 Task: Create new invoice with Date Opened :15-Apr-23, Select Customer: Cristina's Fine Mexican Restaurant, Terms: Payment Term 1. Make invoice entry for item-1 with Date: 15-Apr-23, Description: Canteloupe, Honeydew, Pineapple & Grapes Fruit Bowl (12 oz)_x000D_
, Action: Material, Income Account: Income:Sales, Quantity: 1, Unit Price: 10.6, Discount $: 1.2. Make entry for item-2 with Date: 15-Apr-23, Description: Toilet Paper (Brand and Size May Vary), Action: Material, Income Account: Income:Sales, Quantity: 1, Unit Price: 10.6, Discount $: 2.2. Make entry for item-3 with Date: 15-Apr-23, Description: Ben & Jerry's Cookie Dough Chunks Vegan Chocolate Chip (8 oz)_x000D_
, Action: Material, Income Account: Income:Sales, Quantity: 1, Unit Price: 11.6, Discount $: 2.7. Write Notes: 'Looking forward to serving you again.'. Post Invoice with Post Date: 15-Apr-23, Post to Accounts: Assets:Accounts Receivable. Pay / Process Payment with Transaction Date: 15-May-23, Amount: 26.7, Transfer Account: Checking Account. Print Invoice, display notes by going to Option, then go to Display Tab and check 'Invoice Notes'.
Action: Mouse moved to (171, 21)
Screenshot: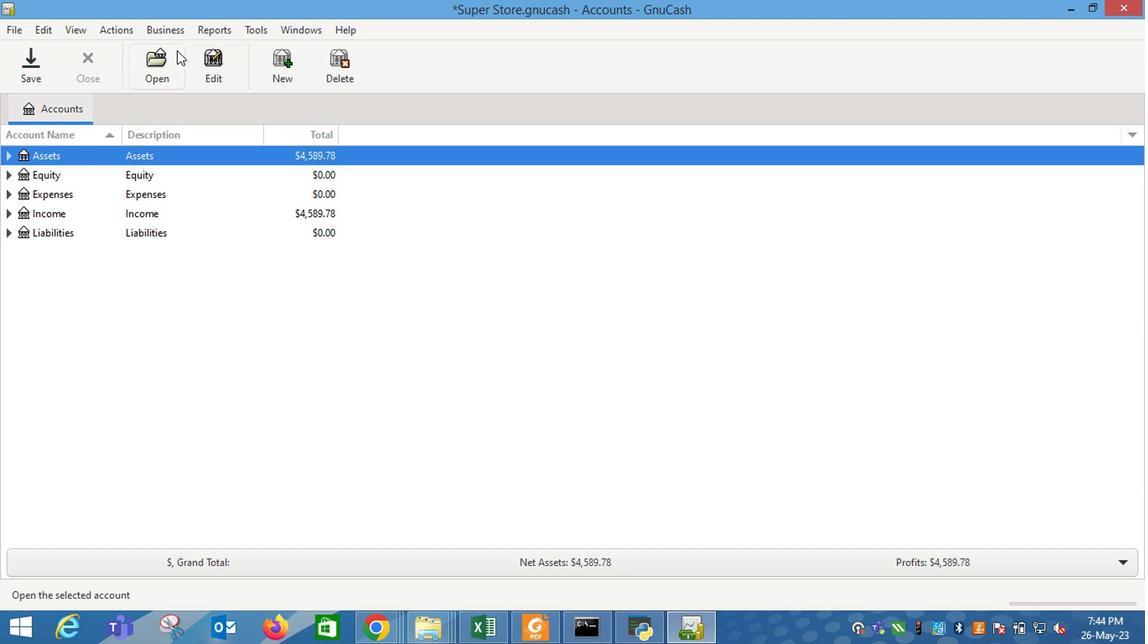 
Action: Mouse pressed left at (171, 21)
Screenshot: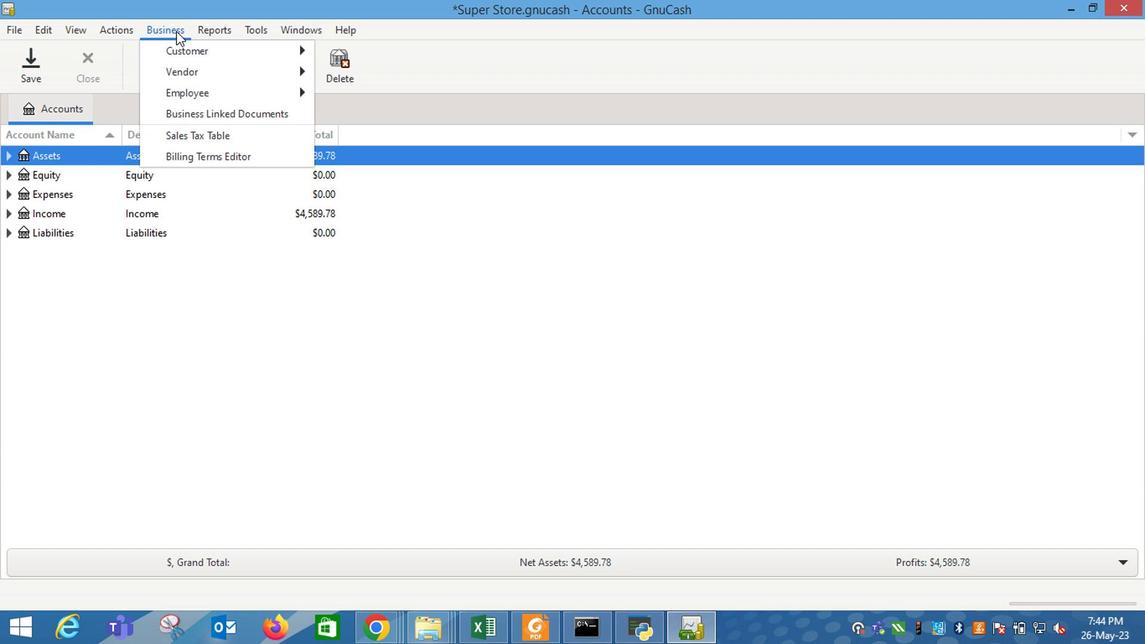 
Action: Mouse moved to (285, 310)
Screenshot: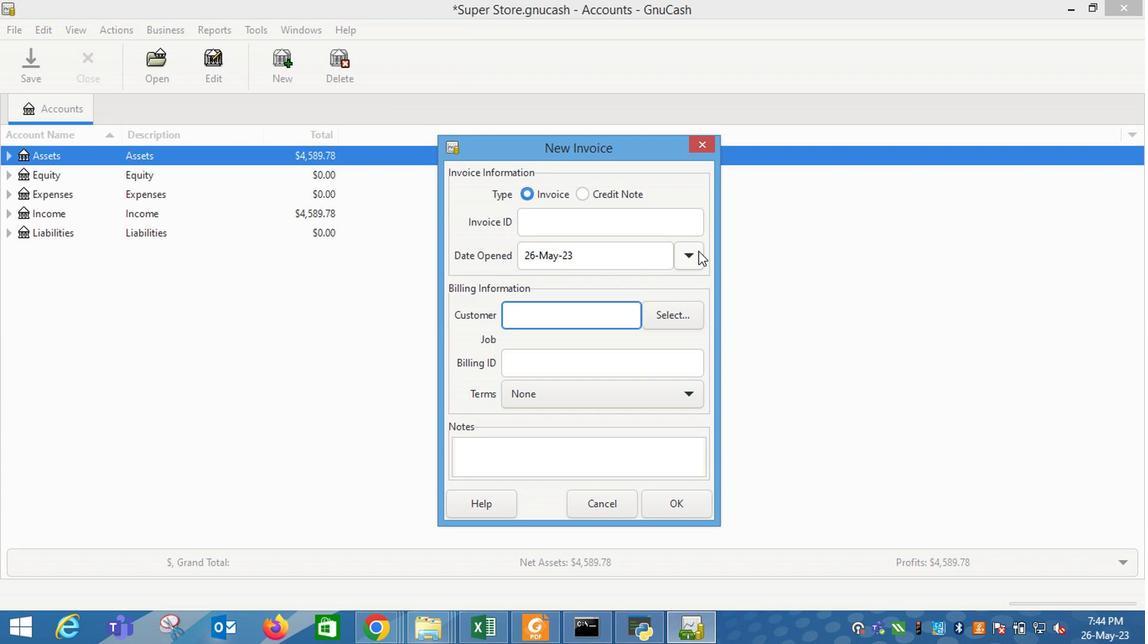 
Action: Key pressed <Key.esc>
Screenshot: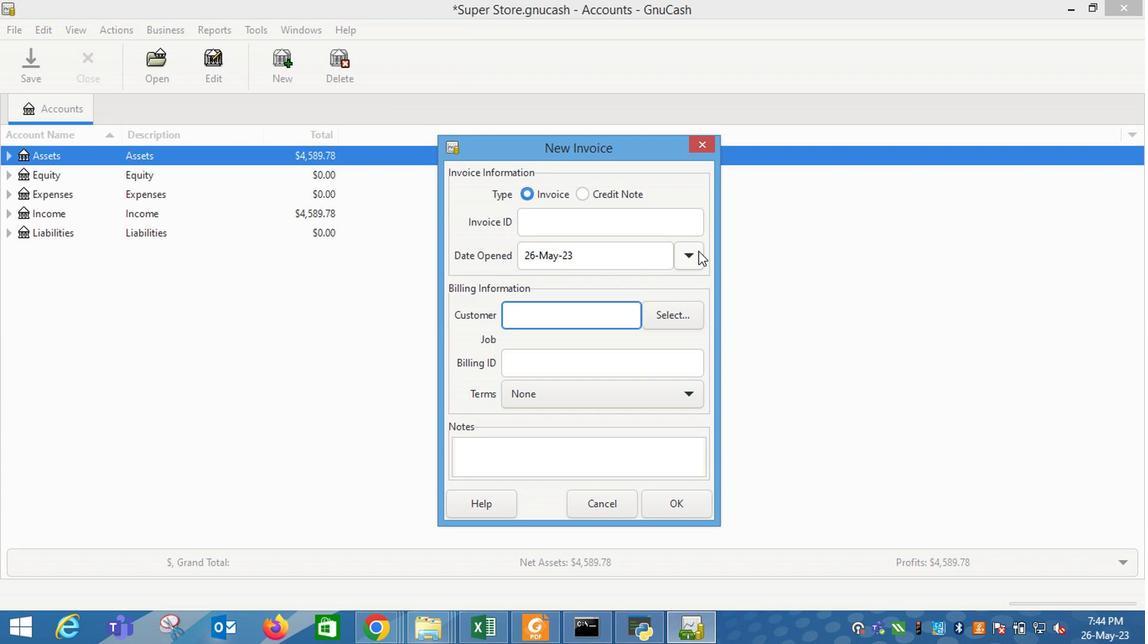 
Action: Mouse moved to (179, 25)
Screenshot: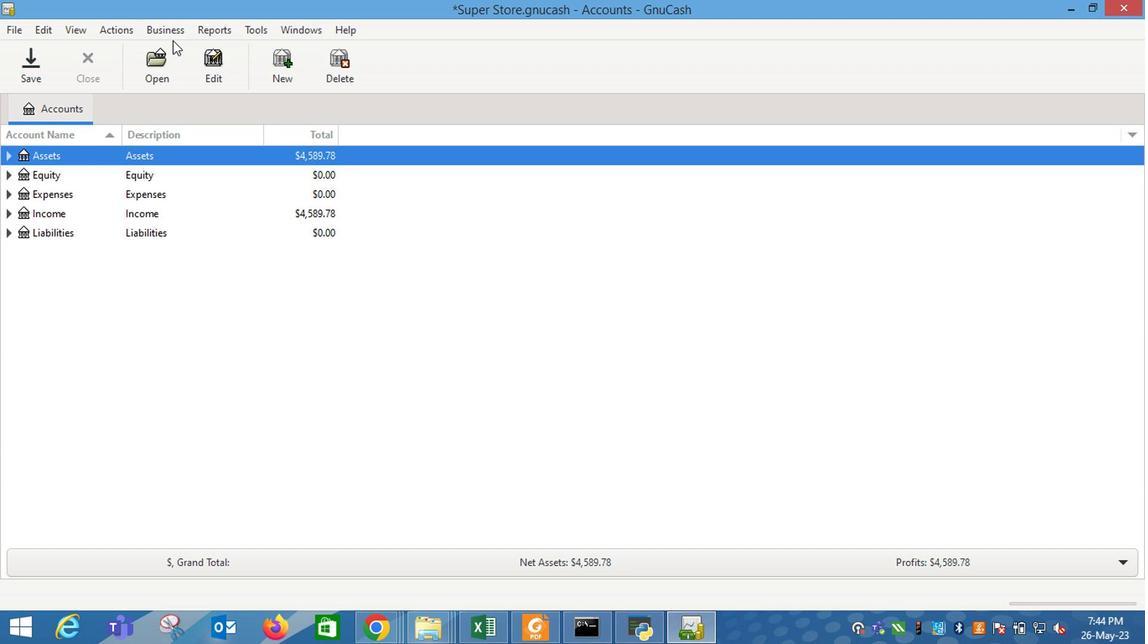 
Action: Mouse pressed left at (179, 25)
Screenshot: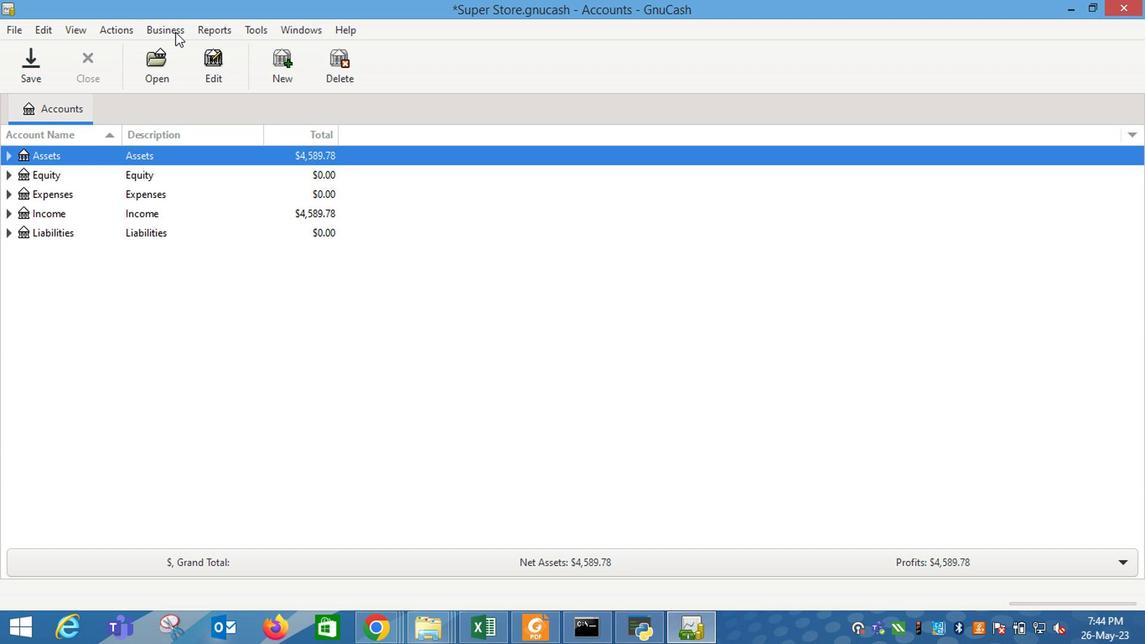 
Action: Mouse moved to (378, 106)
Screenshot: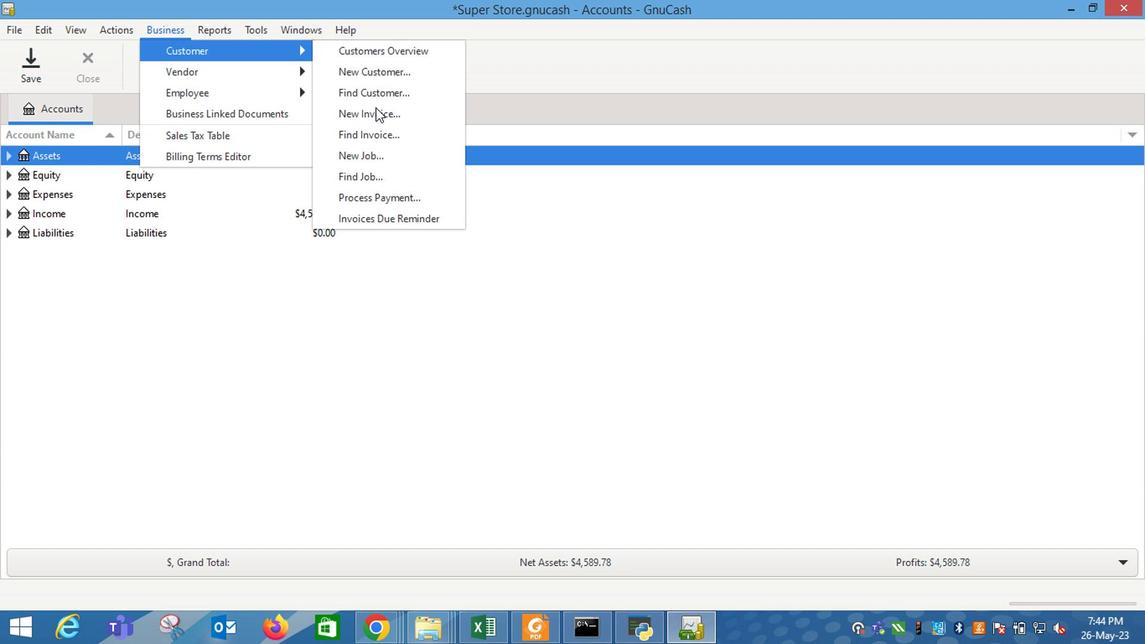 
Action: Mouse pressed left at (378, 106)
Screenshot: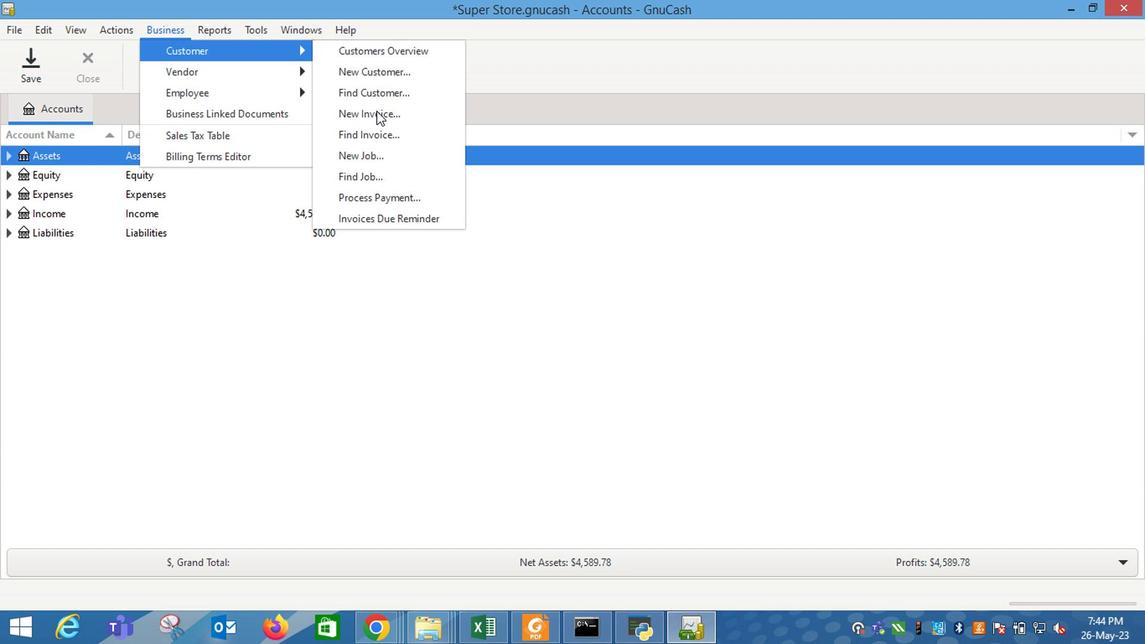 
Action: Mouse moved to (697, 249)
Screenshot: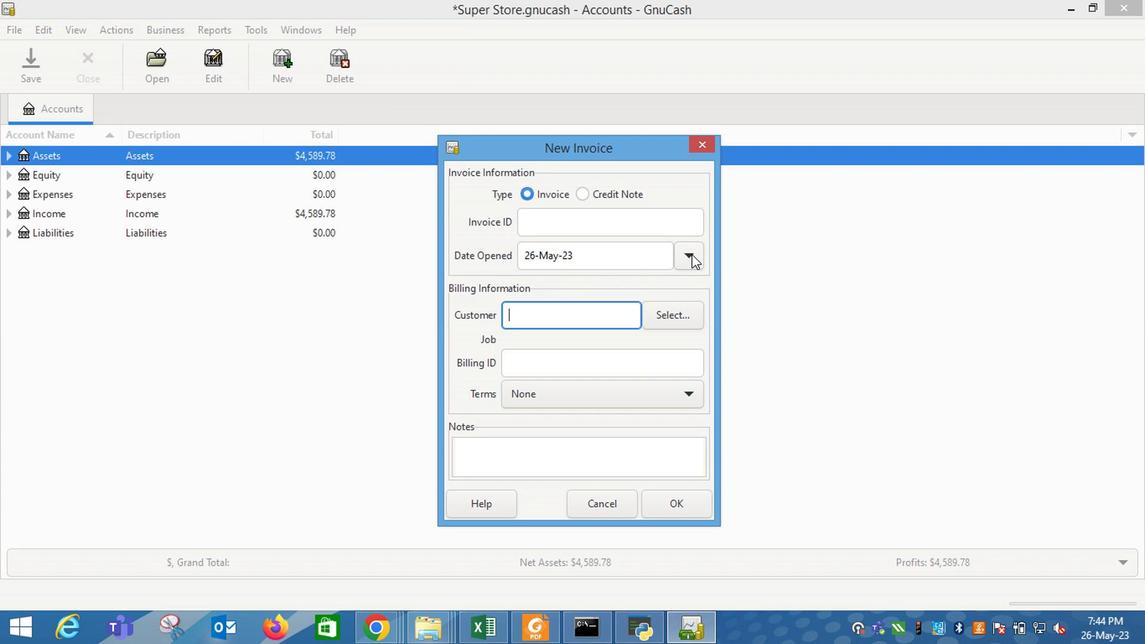 
Action: Mouse pressed left at (697, 249)
Screenshot: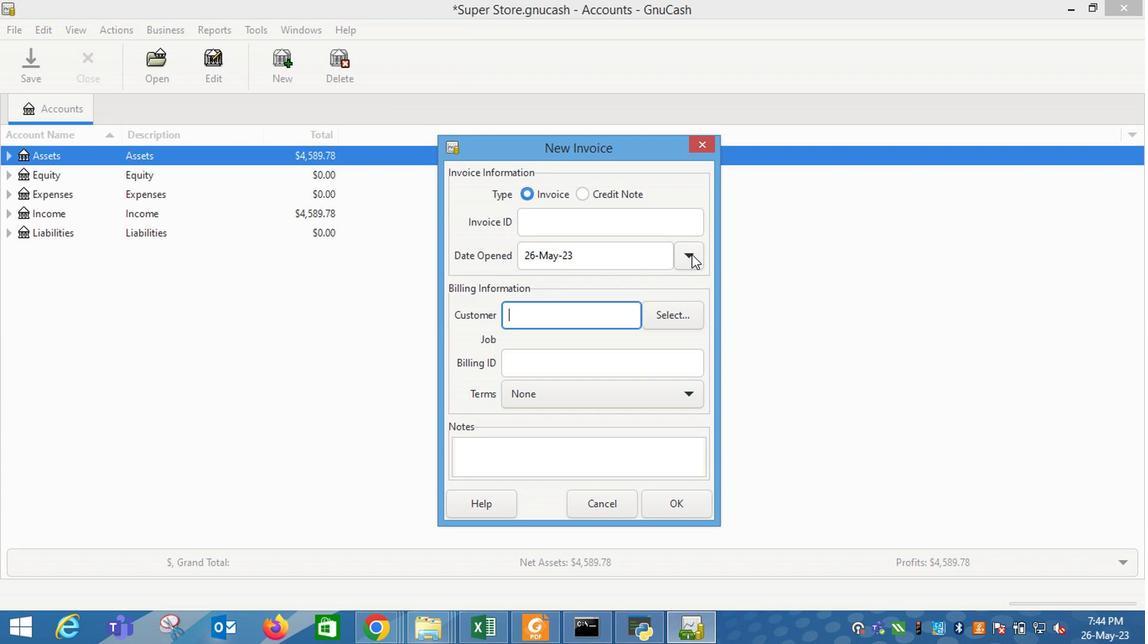
Action: Mouse moved to (557, 279)
Screenshot: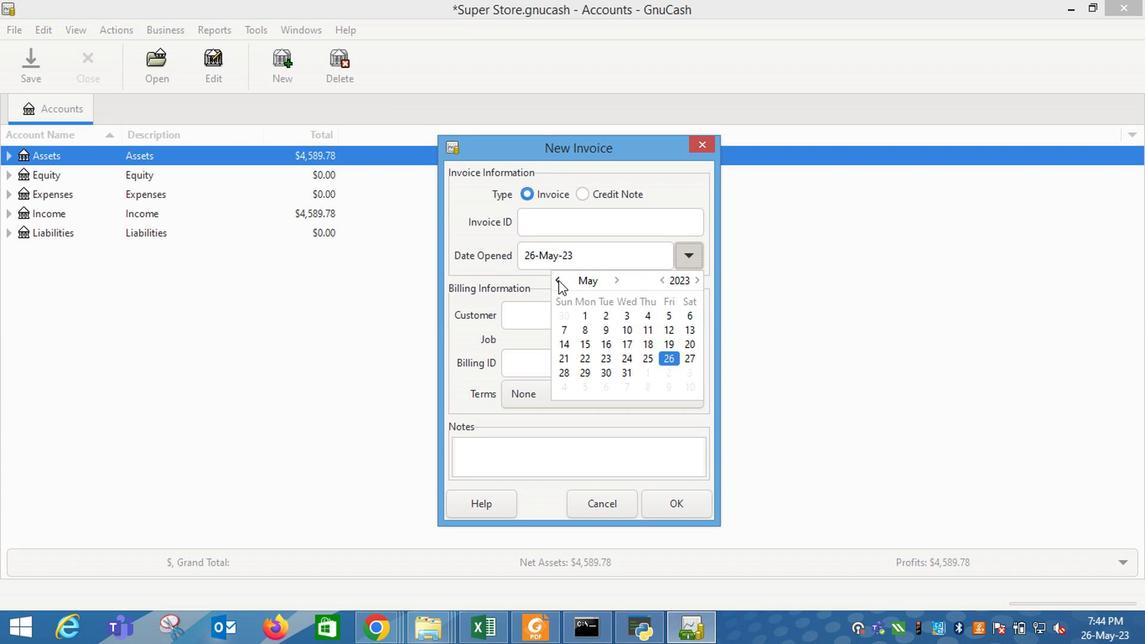 
Action: Mouse pressed left at (557, 279)
Screenshot: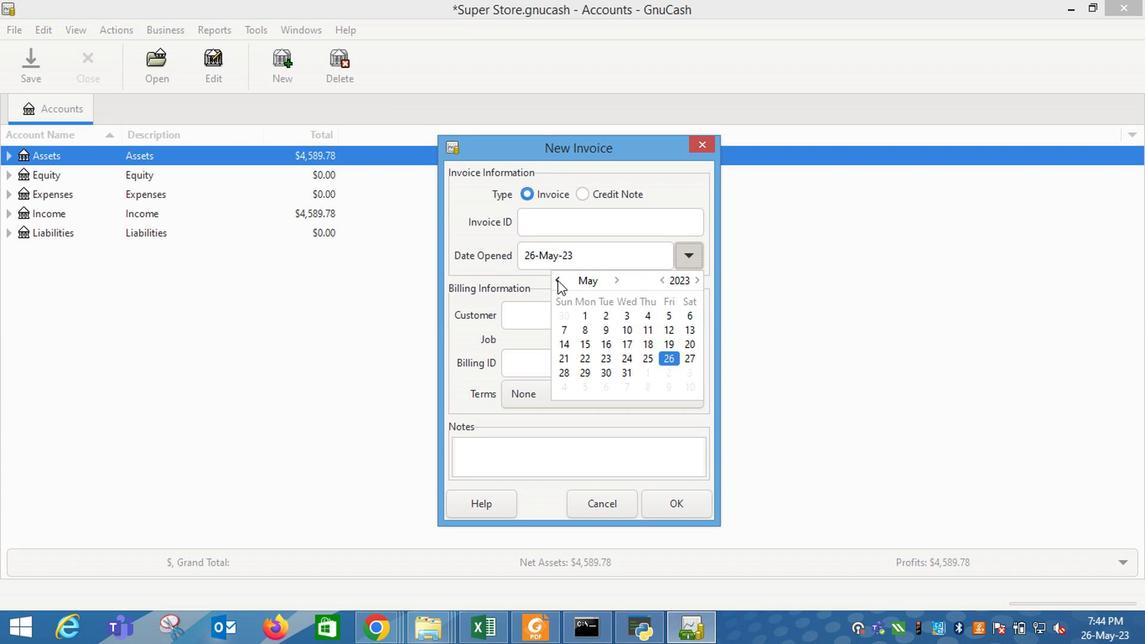 
Action: Mouse moved to (681, 344)
Screenshot: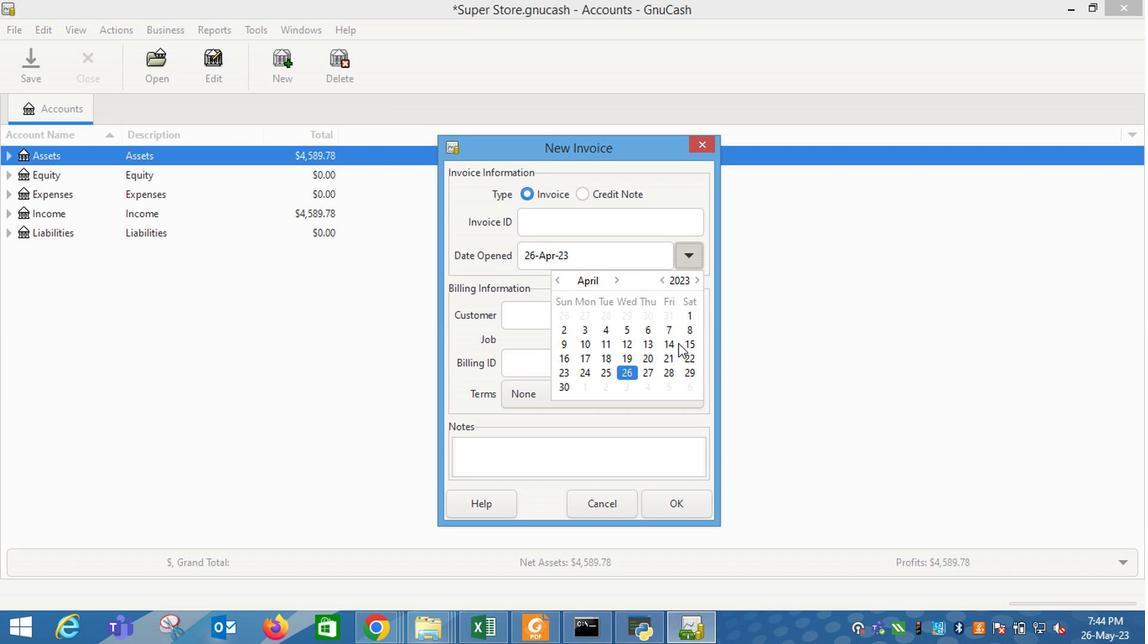 
Action: Mouse pressed left at (681, 344)
Screenshot: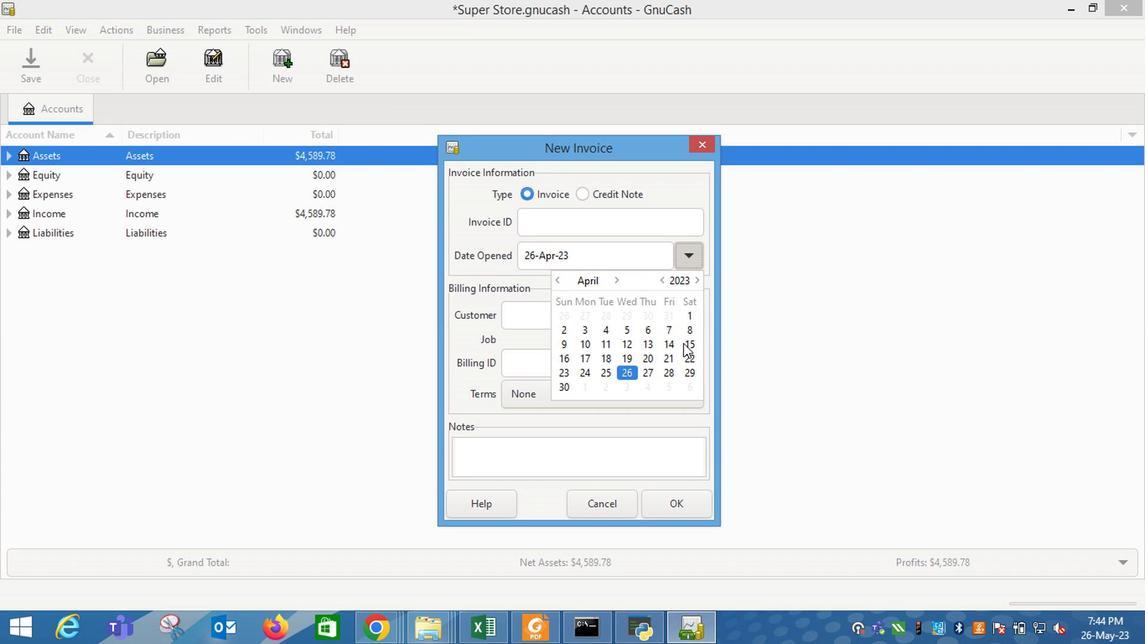 
Action: Mouse moved to (525, 346)
Screenshot: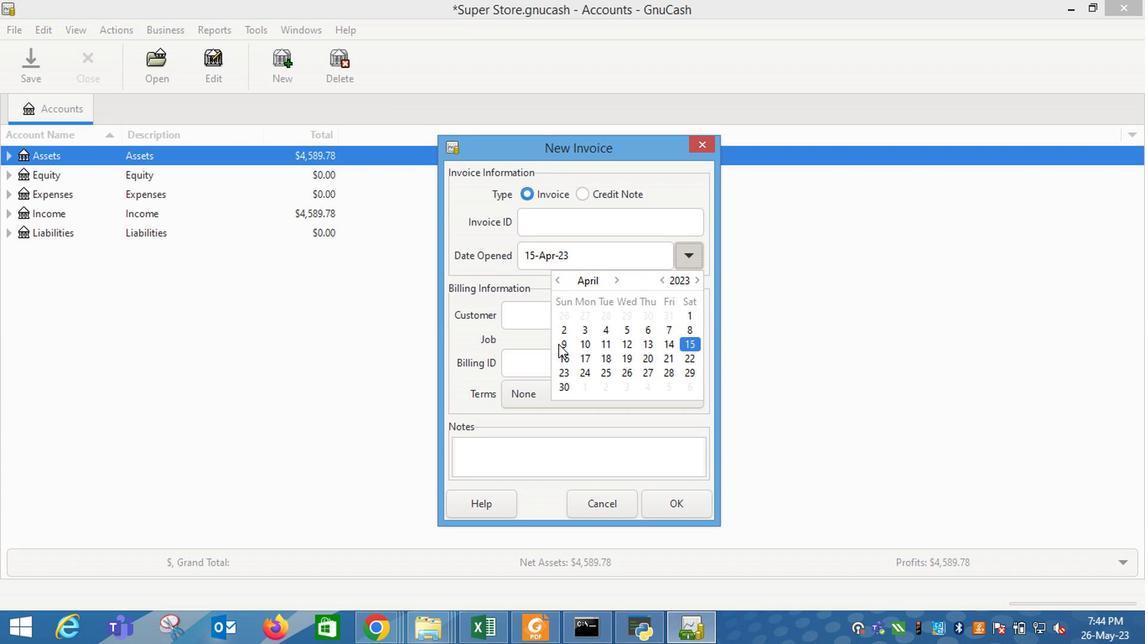 
Action: Mouse pressed left at (525, 346)
Screenshot: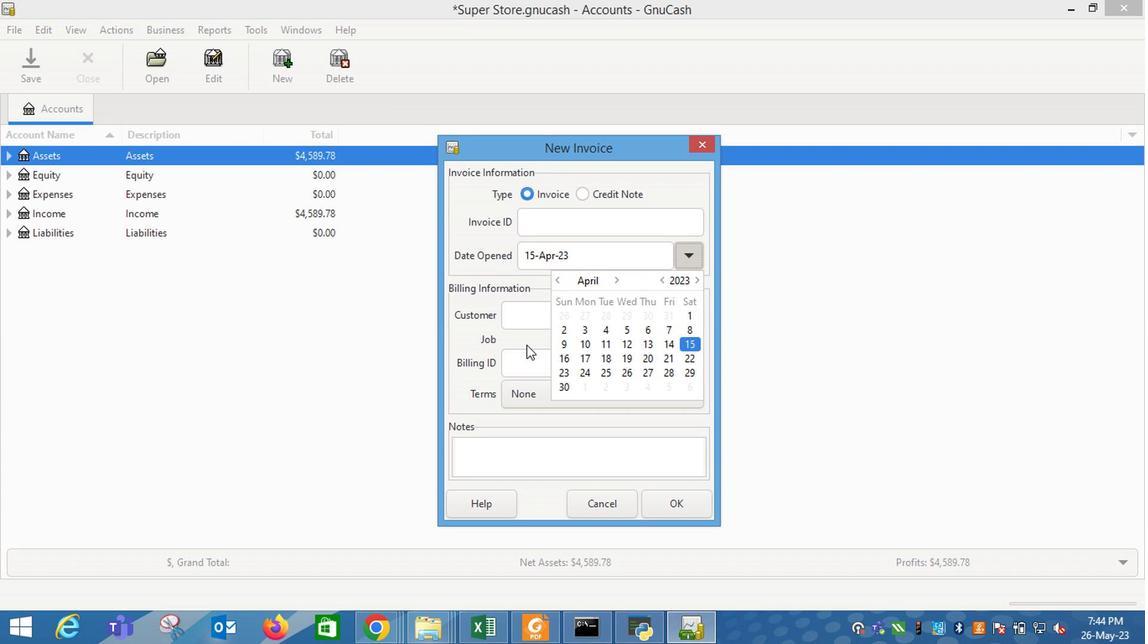 
Action: Mouse moved to (529, 320)
Screenshot: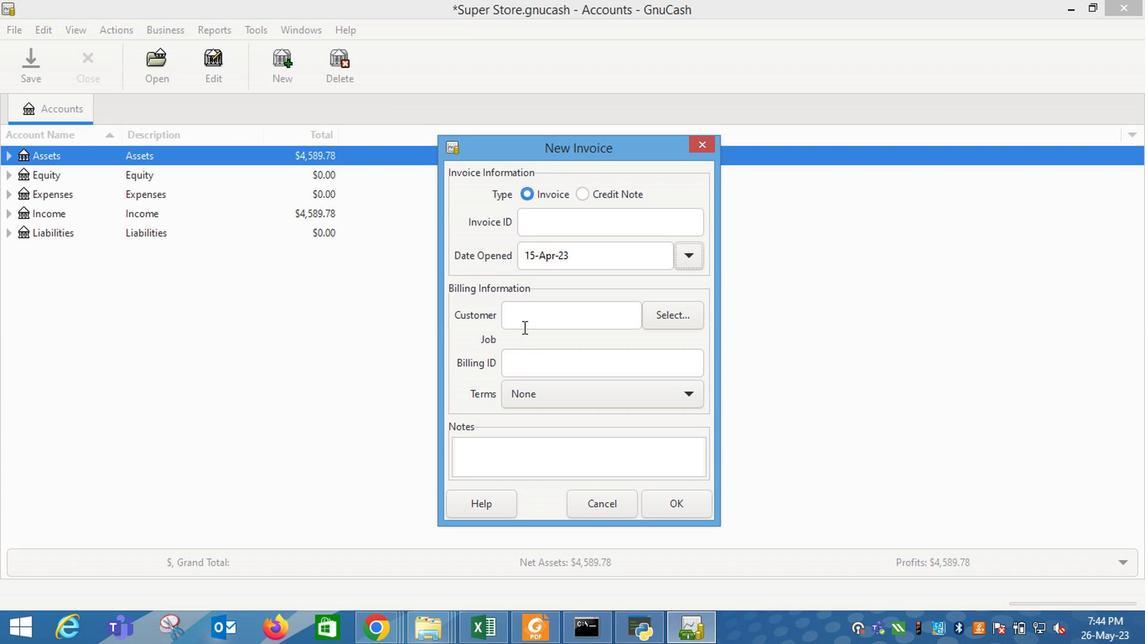 
Action: Mouse pressed left at (529, 320)
Screenshot: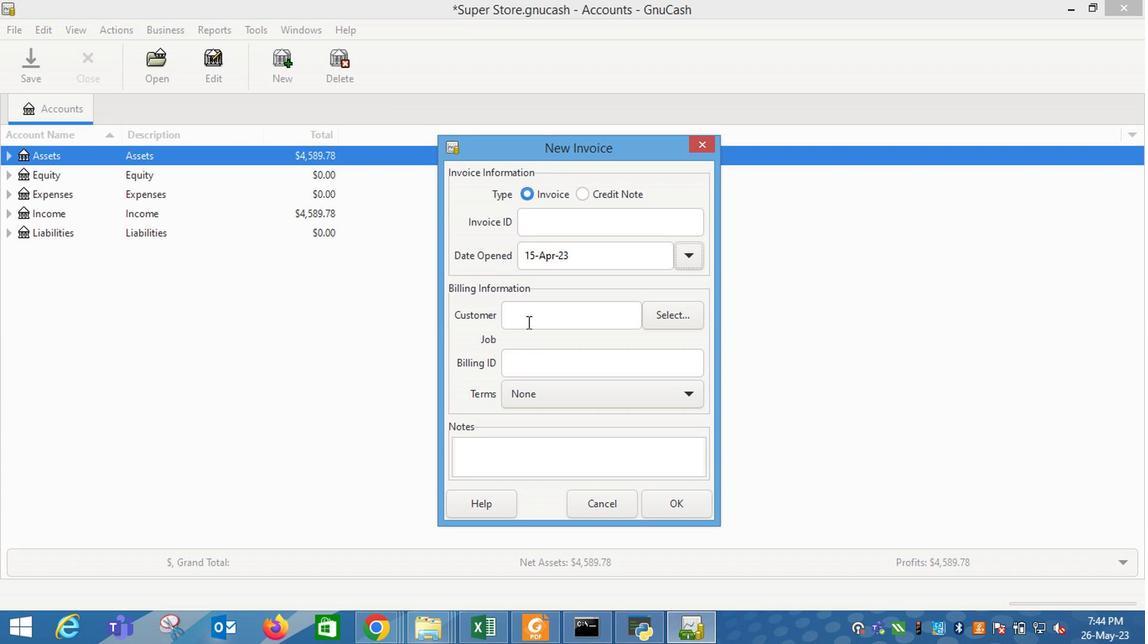 
Action: Mouse moved to (529, 319)
Screenshot: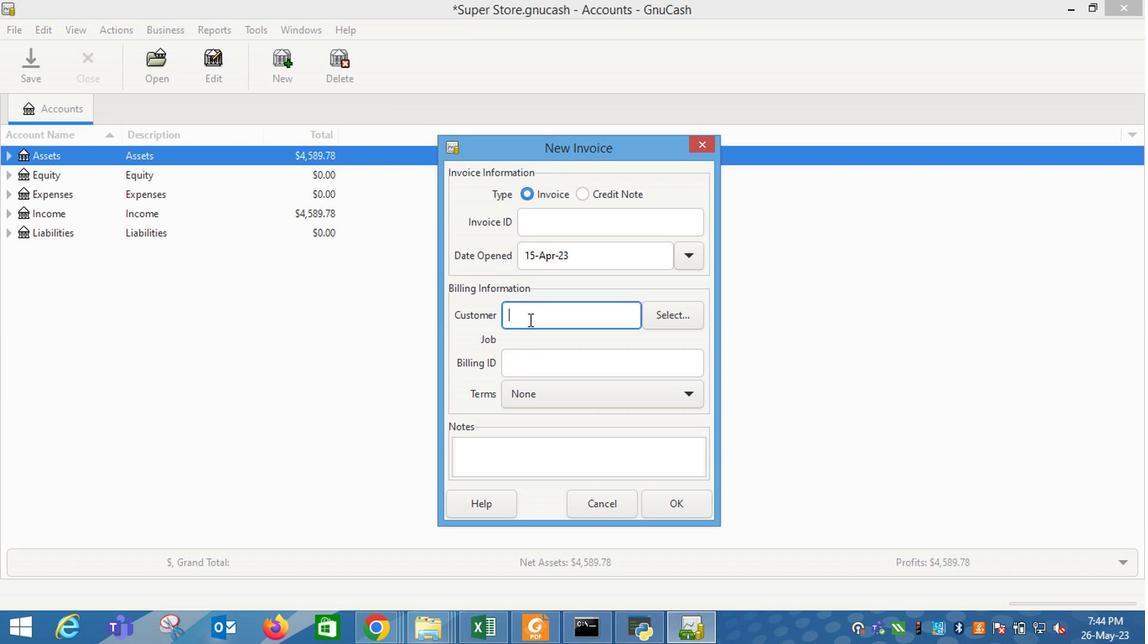 
Action: Key pressed <Key.shift_r>Cri
Screenshot: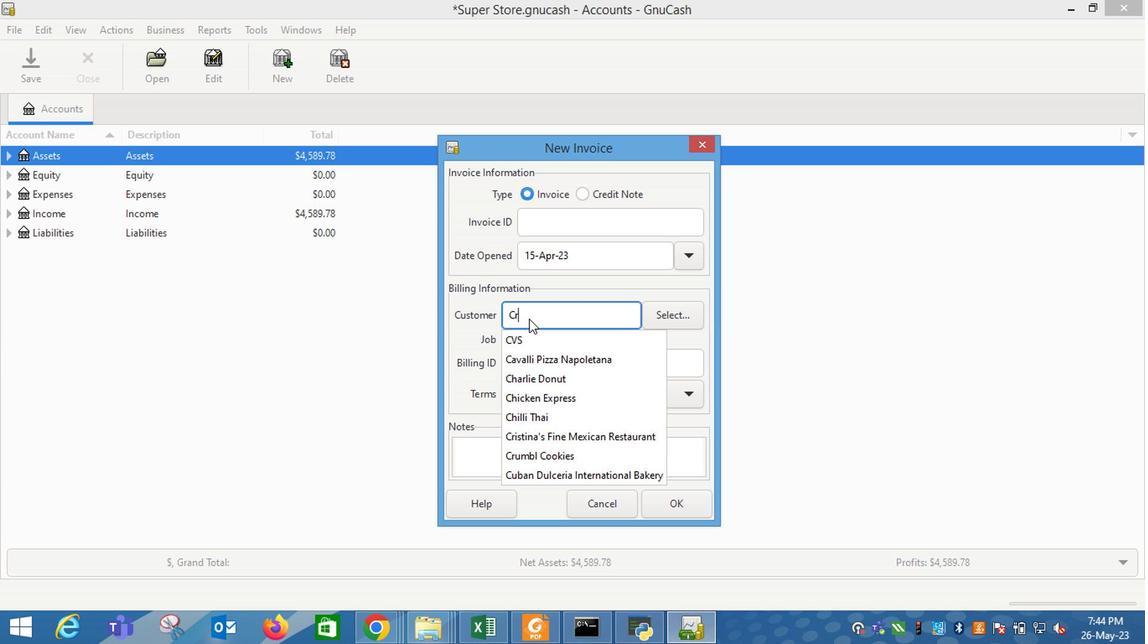 
Action: Mouse moved to (538, 342)
Screenshot: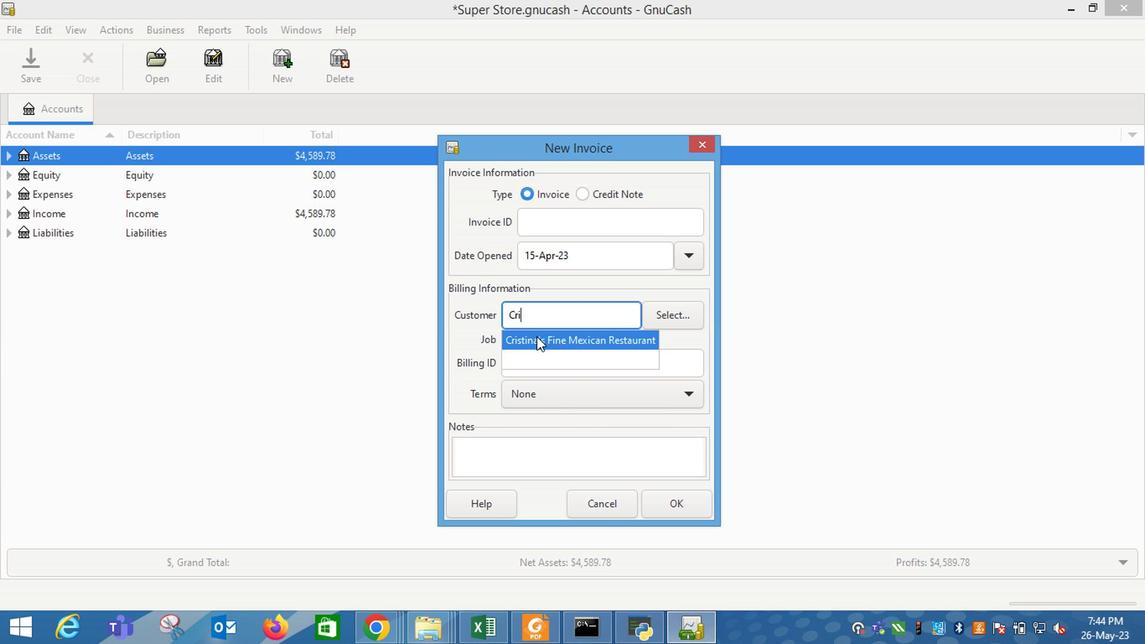 
Action: Mouse pressed left at (538, 342)
Screenshot: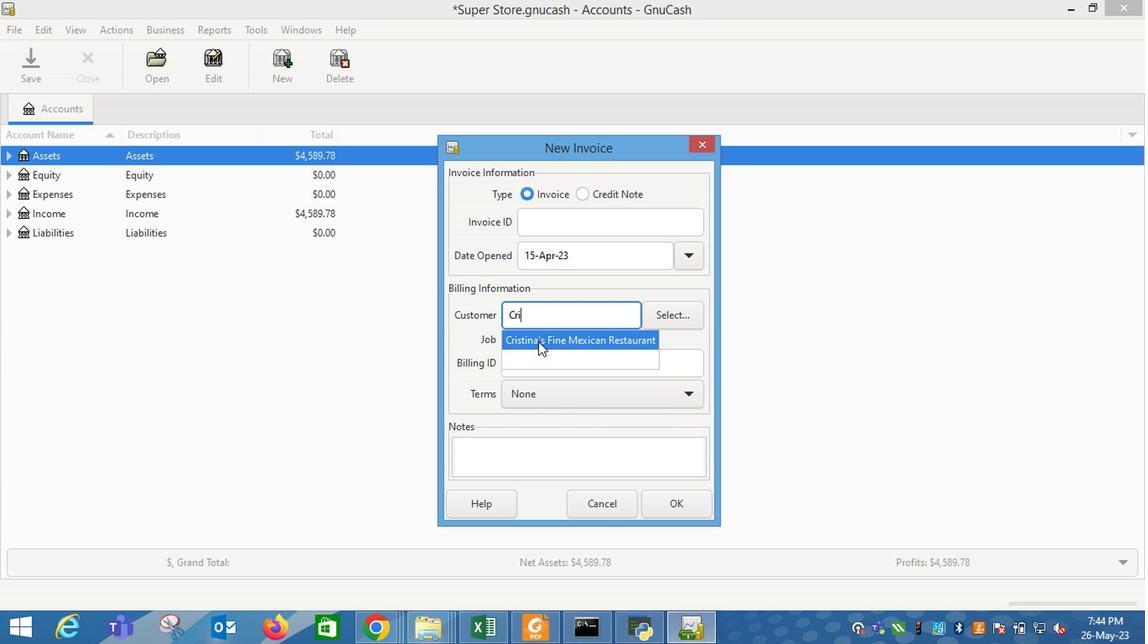 
Action: Mouse moved to (536, 416)
Screenshot: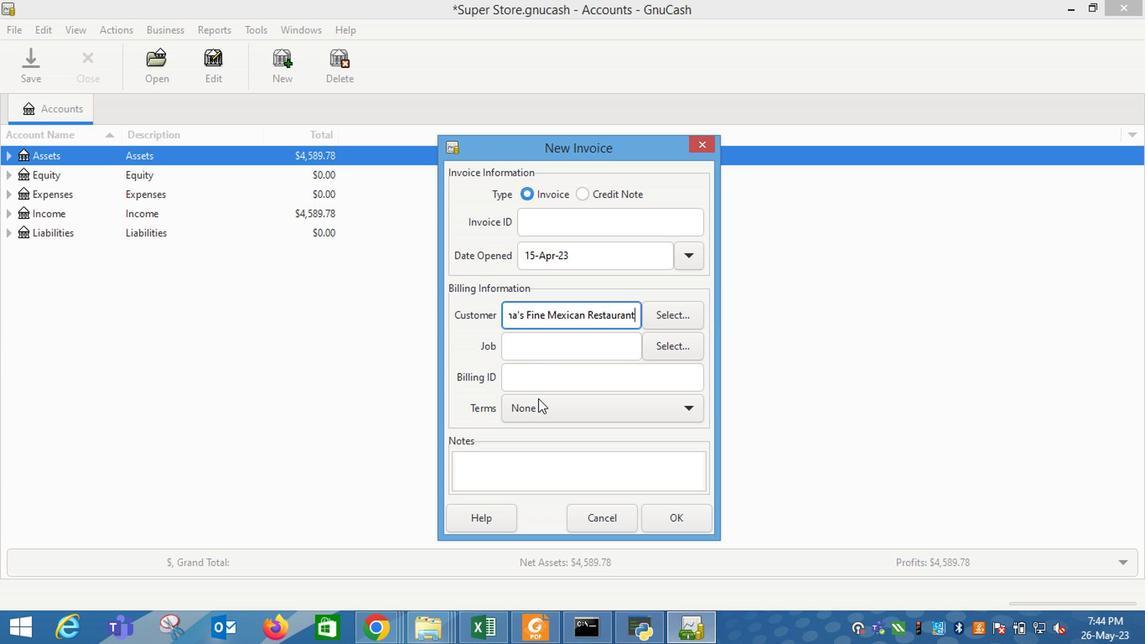 
Action: Mouse pressed left at (536, 416)
Screenshot: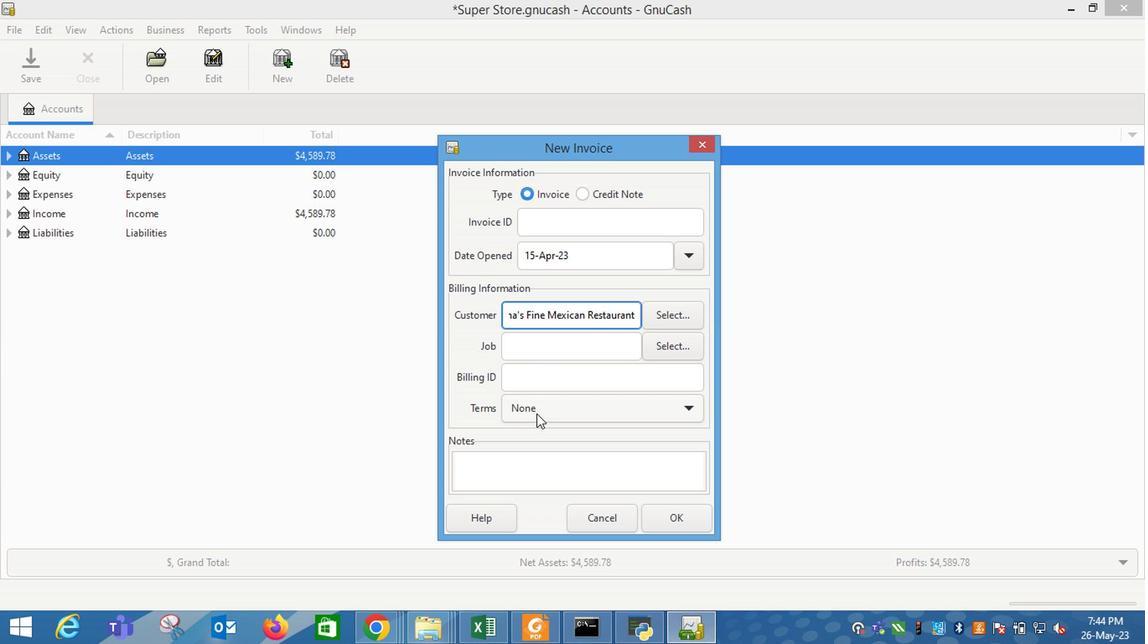 
Action: Mouse moved to (542, 439)
Screenshot: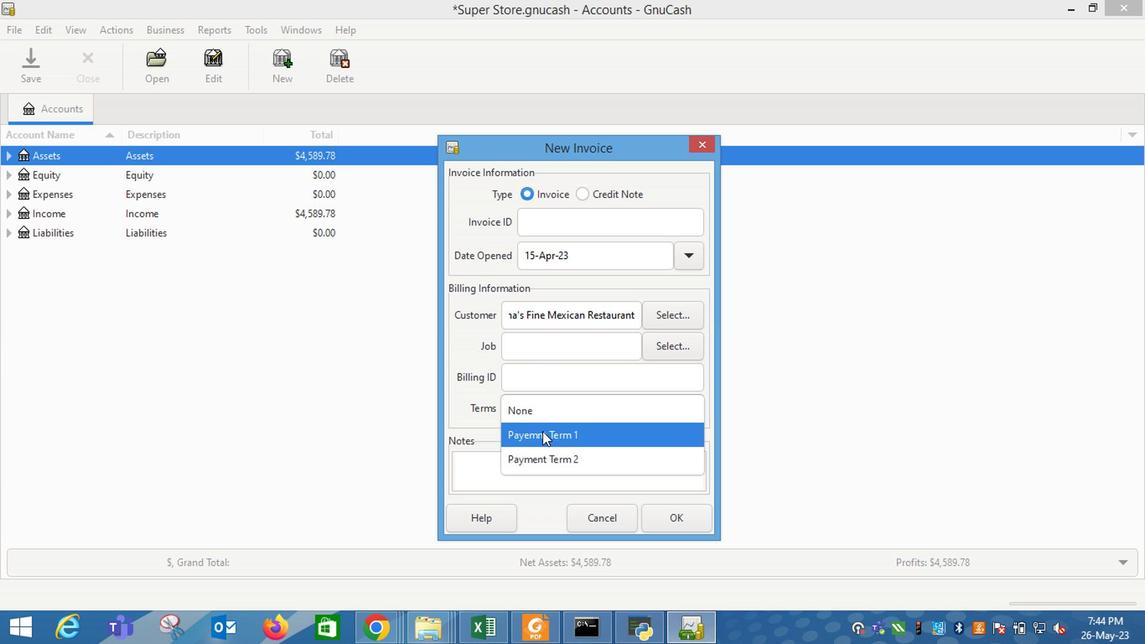 
Action: Mouse pressed left at (542, 439)
Screenshot: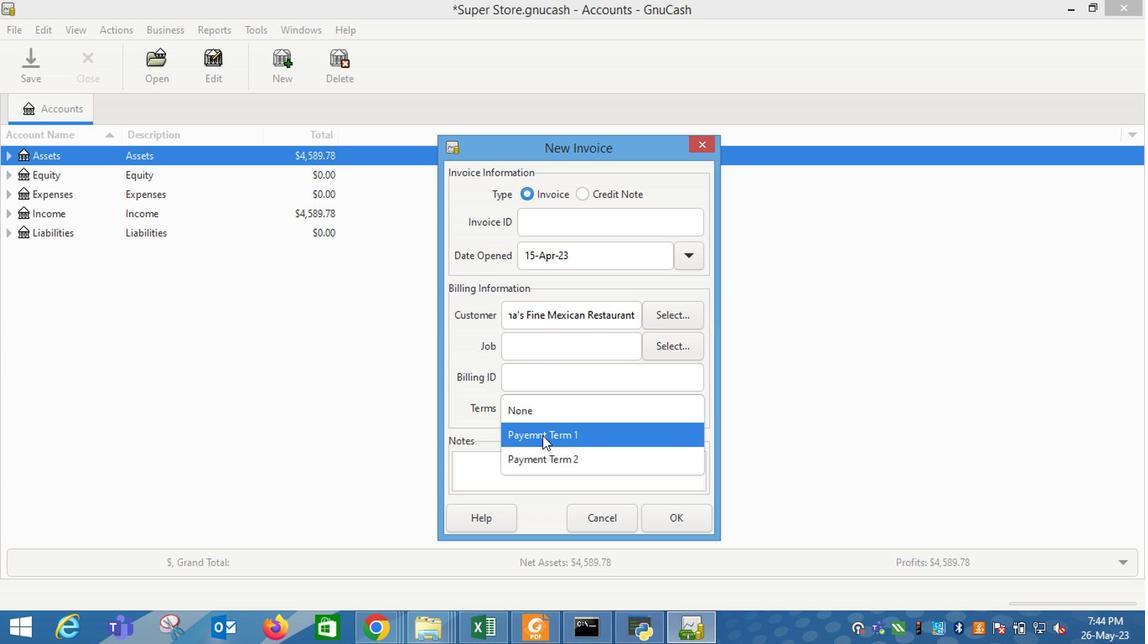 
Action: Mouse moved to (655, 521)
Screenshot: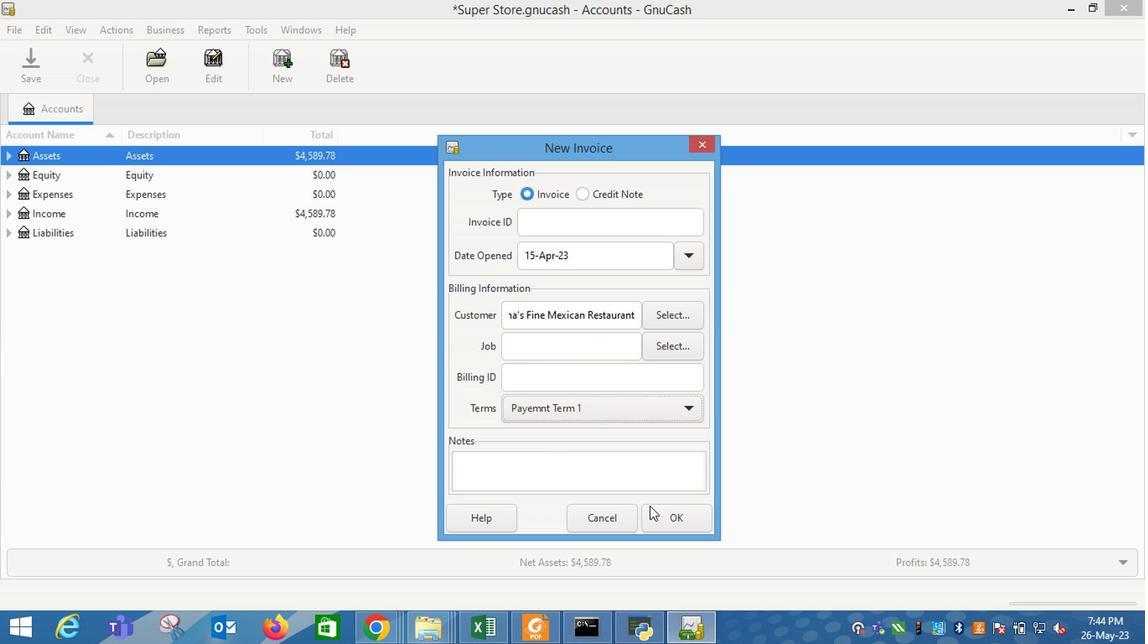 
Action: Mouse pressed left at (655, 521)
Screenshot: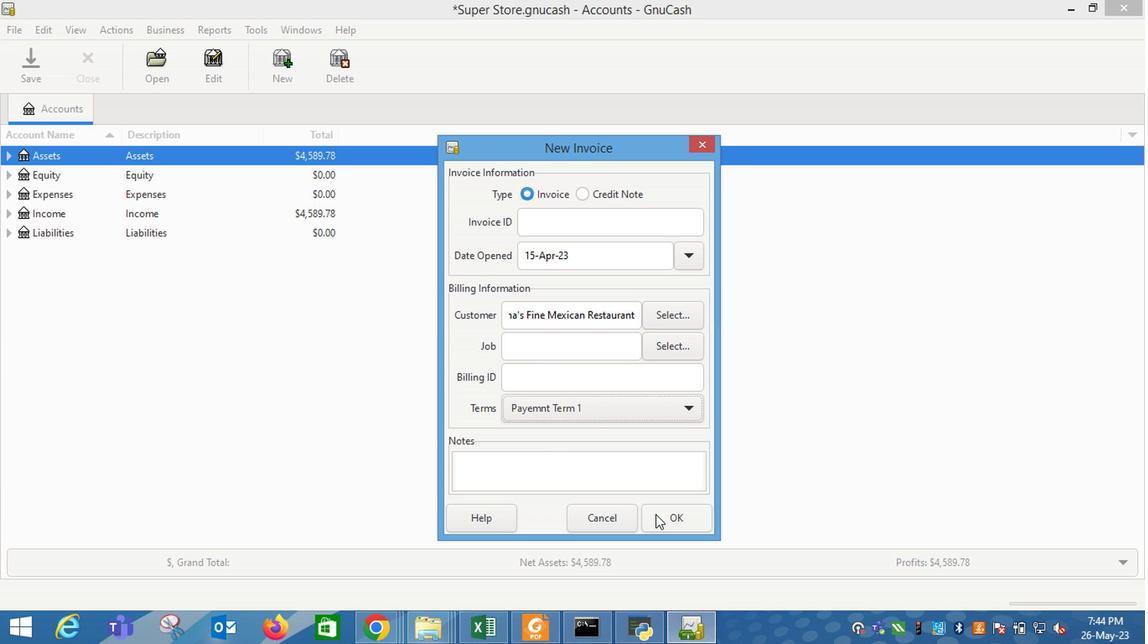 
Action: Mouse moved to (80, 328)
Screenshot: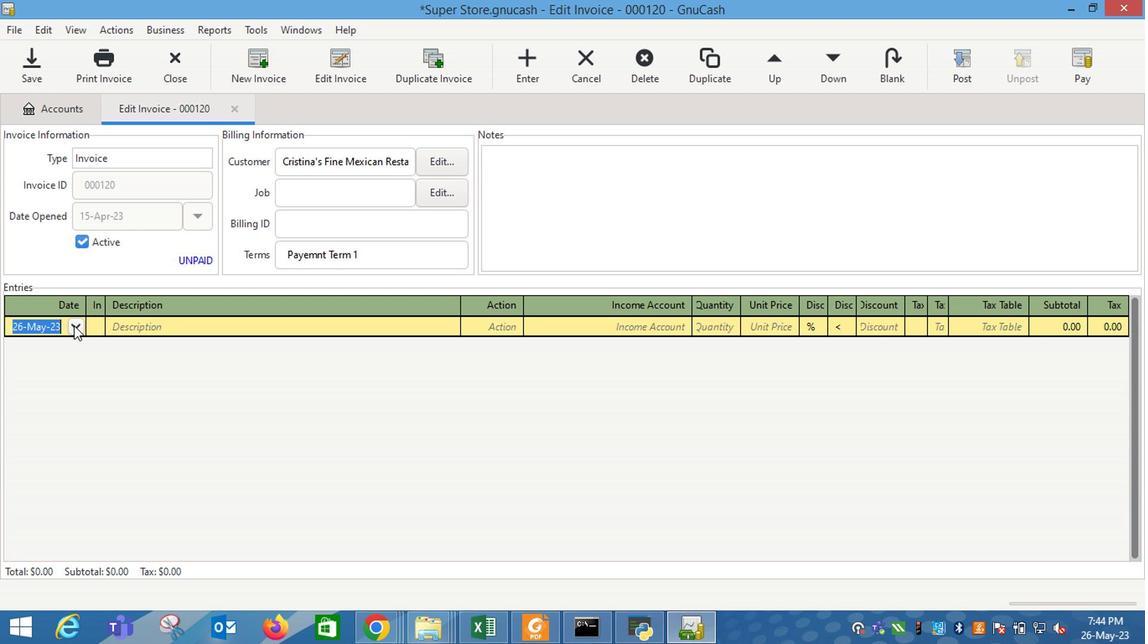
Action: Mouse pressed left at (80, 328)
Screenshot: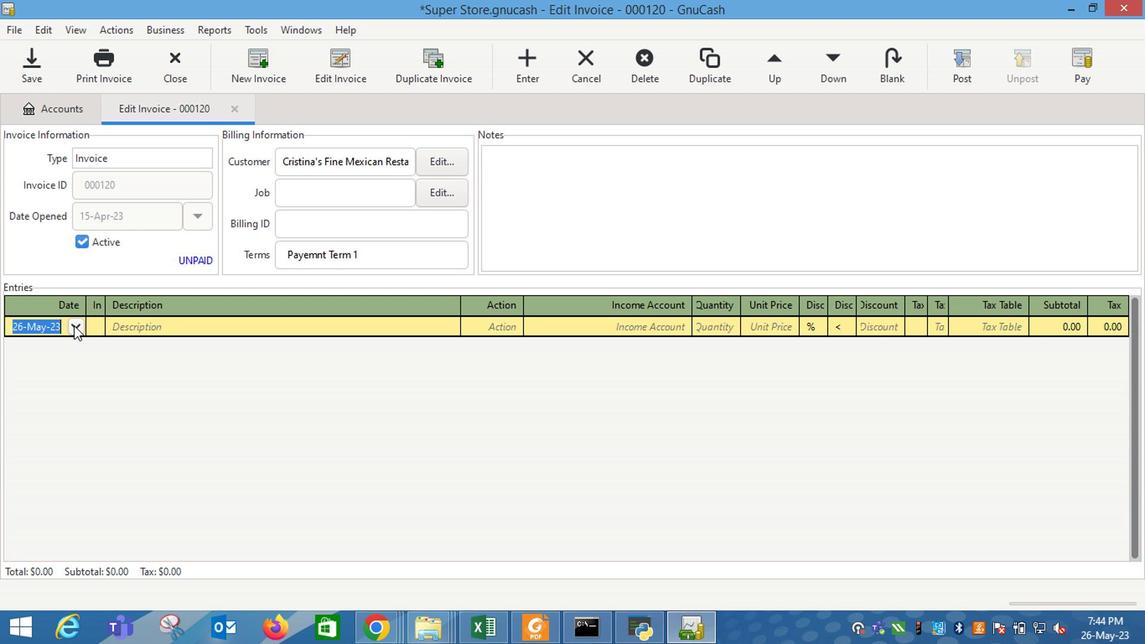 
Action: Mouse moved to (15, 347)
Screenshot: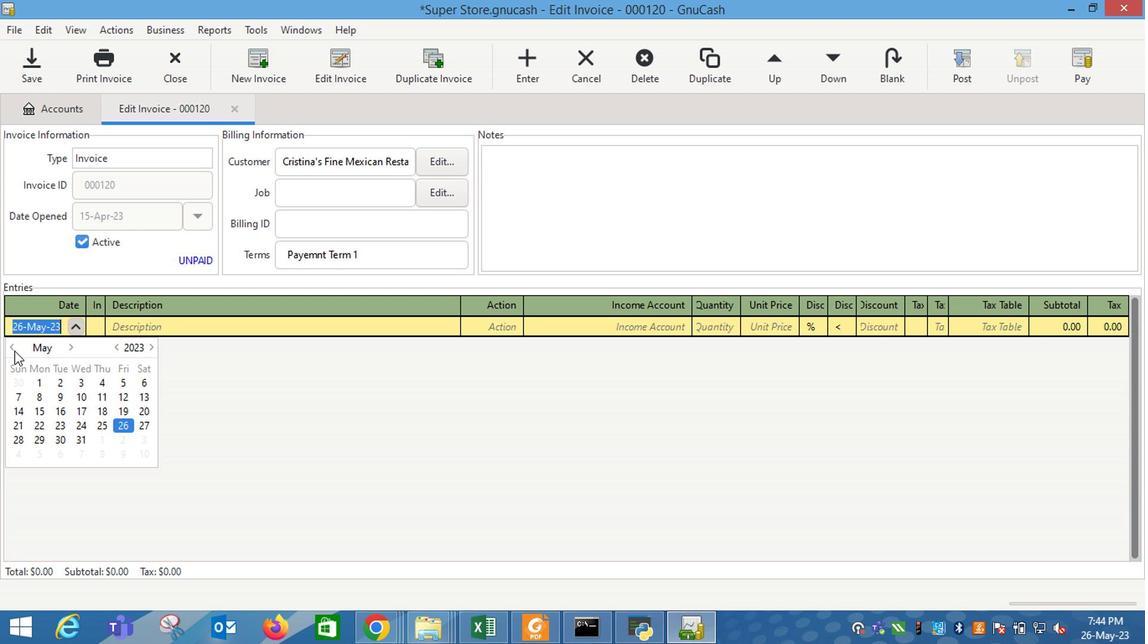 
Action: Mouse pressed left at (15, 347)
Screenshot: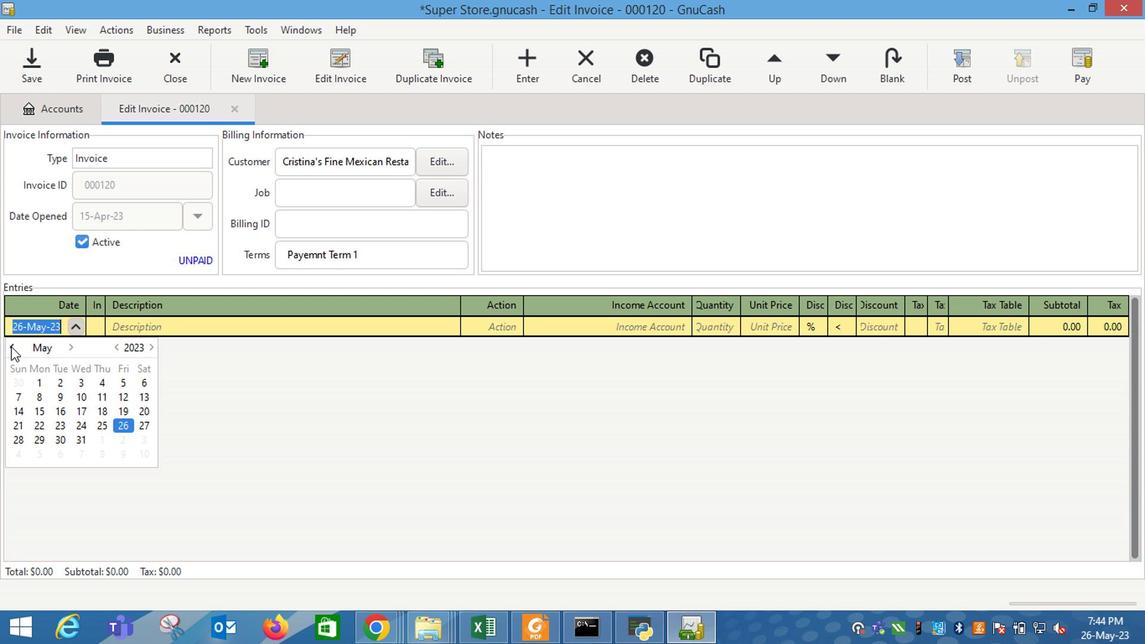 
Action: Mouse moved to (148, 414)
Screenshot: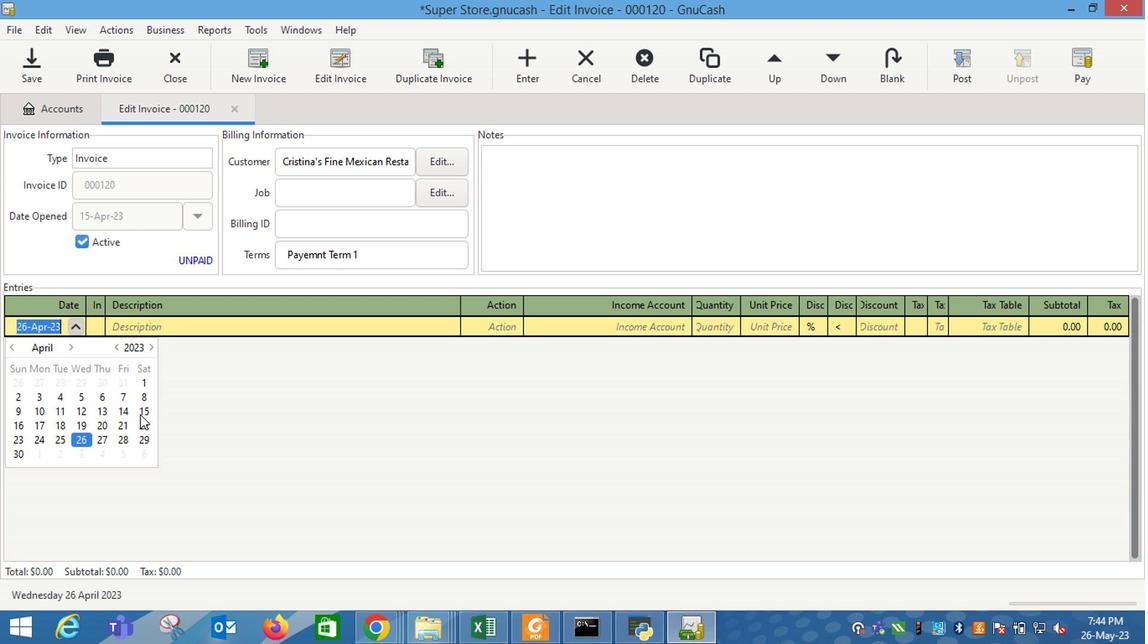 
Action: Mouse pressed left at (148, 414)
Screenshot: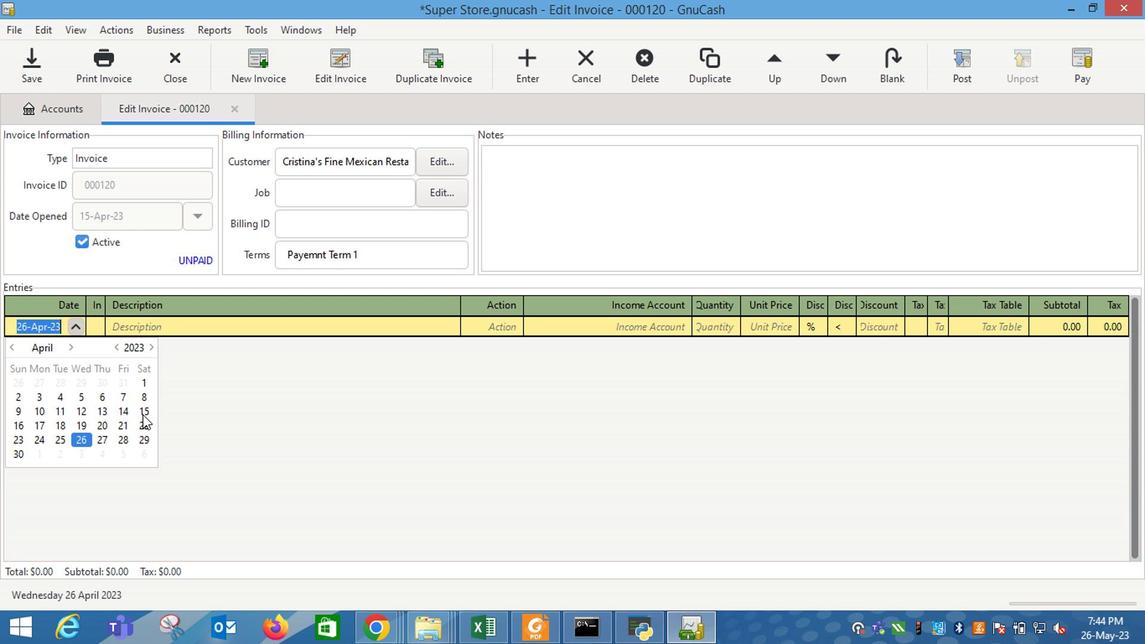 
Action: Key pressed <Key.tab><Key.shift_r>Canteloupe<Key.space><Key.shift_r>Honeydew,<Key.space><Key.shift_r><Key.shift_r><Key.shift_r><Key.shift_r><Key.shift_r><Key.shift_r><Key.shift_r><Key.shift_r><Key.shift_r><Key.shift_r><Key.shift_r>Pineapple<Key.space><Key.shift_r>&<Key.space><Key.shift_r>Grapes<Key.space><Key.shift_r>Fruit<Key.space><Key.shift_r>Bowl<Key.space><Key.shift_r>(12<Key.space>oz<Key.shift_r>)<Key.tab>
Screenshot: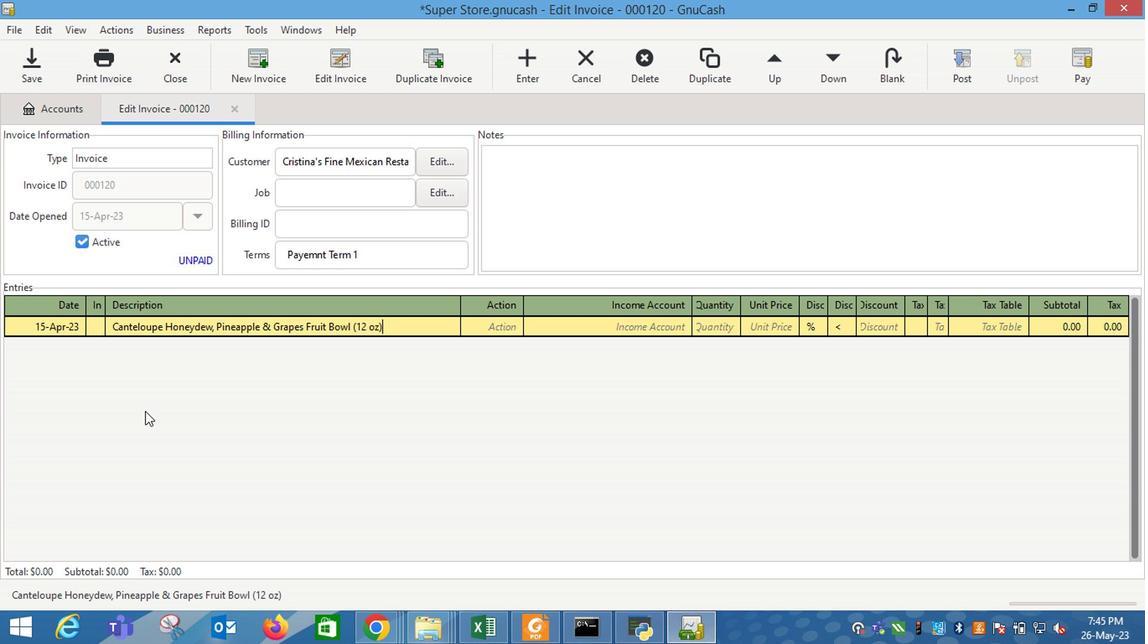 
Action: Mouse moved to (487, 399)
Screenshot: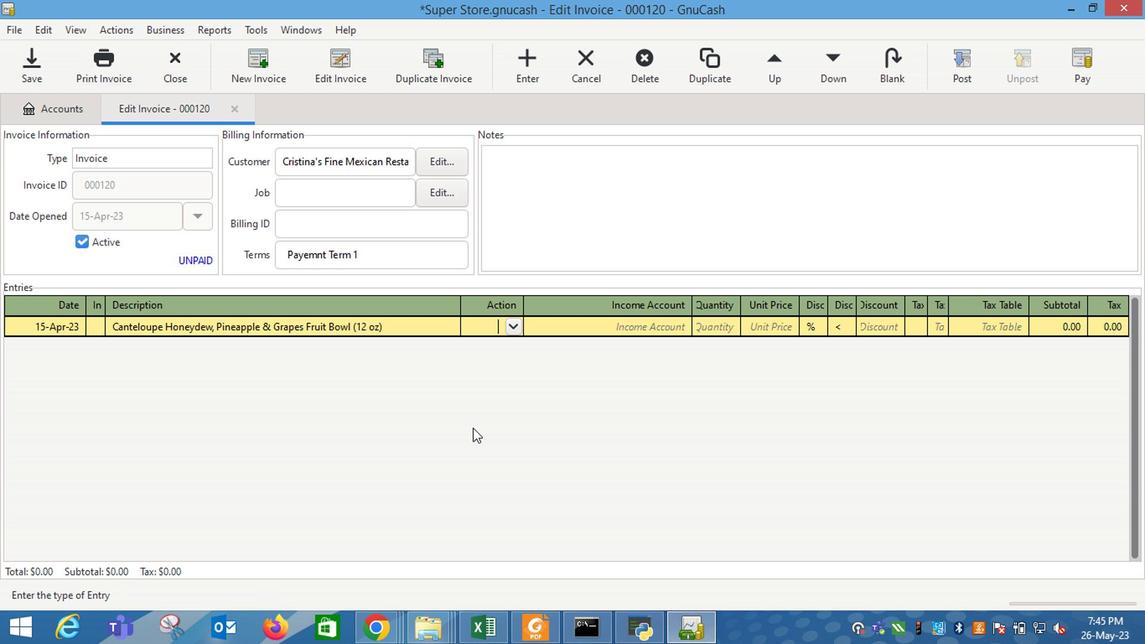
Action: Key pressed m<Key.tab>i<Key.down><Key.down><Key.down><Key.tab>1<Key.tab>10.6
Screenshot: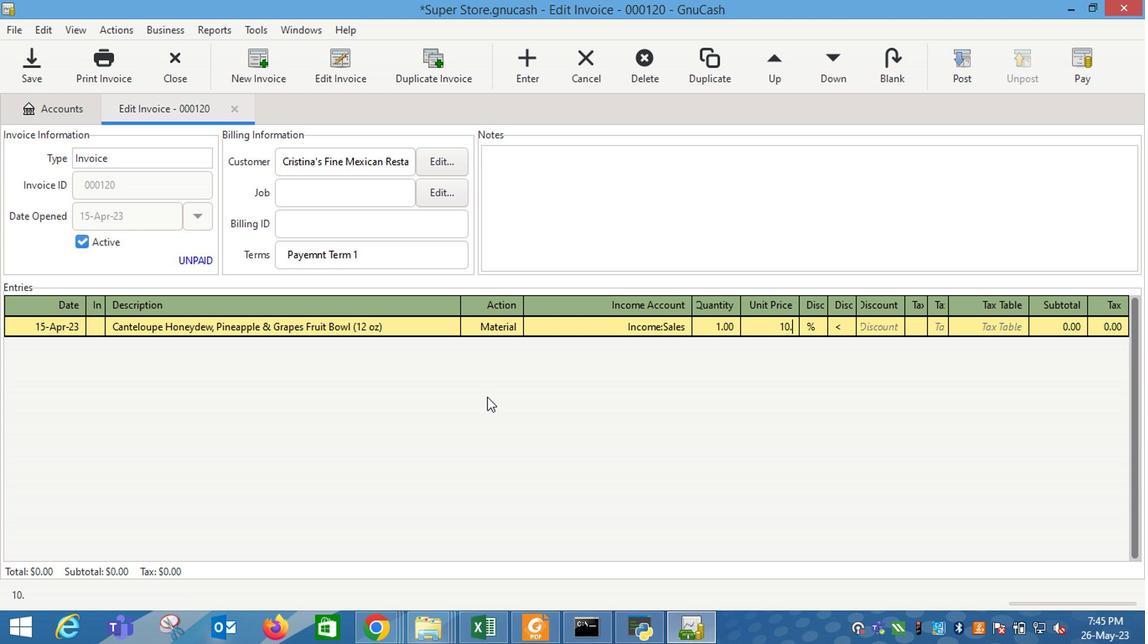 
Action: Mouse moved to (835, 327)
Screenshot: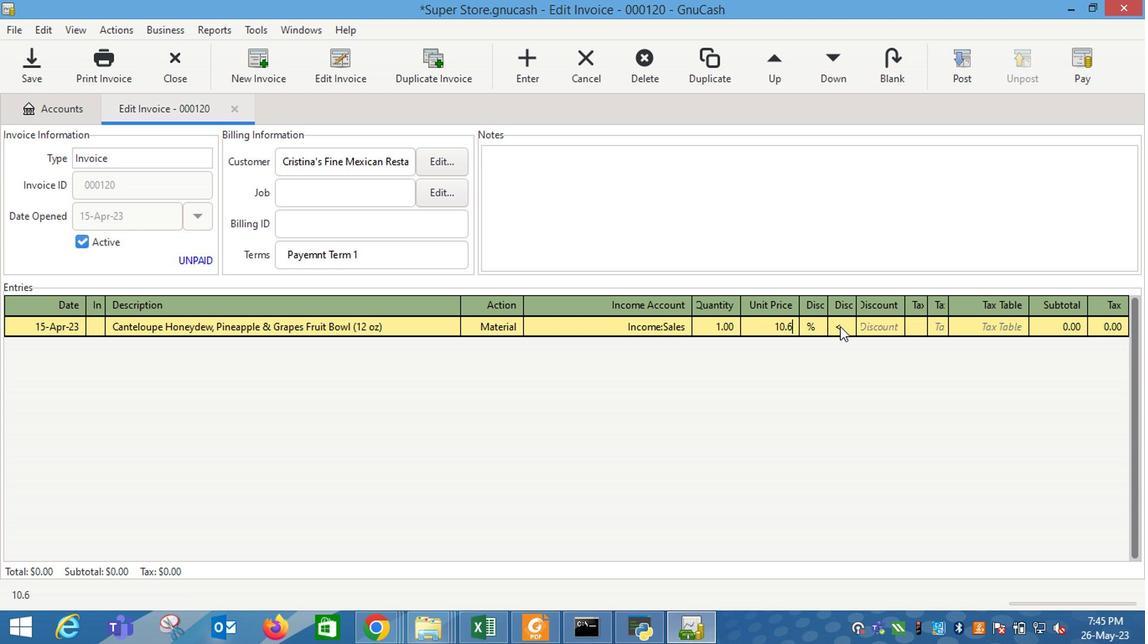 
Action: Mouse pressed left at (835, 327)
Screenshot: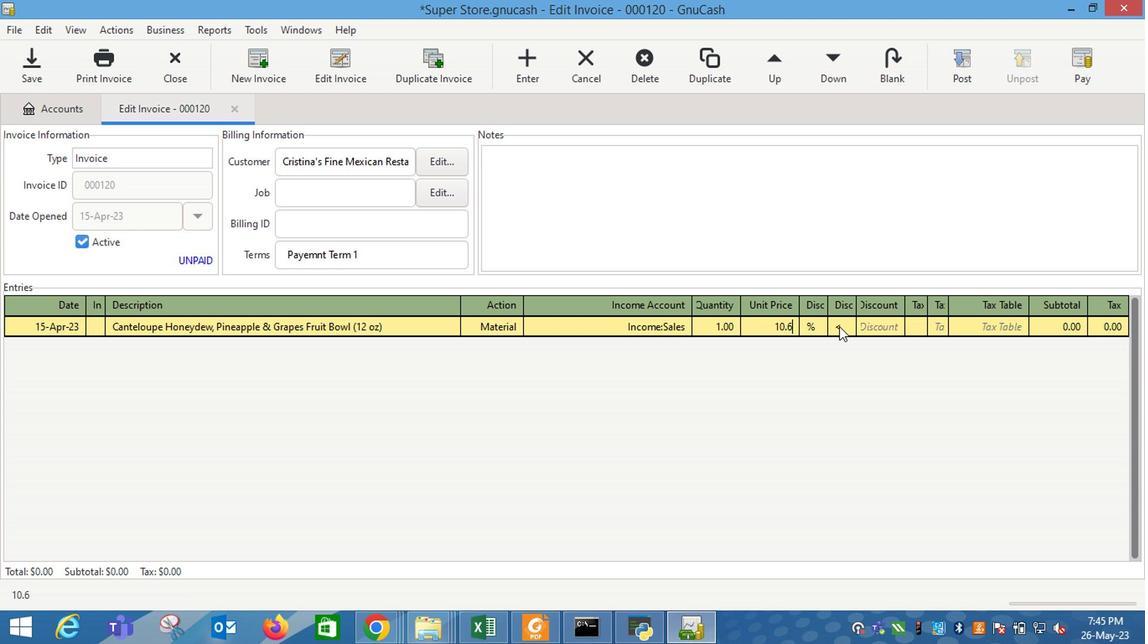 
Action: Mouse moved to (867, 328)
Screenshot: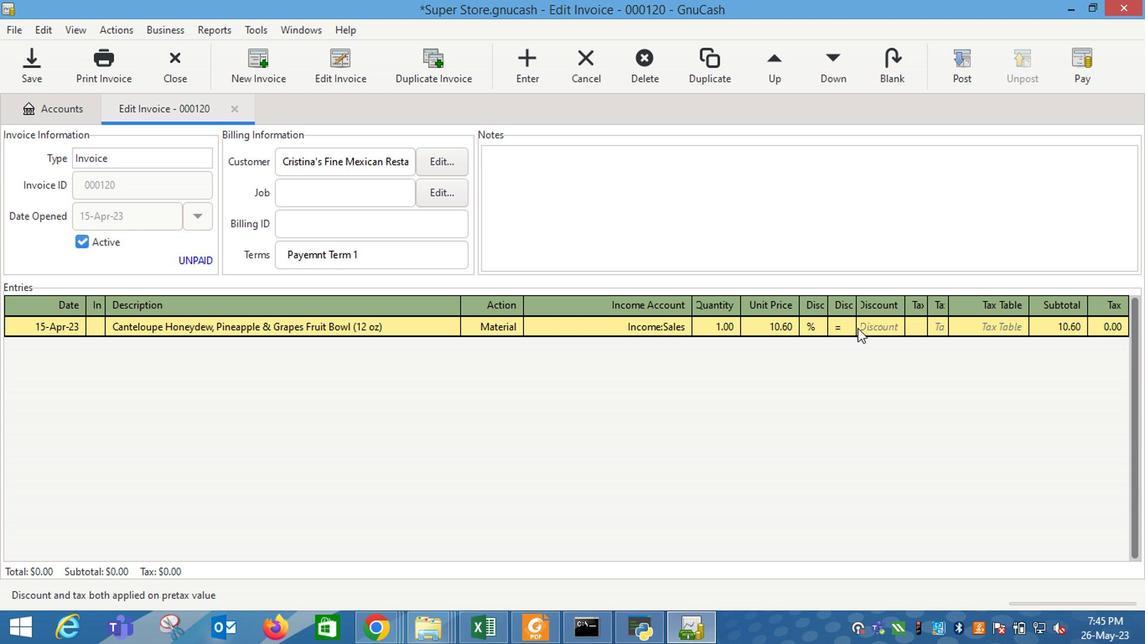 
Action: Mouse pressed left at (867, 328)
Screenshot: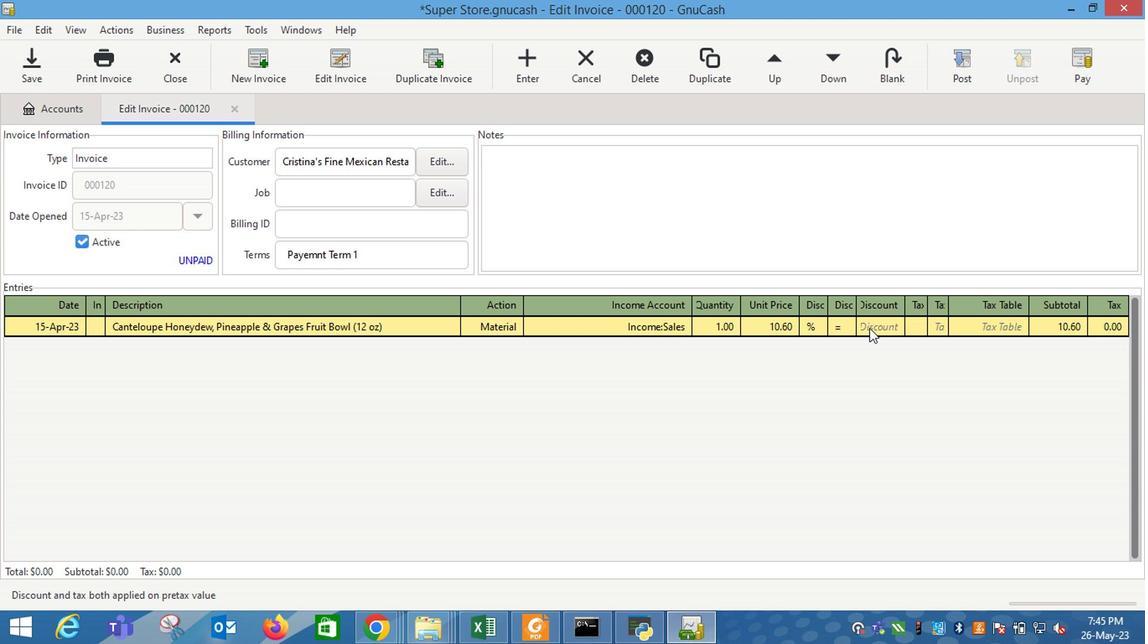 
Action: Key pressed 1.2<Key.enter><Key.tab><Key.shift_r>Toilet<Key.space><Key.shift_r>Paper<Key.space><Key.shift_r>(Brand<Key.space>and<Key.space><Key.shift_r>Size<Key.space><Key.shift_r>May<Key.space><Key.shift_r>Vary<Key.shift_r>)<Key.tab>m<Key.tab>i<Key.down><Key.down><Key.down><Key.tab>1<Key.tab>10.6
Screenshot: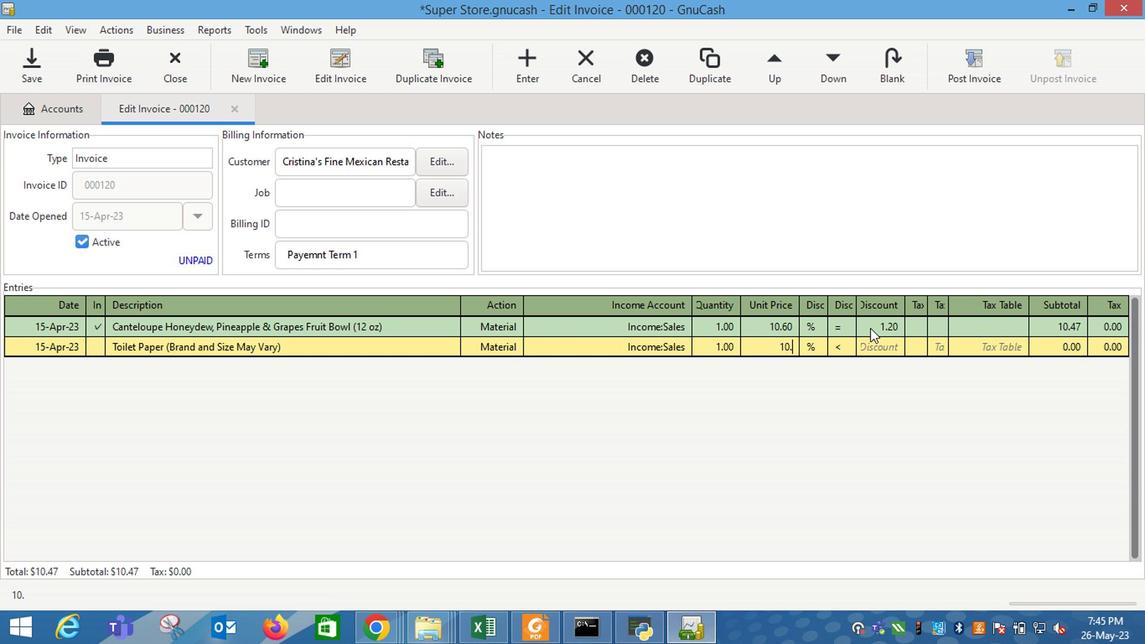 
Action: Mouse moved to (838, 347)
Screenshot: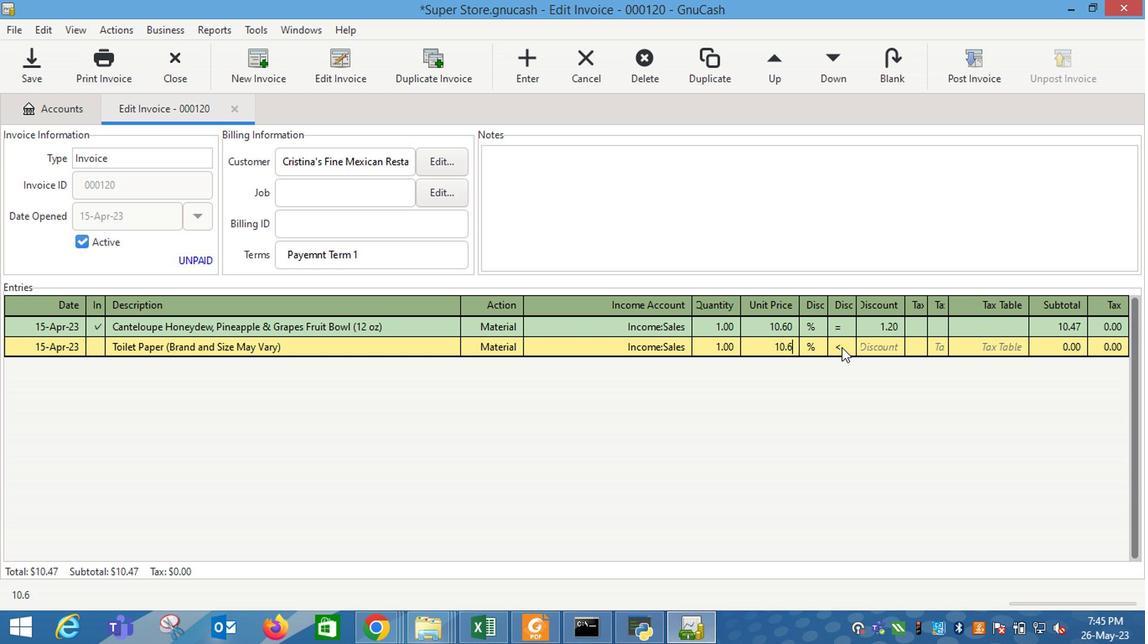
Action: Mouse pressed left at (838, 347)
Screenshot: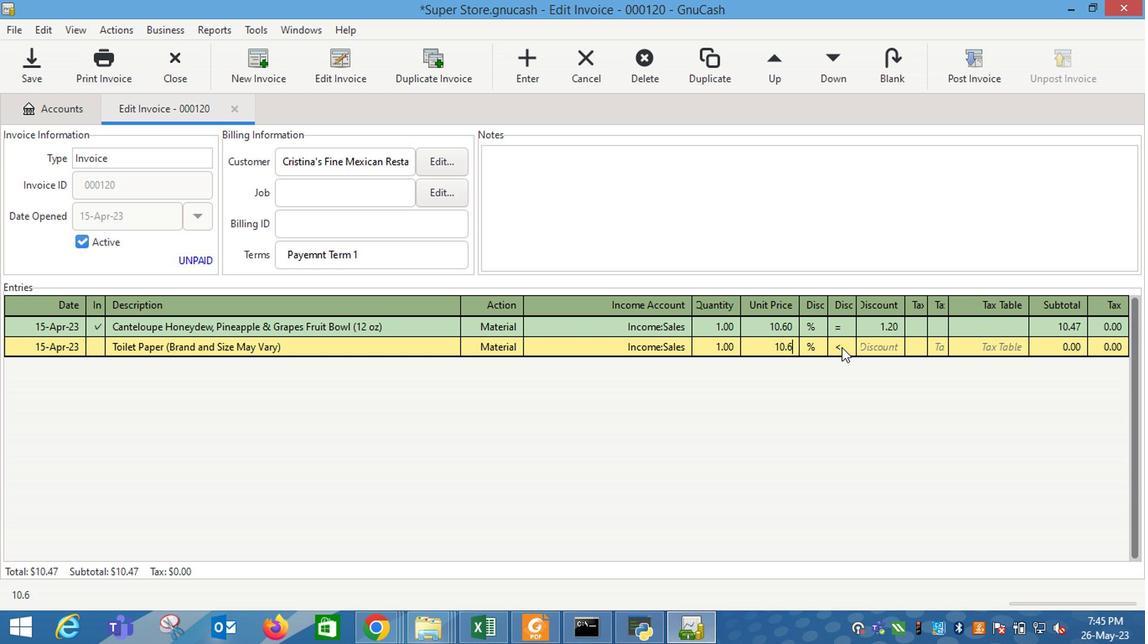 
Action: Mouse moved to (862, 346)
Screenshot: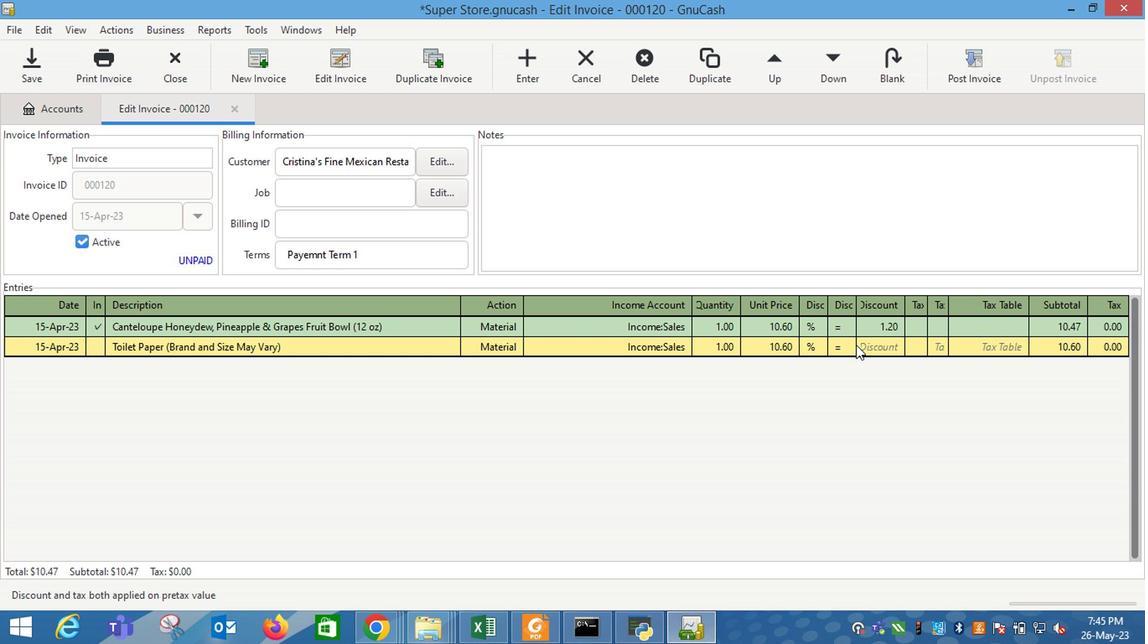 
Action: Mouse pressed left at (862, 346)
Screenshot: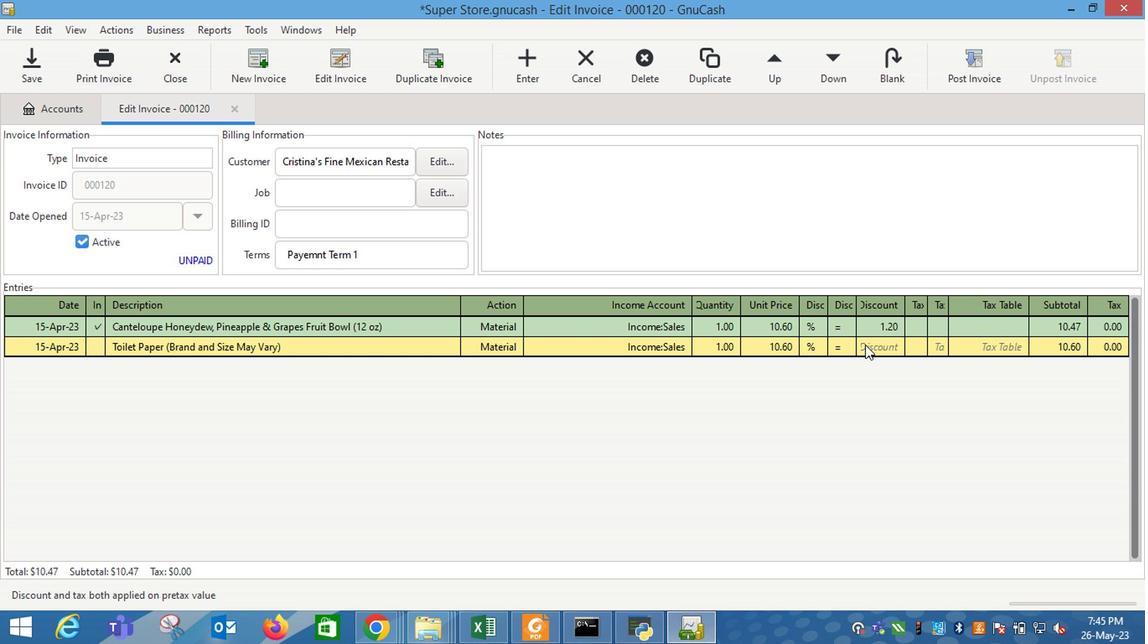 
Action: Mouse moved to (863, 347)
Screenshot: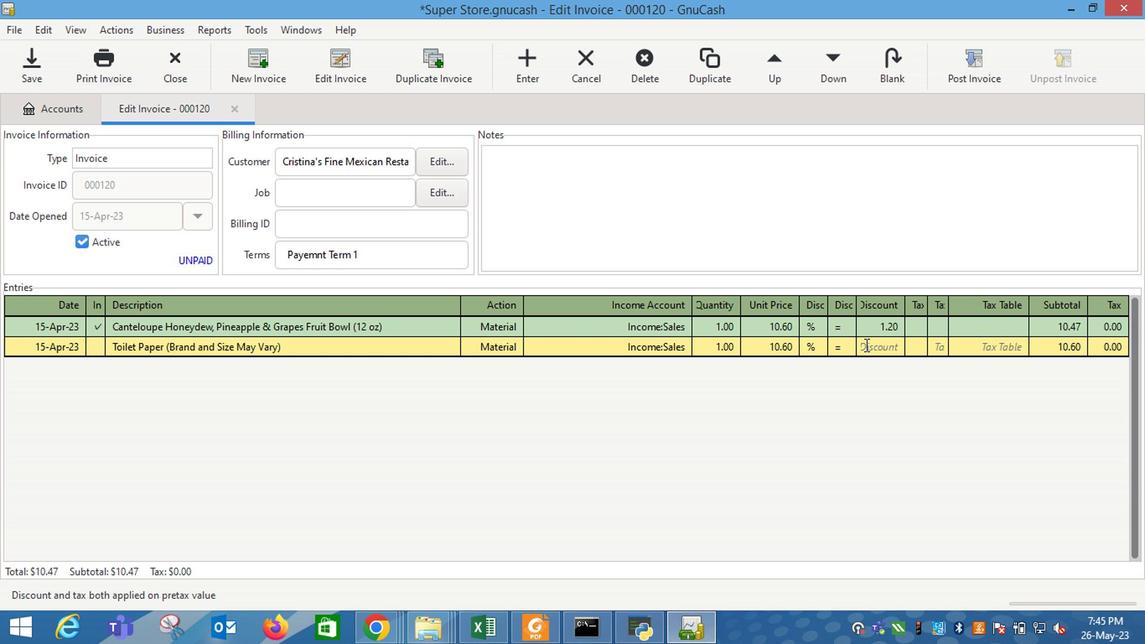 
Action: Key pressed 2.2<Key.enter><Key.tab><Key.shift_r>Ben<Key.space><Key.shift_r>&<Key.space><Key.shift_r>Jerry's<Key.space><Key.shift_r>Cookie<Key.space><Key.shift_r>Dough<Key.space><Key.shift_r>Chunks<Key.space><Key.shift_r>Vegan<Key.space><Key.shift_r>Chocolate<Key.space><Key.shift_r>Chip<Key.space><Key.shift_r>(8<Key.space>oz<Key.shift_r>)<Key.tab>m<Key.tab>i<Key.down><Key.down><Key.down><Key.tab>1<Key.tab>11.6
Screenshot: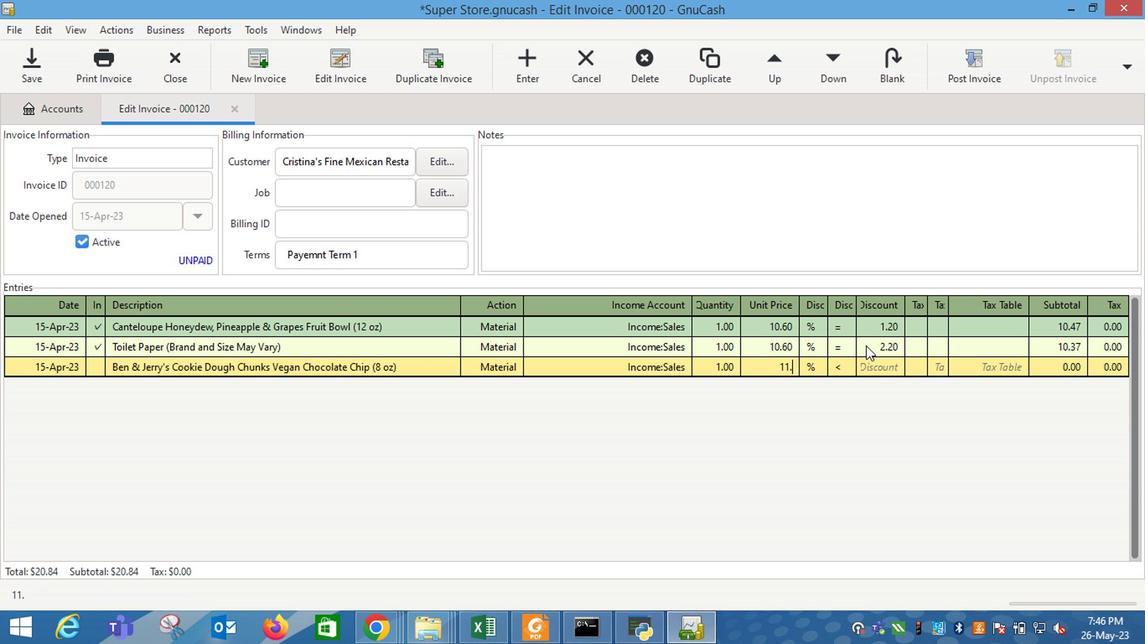 
Action: Mouse moved to (866, 354)
Screenshot: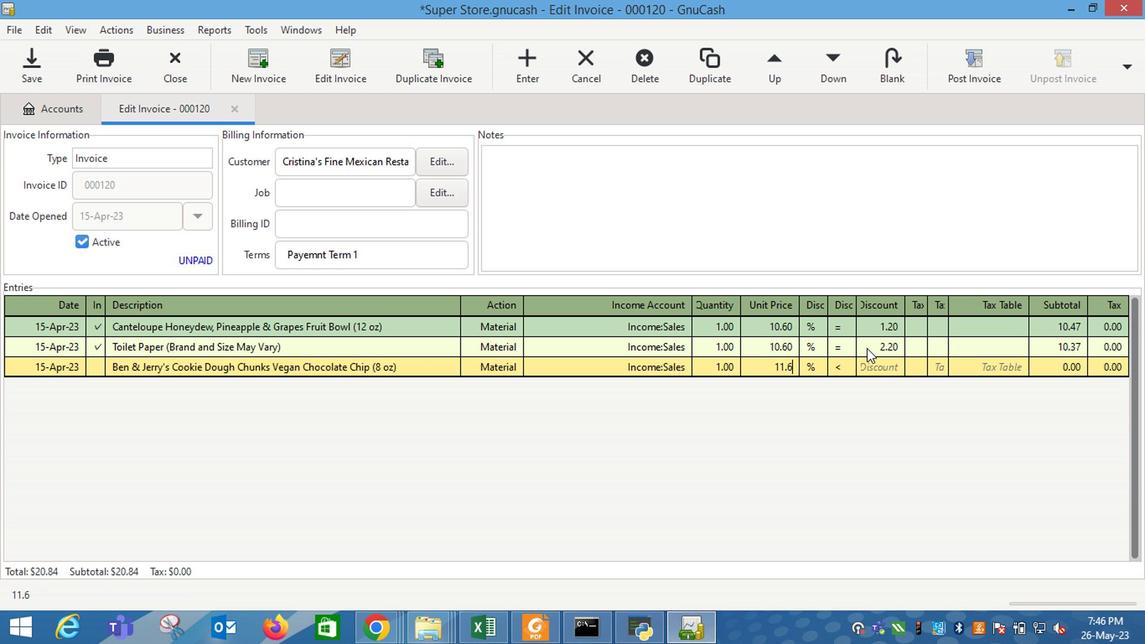 
Action: Key pressed <Key.tab>
Screenshot: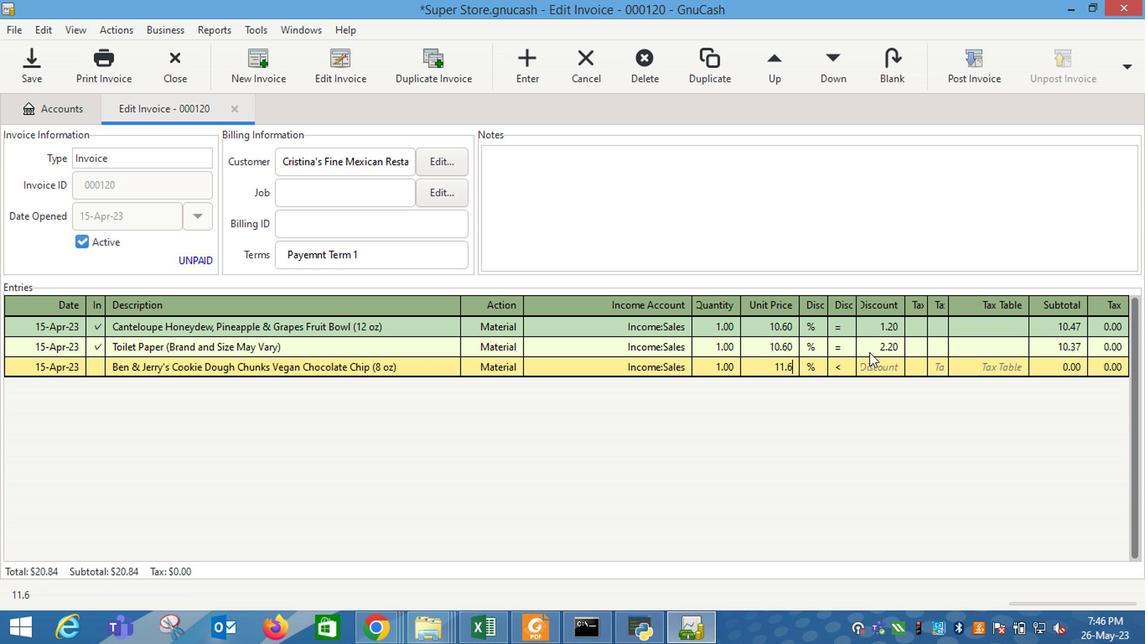 
Action: Mouse moved to (835, 322)
Screenshot: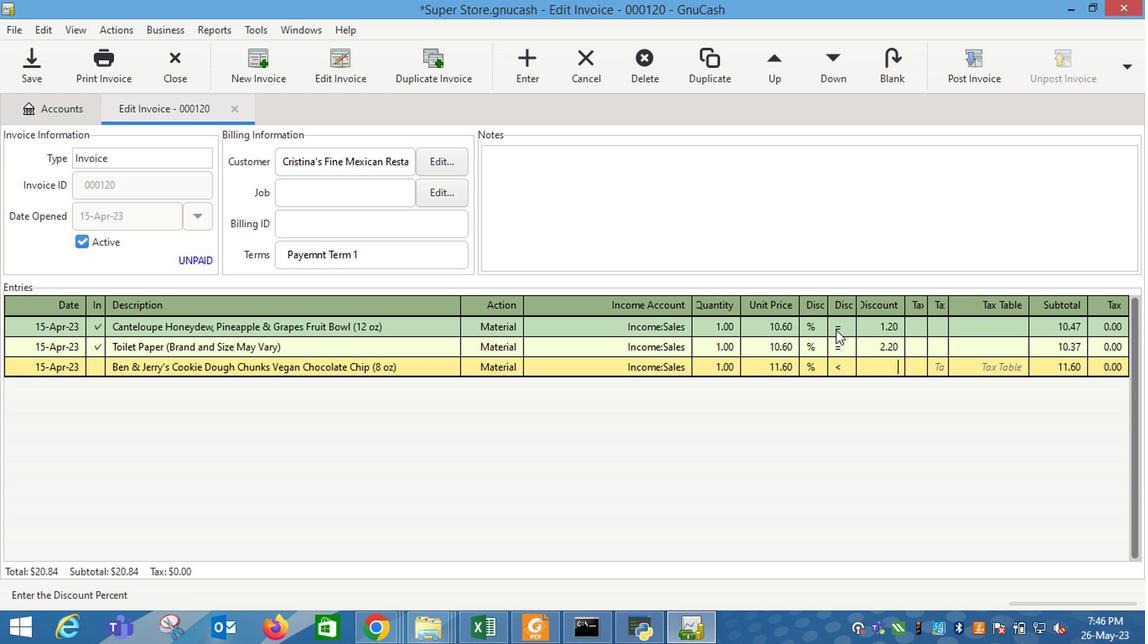 
Action: Mouse pressed left at (835, 322)
Screenshot: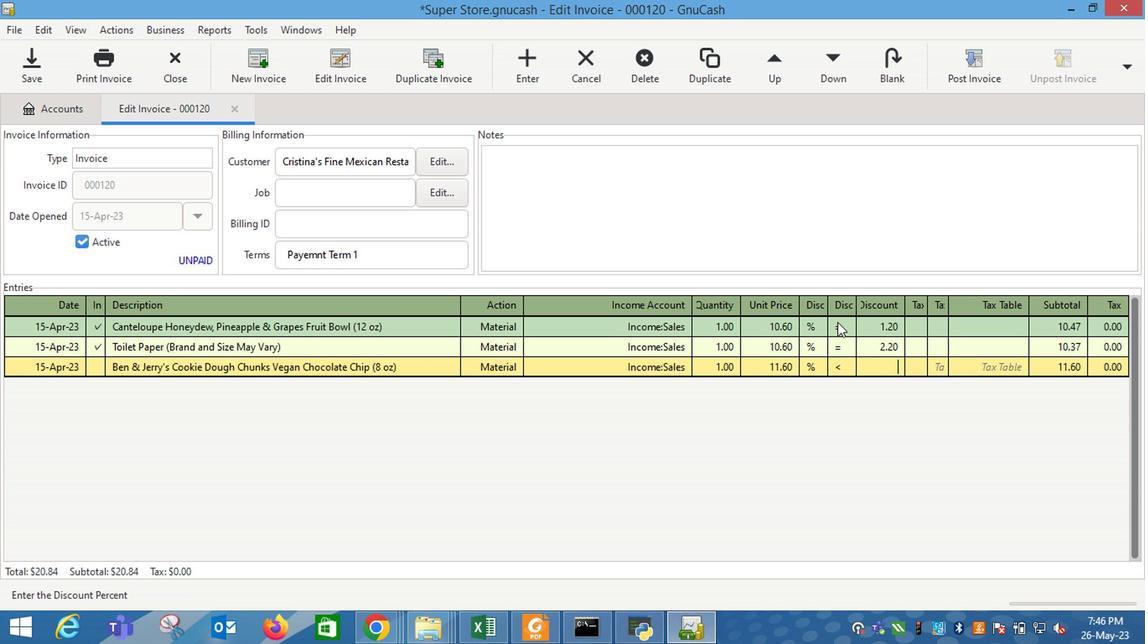 
Action: Mouse moved to (834, 329)
Screenshot: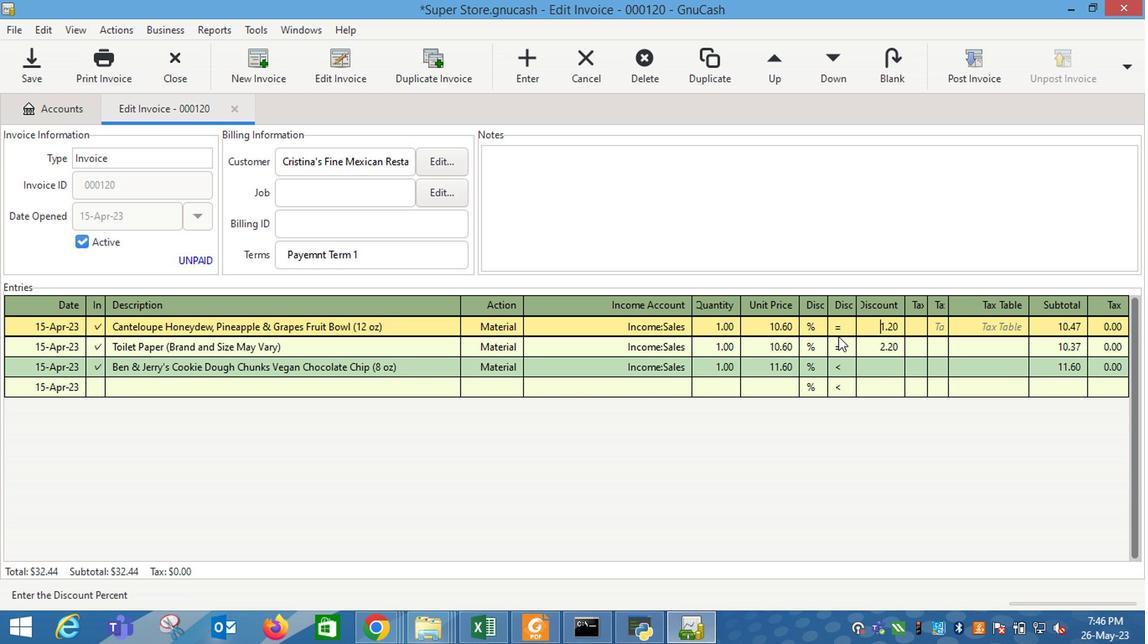 
Action: Mouse pressed left at (834, 329)
Screenshot: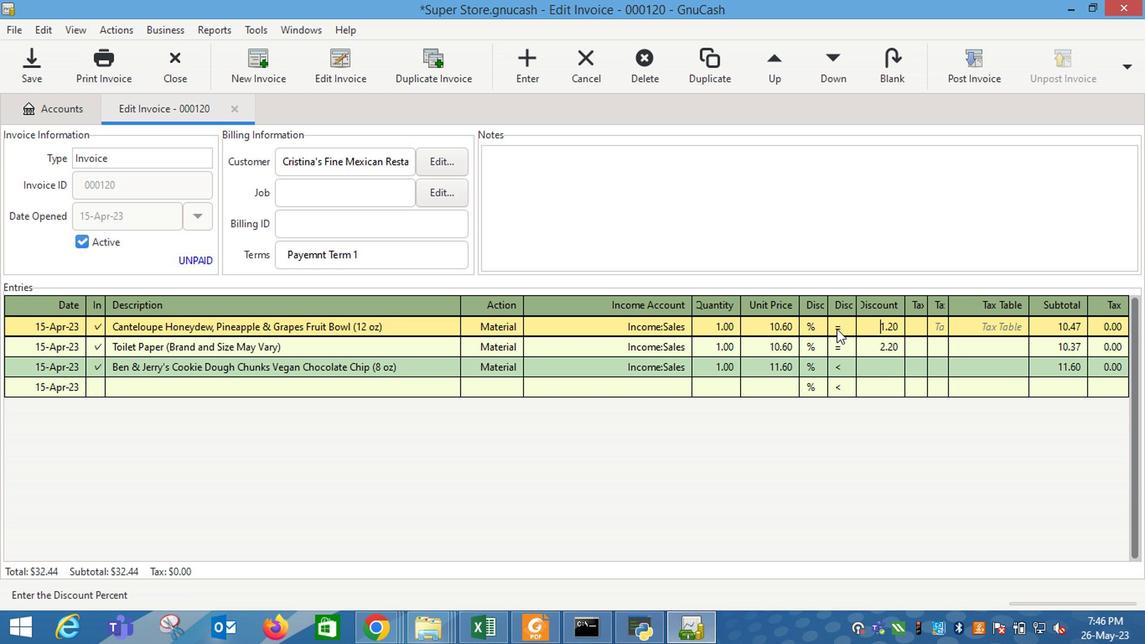 
Action: Mouse moved to (834, 327)
Screenshot: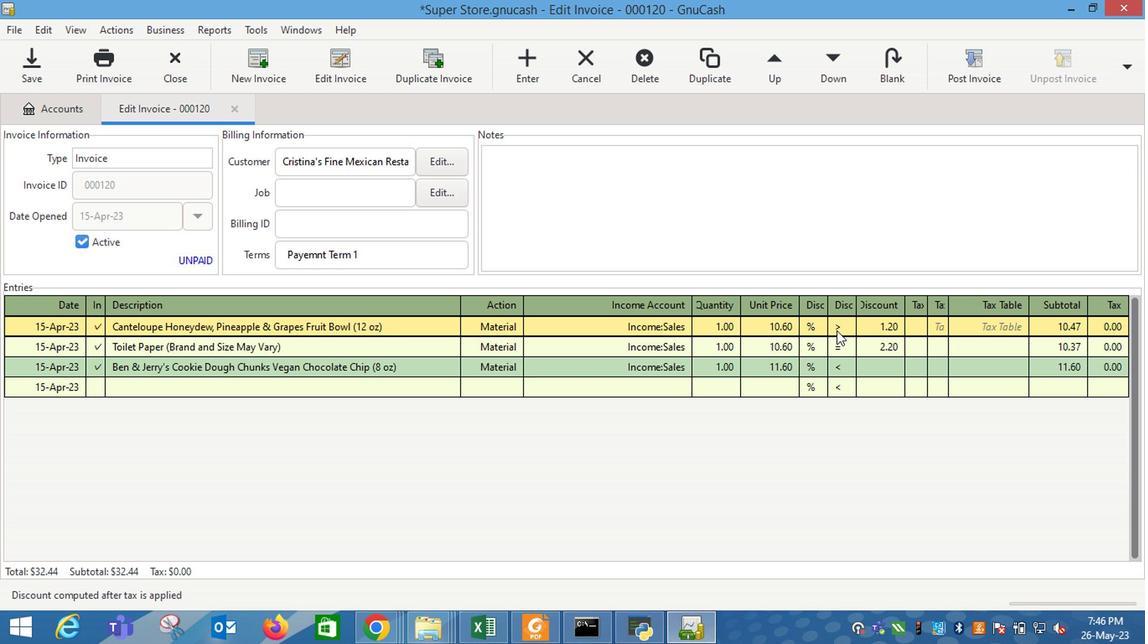
Action: Mouse pressed left at (834, 327)
Screenshot: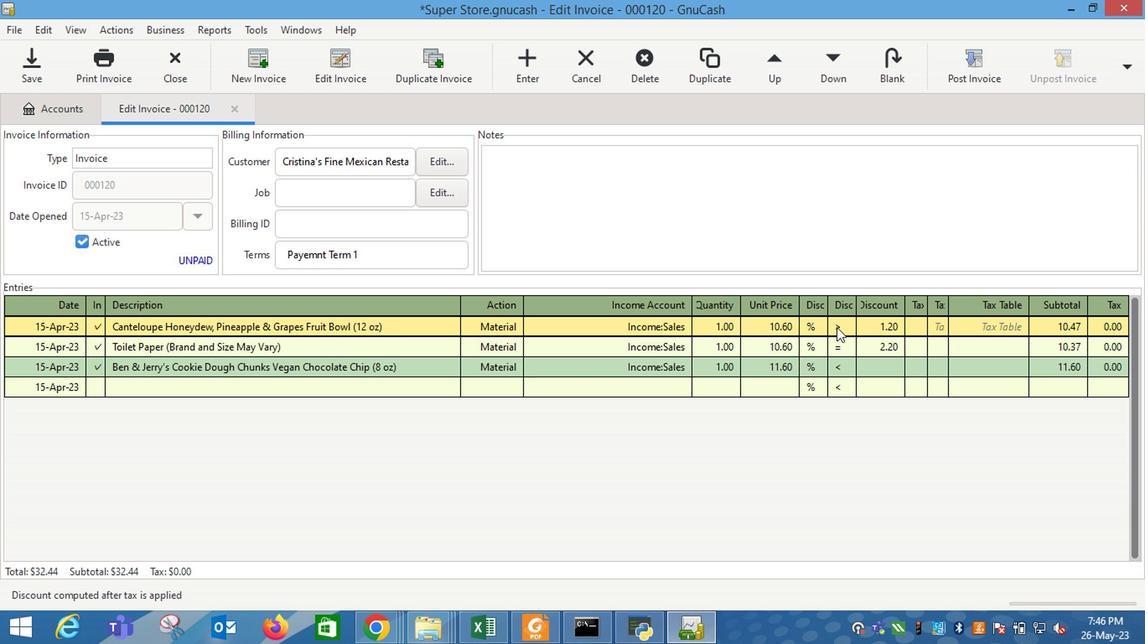 
Action: Mouse moved to (837, 328)
Screenshot: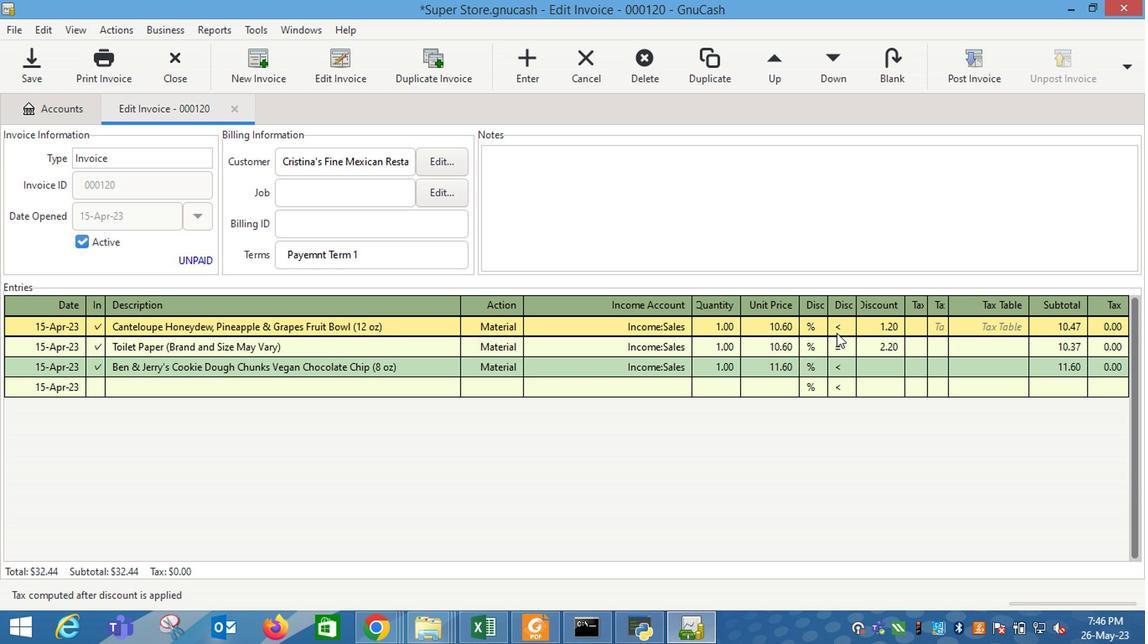 
Action: Mouse pressed left at (837, 328)
Screenshot: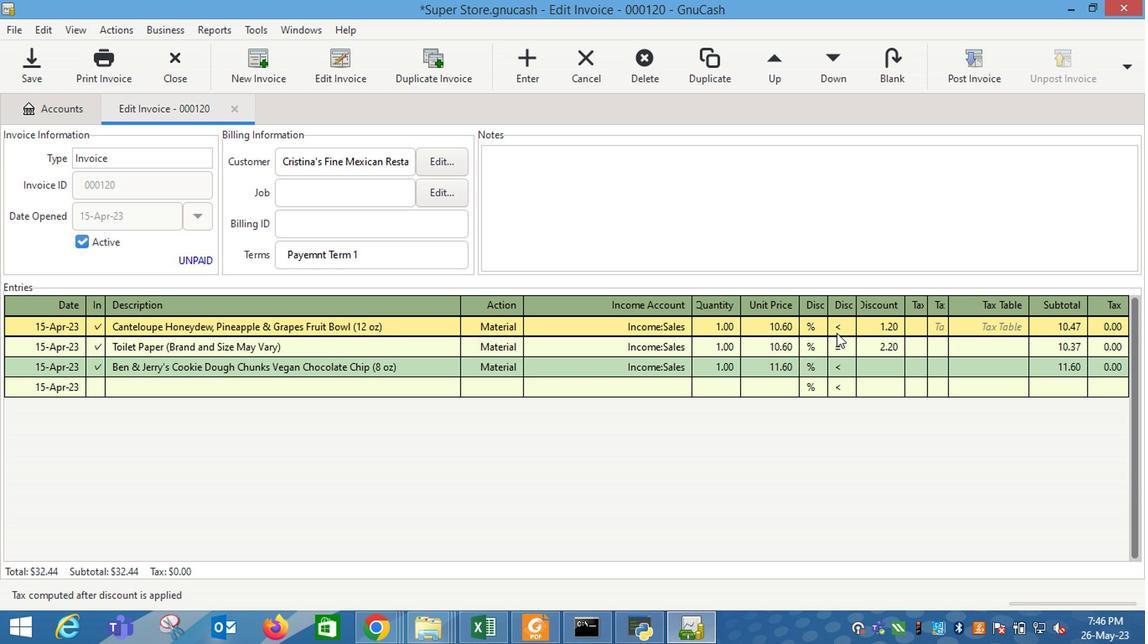 
Action: Mouse moved to (813, 327)
Screenshot: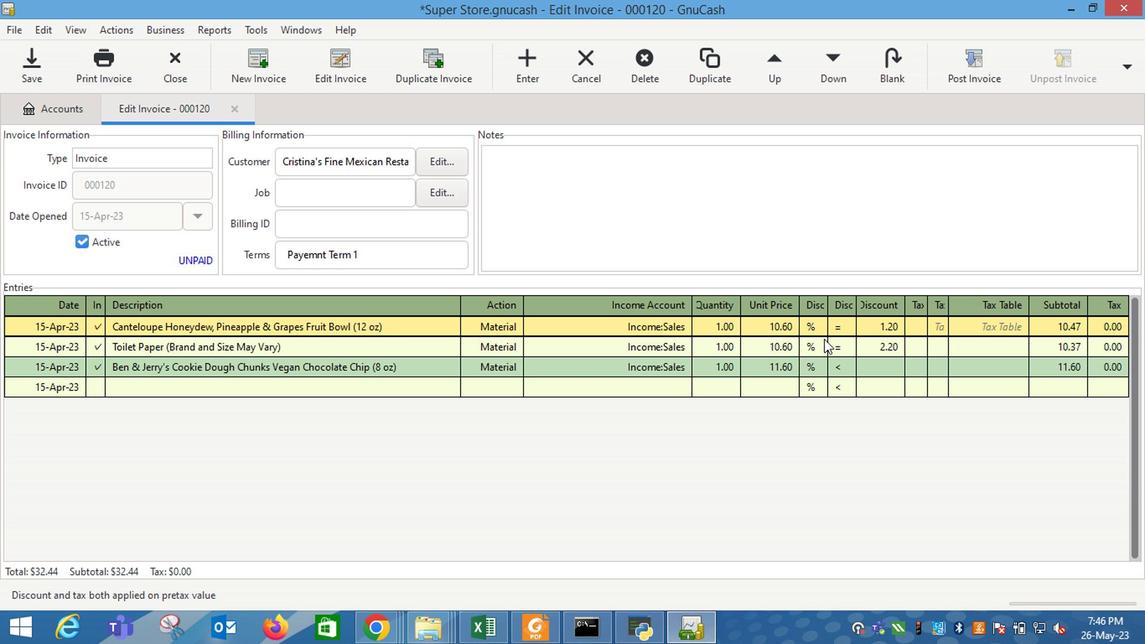 
Action: Mouse pressed left at (813, 327)
Screenshot: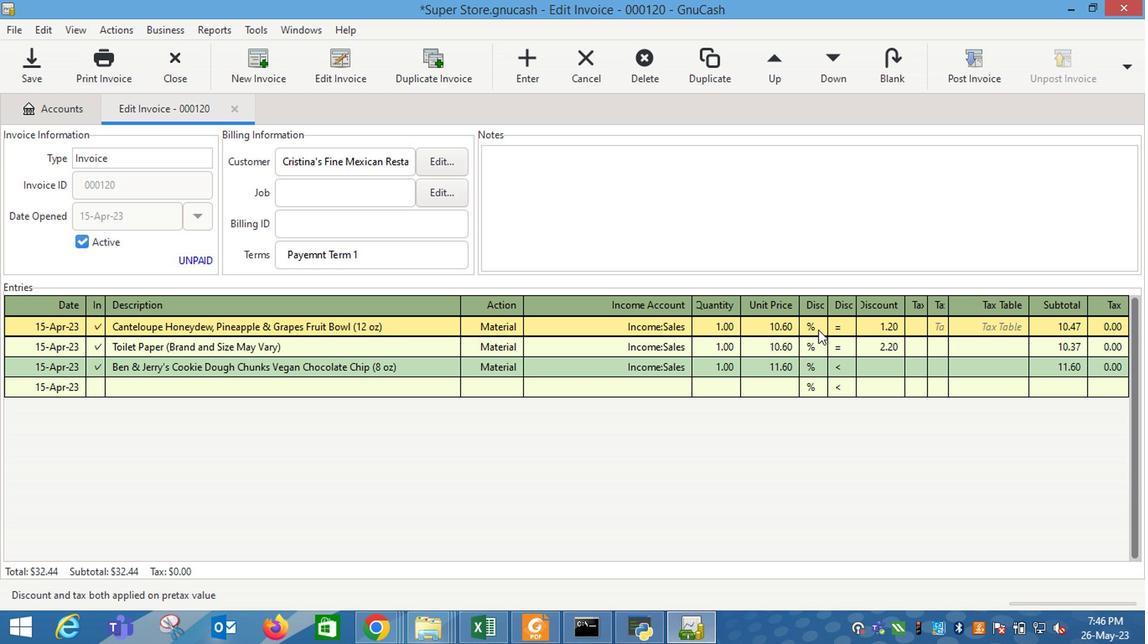
Action: Mouse moved to (807, 343)
Screenshot: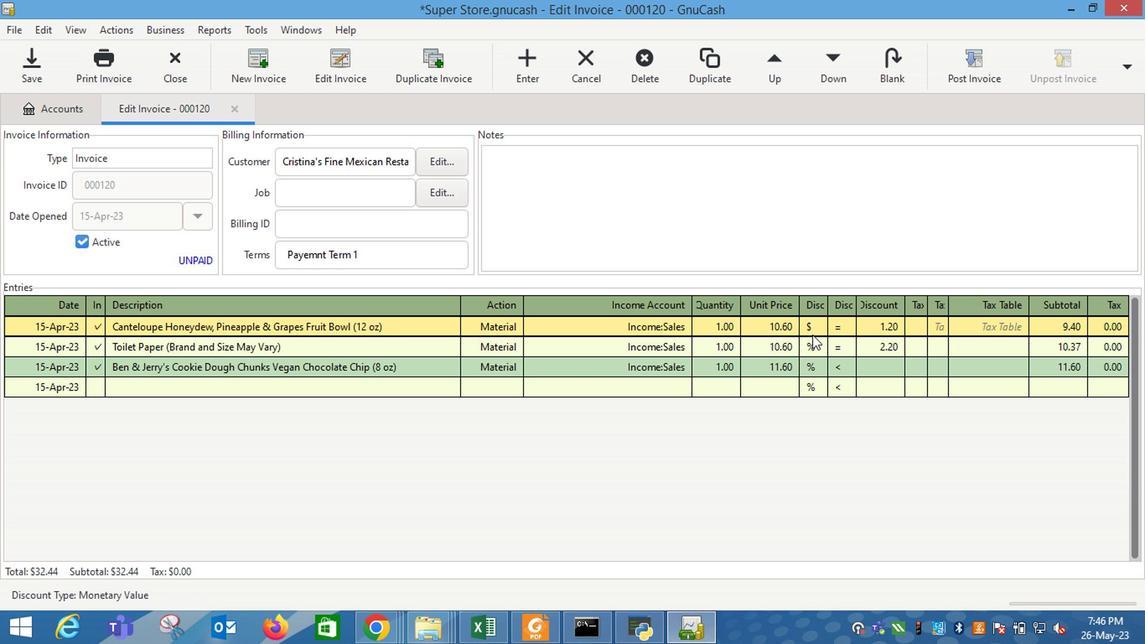 
Action: Mouse pressed left at (807, 343)
Screenshot: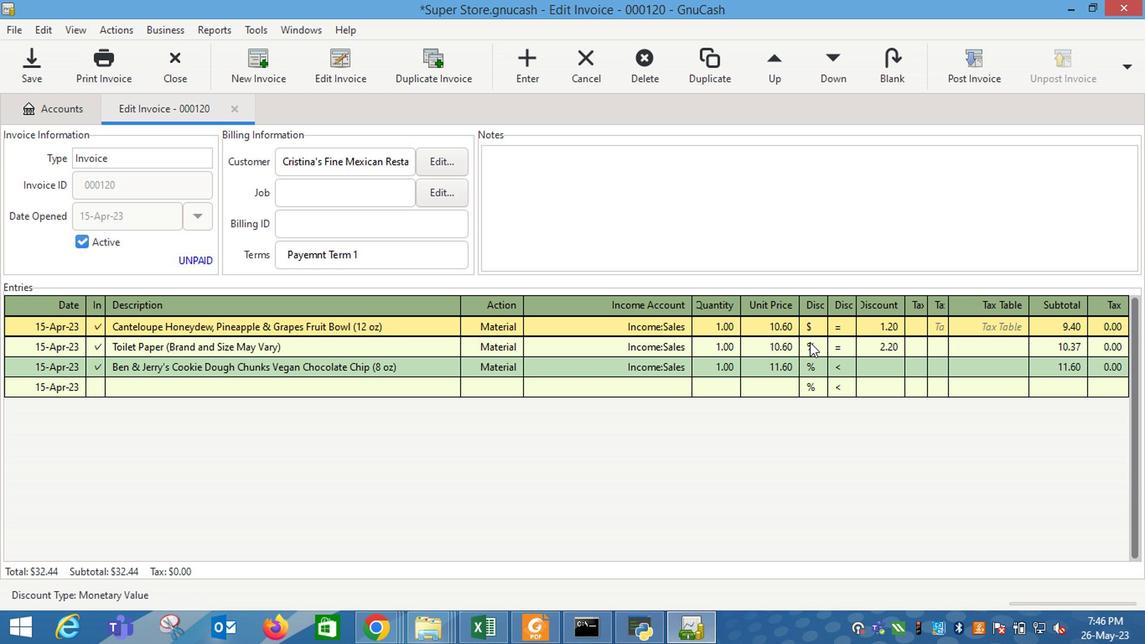 
Action: Mouse moved to (810, 350)
Screenshot: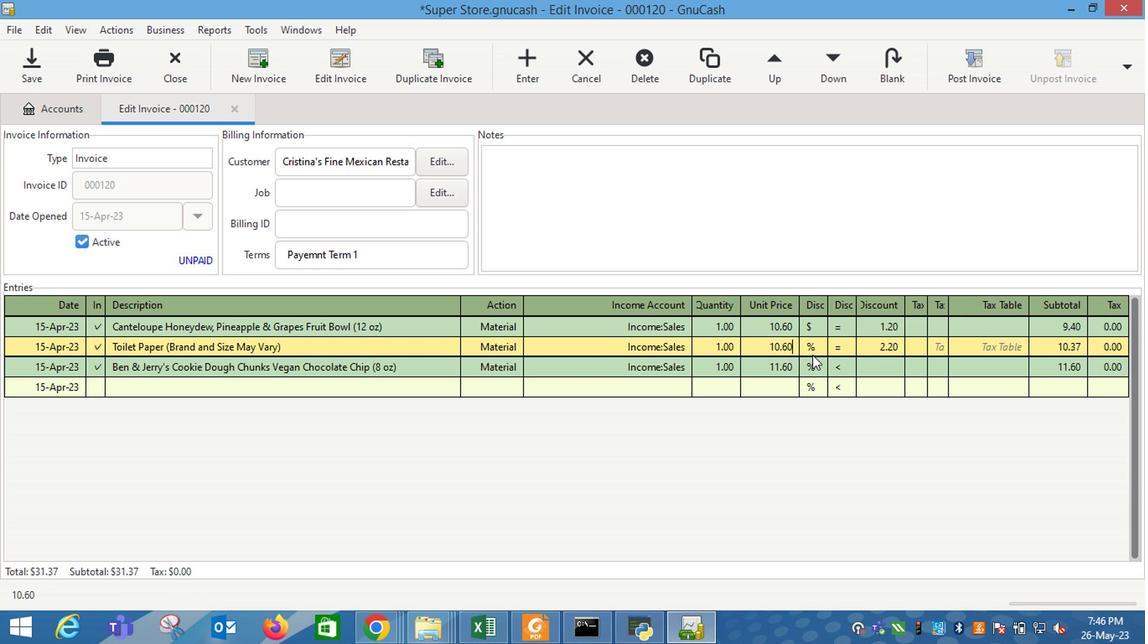 
Action: Mouse pressed left at (810, 350)
Screenshot: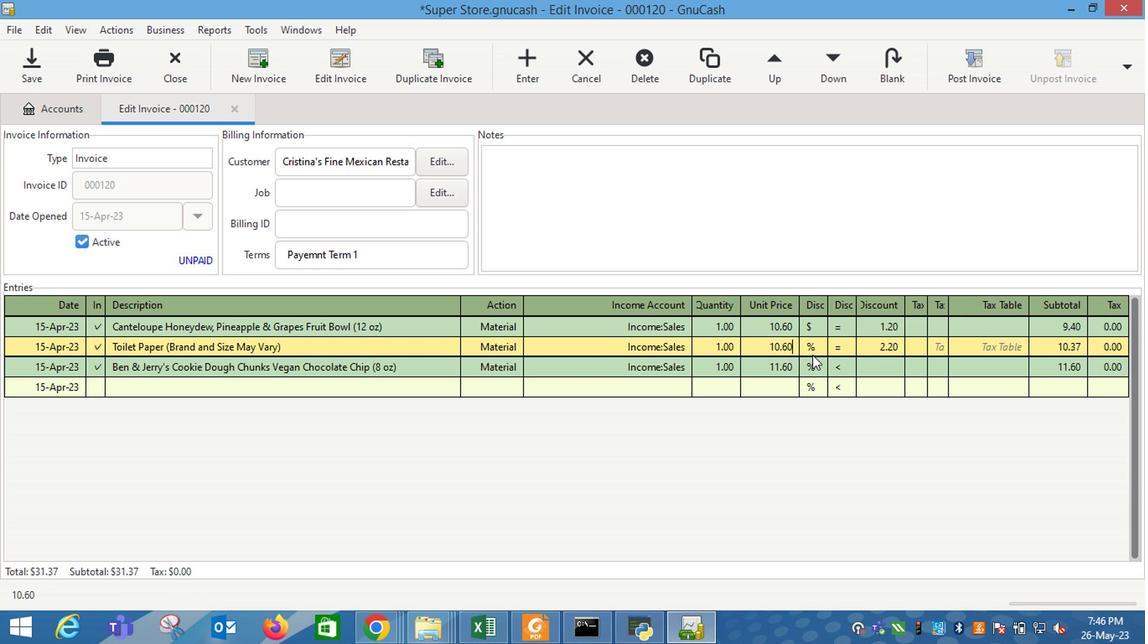 
Action: Mouse moved to (807, 365)
Screenshot: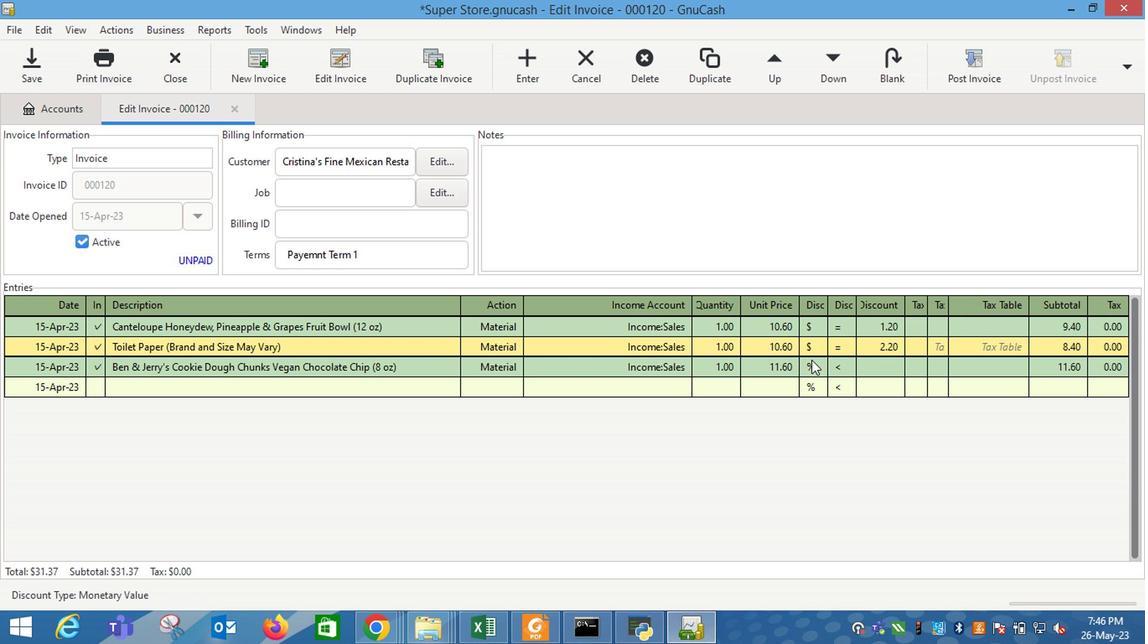 
Action: Mouse pressed left at (807, 365)
Screenshot: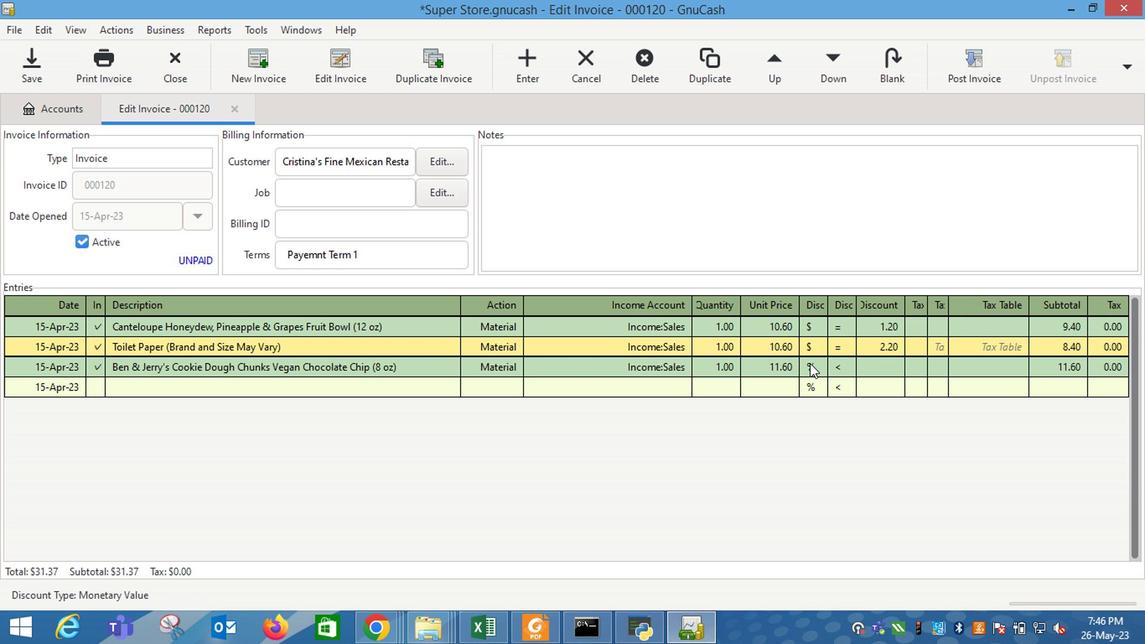 
Action: Mouse moved to (809, 370)
Screenshot: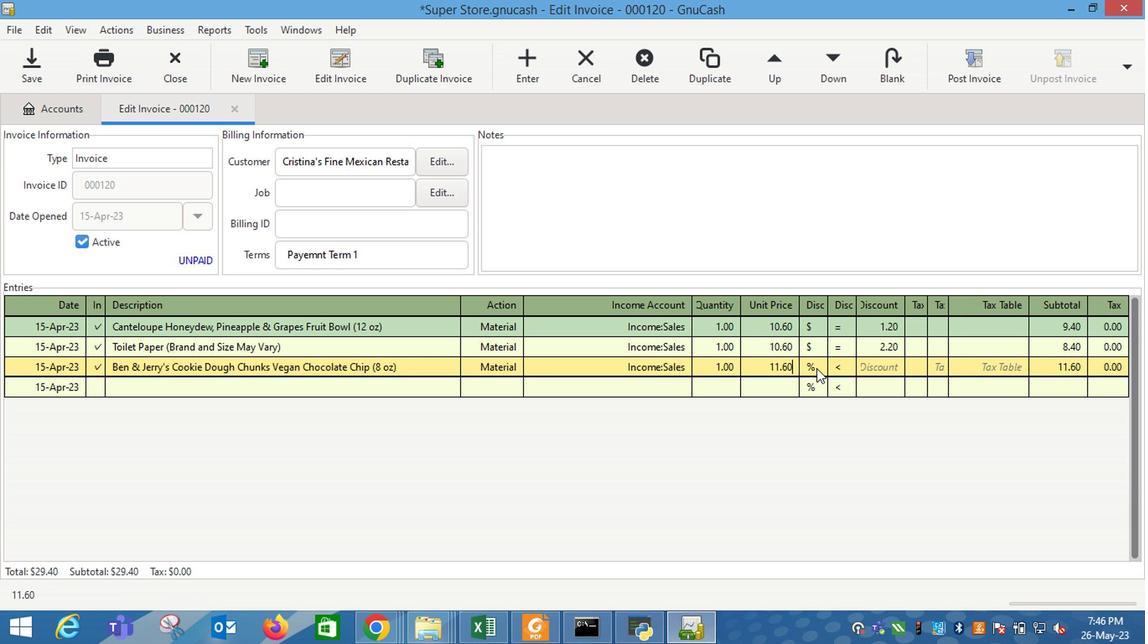 
Action: Mouse pressed left at (809, 370)
Screenshot: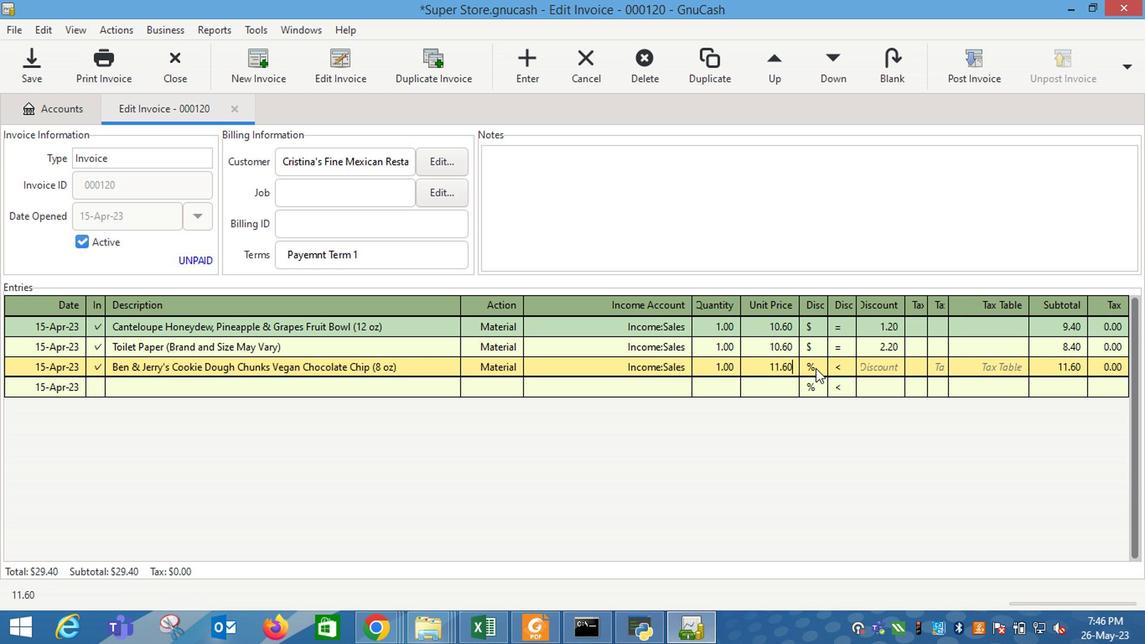 
Action: Mouse moved to (832, 371)
Screenshot: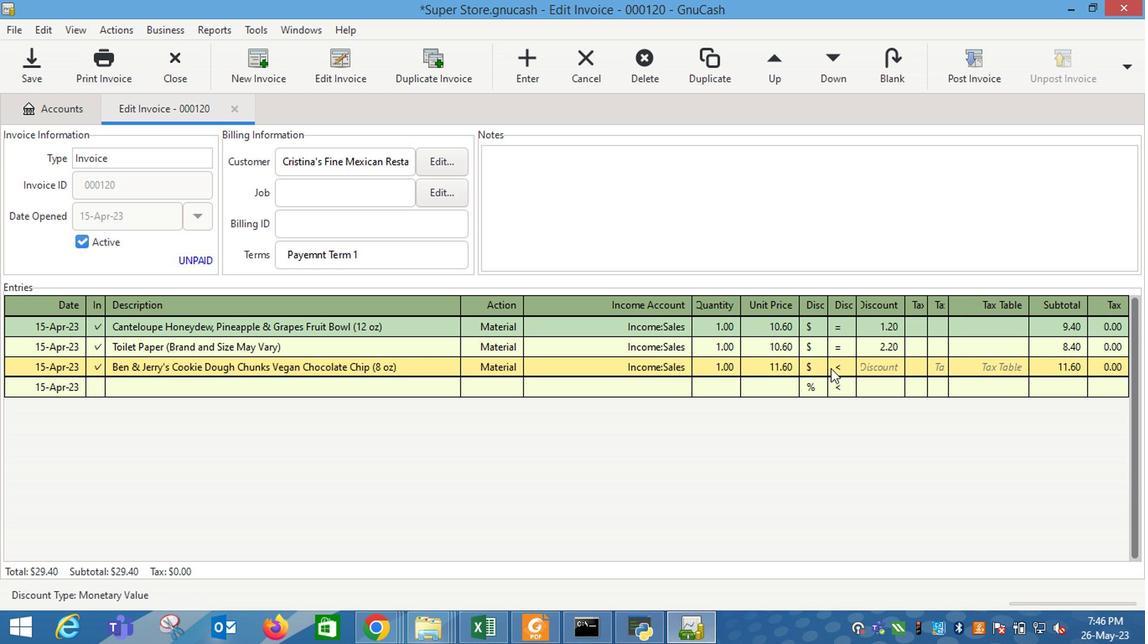 
Action: Mouse pressed left at (832, 371)
Screenshot: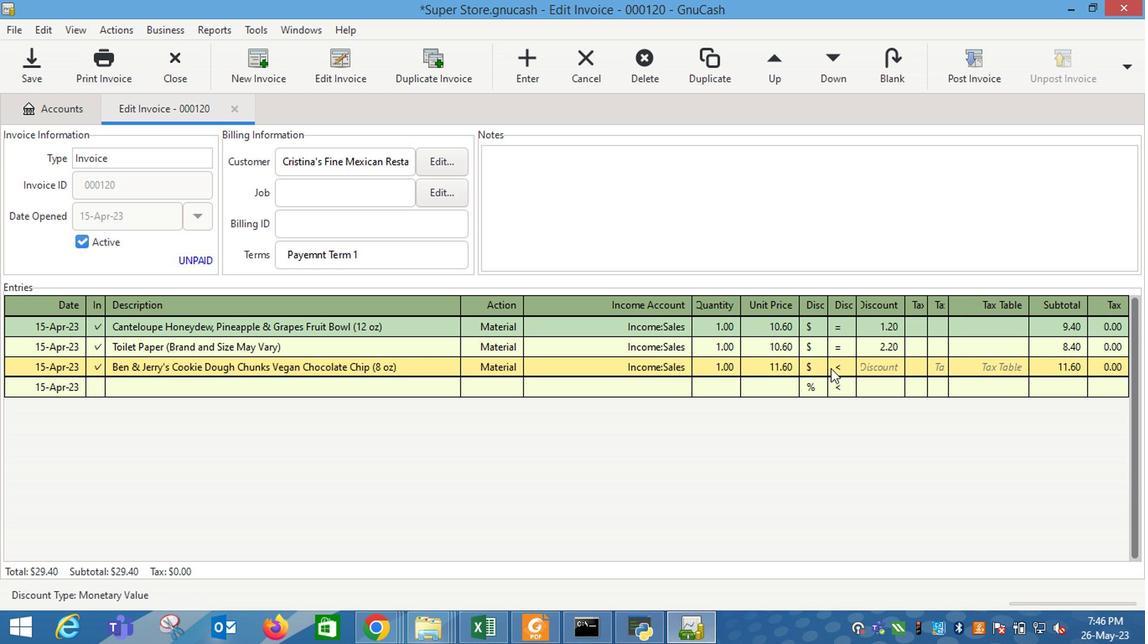 
Action: Mouse moved to (865, 375)
Screenshot: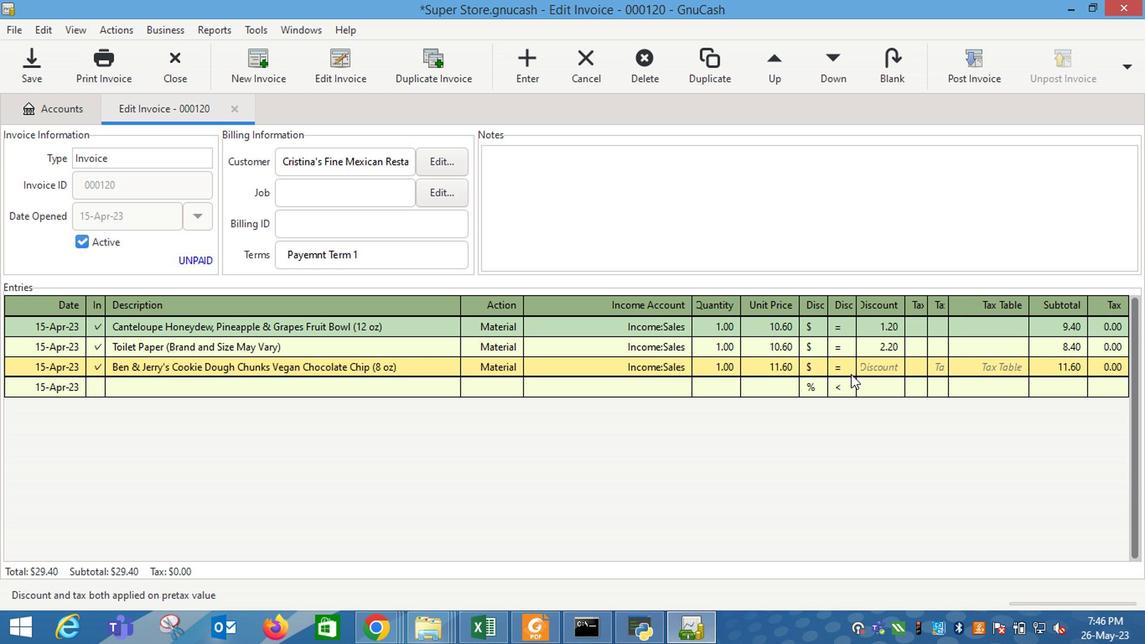 
Action: Mouse pressed left at (865, 375)
Screenshot: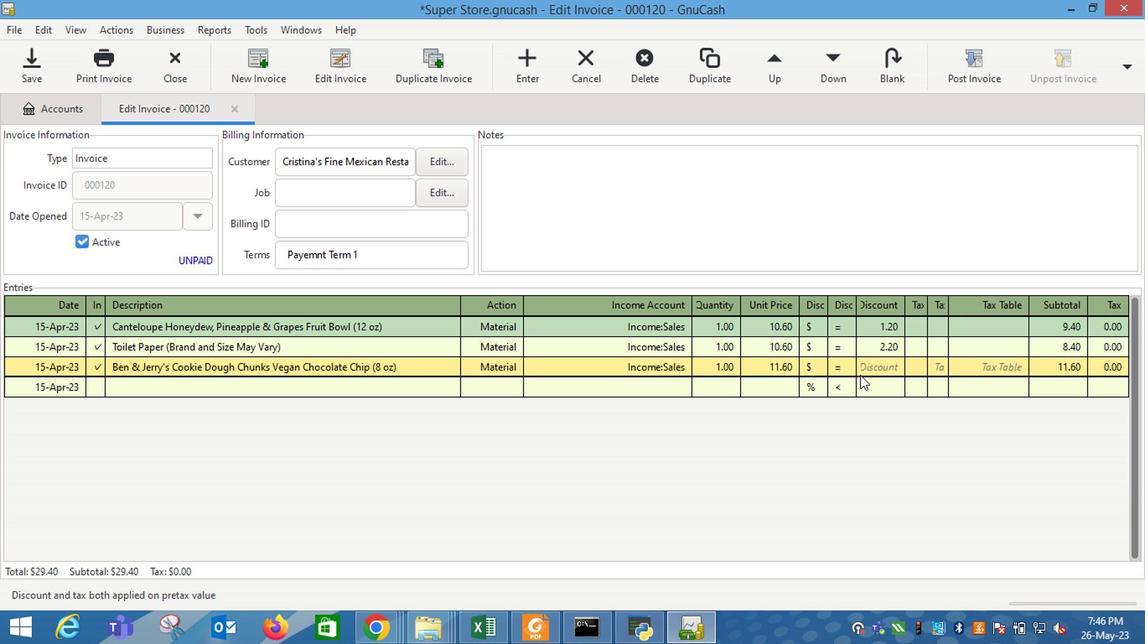 
Action: Key pressed 2.7<Key.enter>
Screenshot: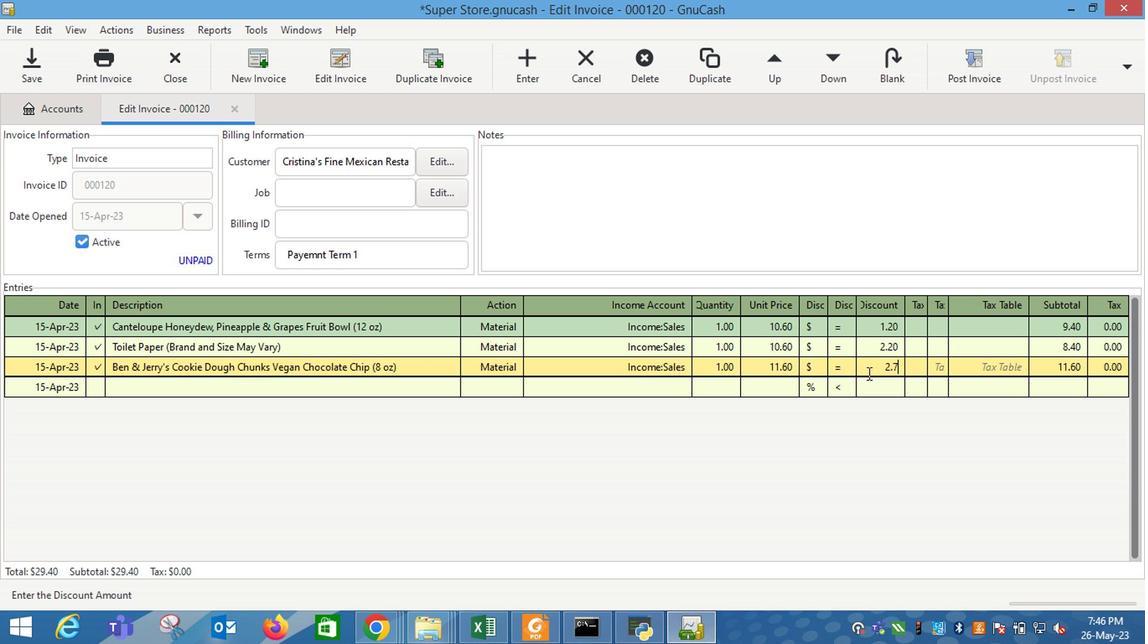 
Action: Mouse moved to (565, 193)
Screenshot: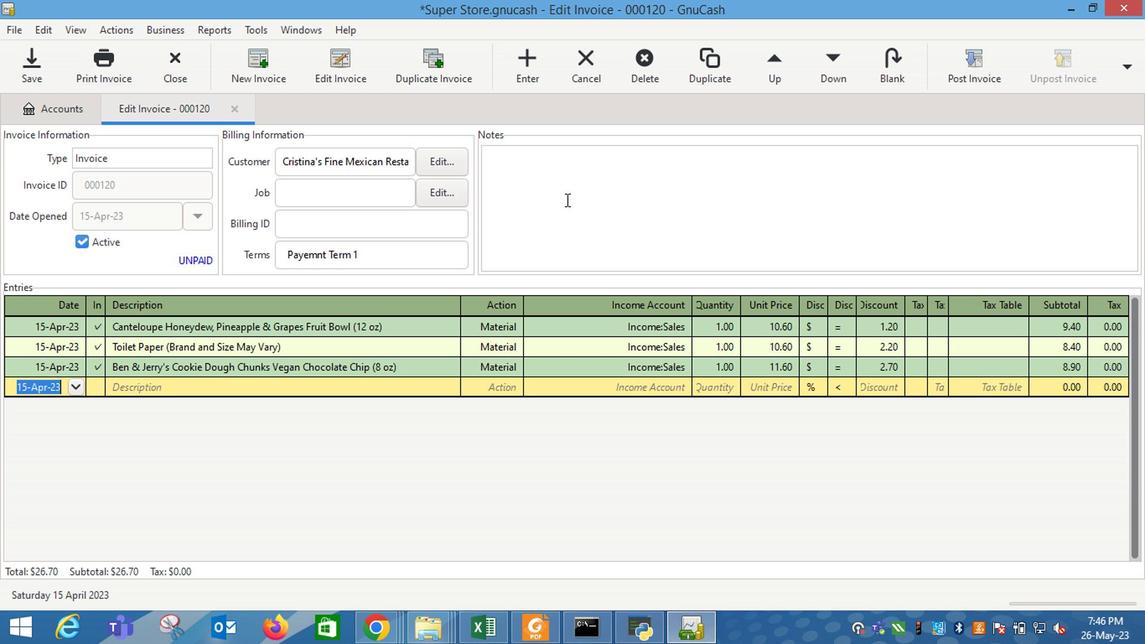 
Action: Mouse pressed left at (565, 193)
Screenshot: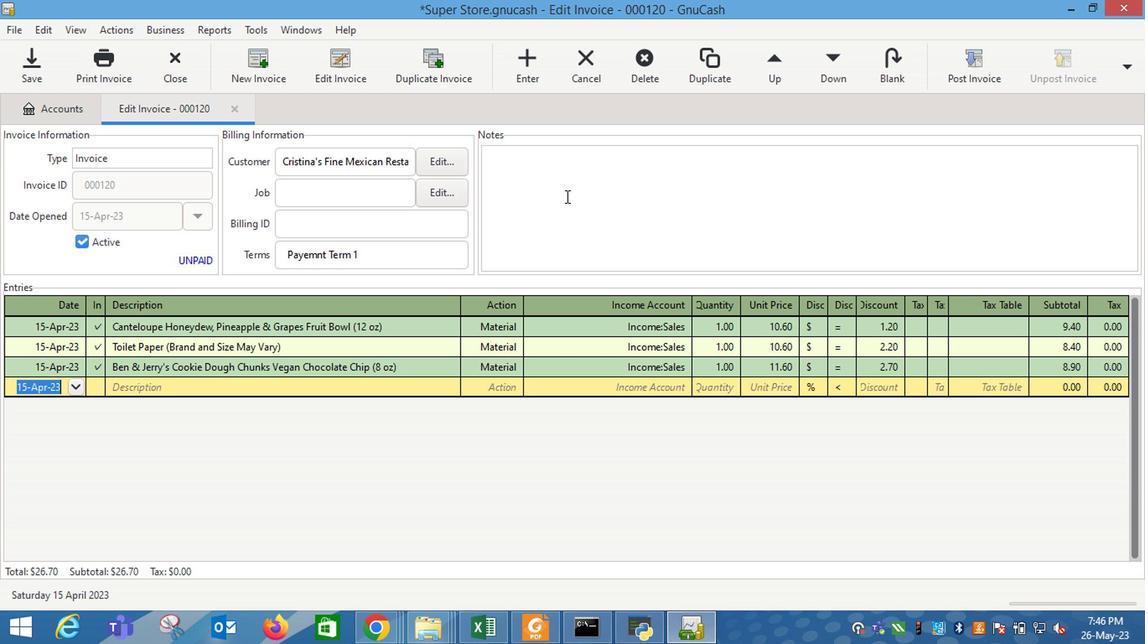 
Action: Key pressed <Key.shift_r>Looking<Key.space>forward<Key.space>to<Key.space>serving<Key.space>you<Key.space>again.
Screenshot: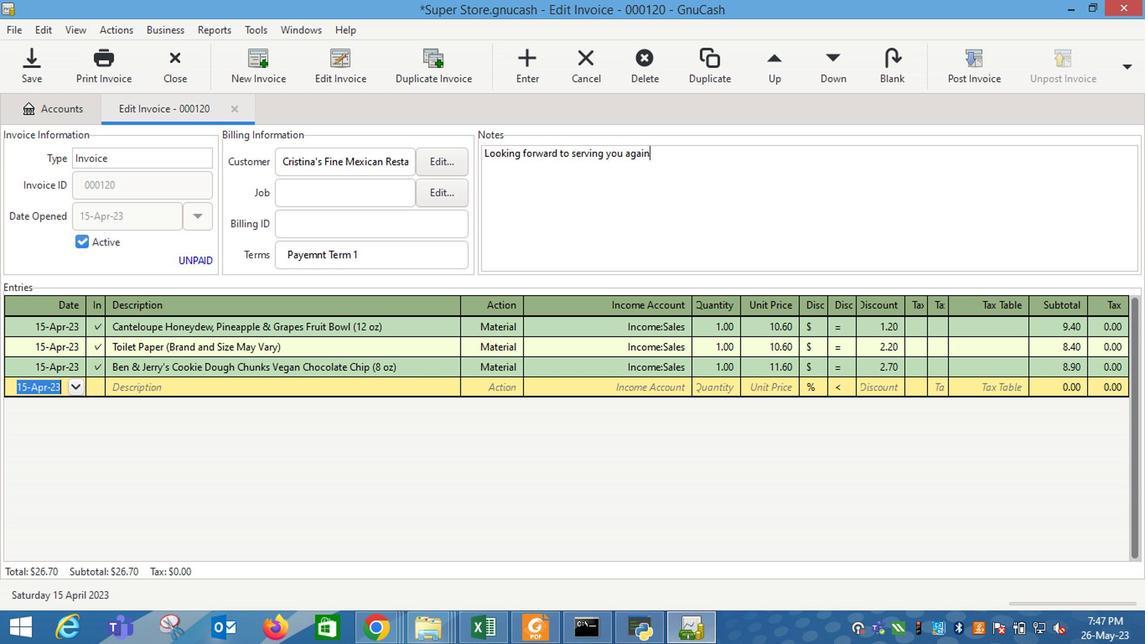 
Action: Mouse moved to (988, 56)
Screenshot: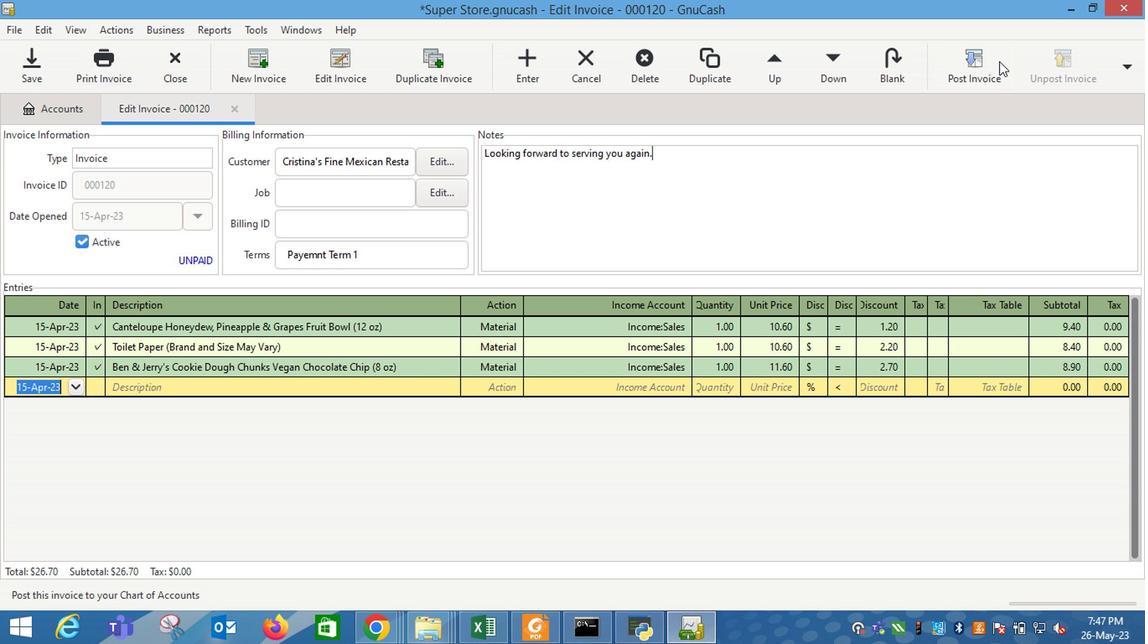 
Action: Mouse pressed left at (988, 56)
Screenshot: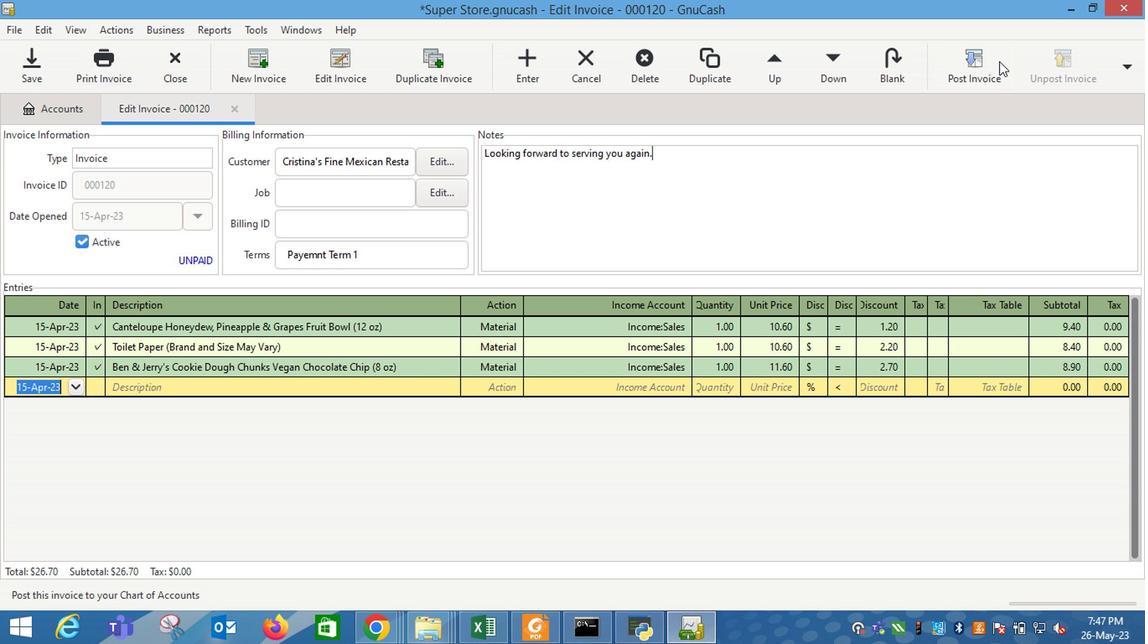 
Action: Mouse moved to (712, 273)
Screenshot: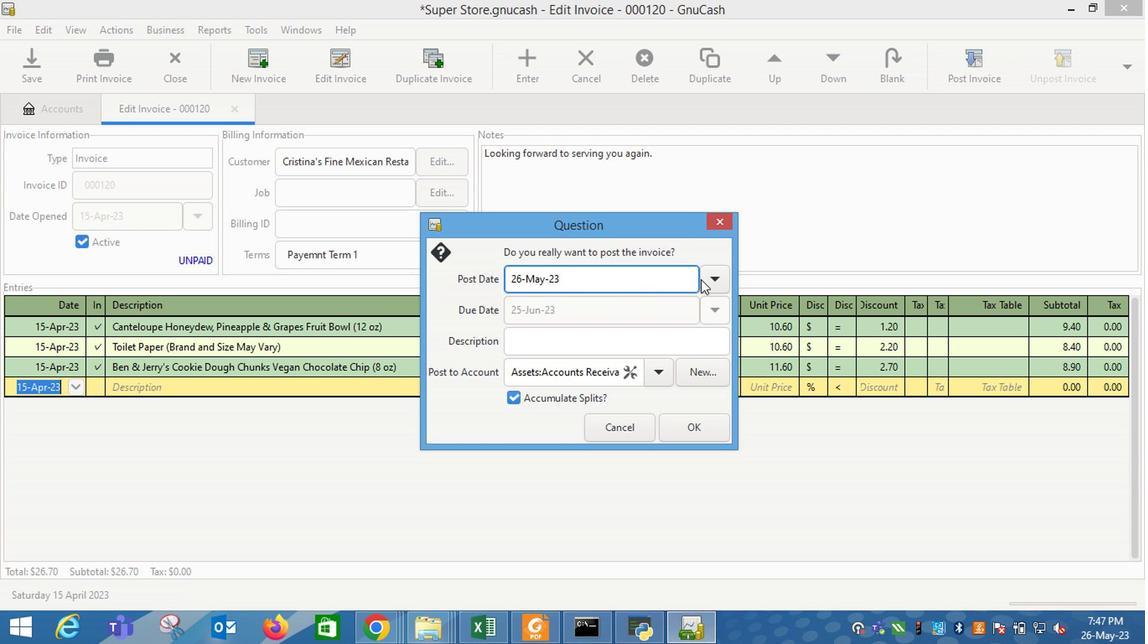 
Action: Mouse pressed left at (712, 273)
Screenshot: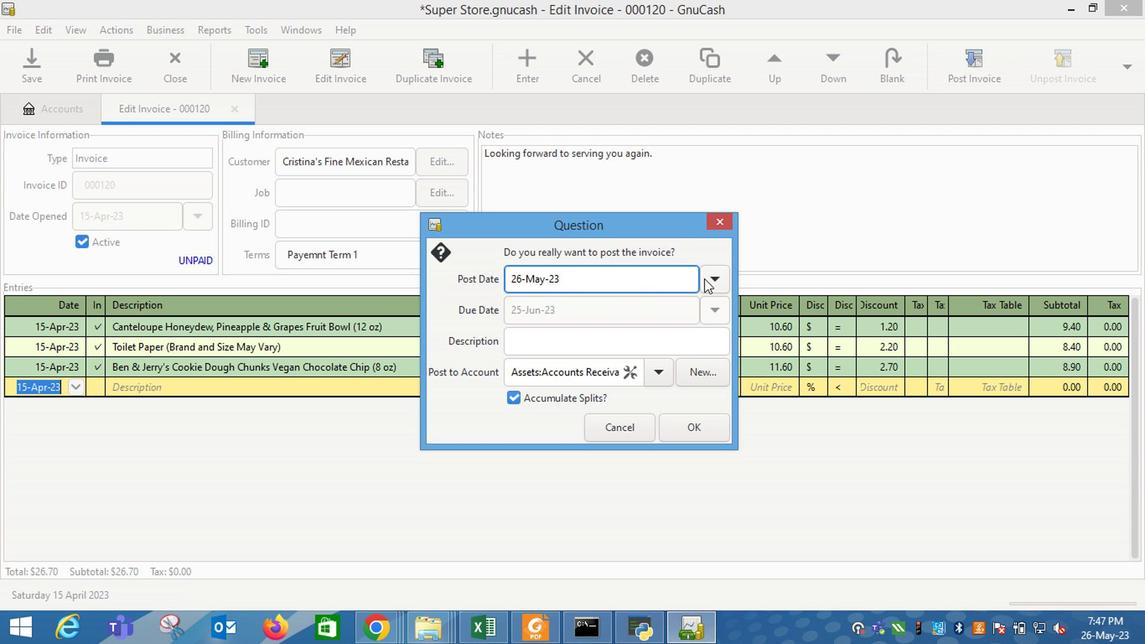 
Action: Mouse moved to (586, 304)
Screenshot: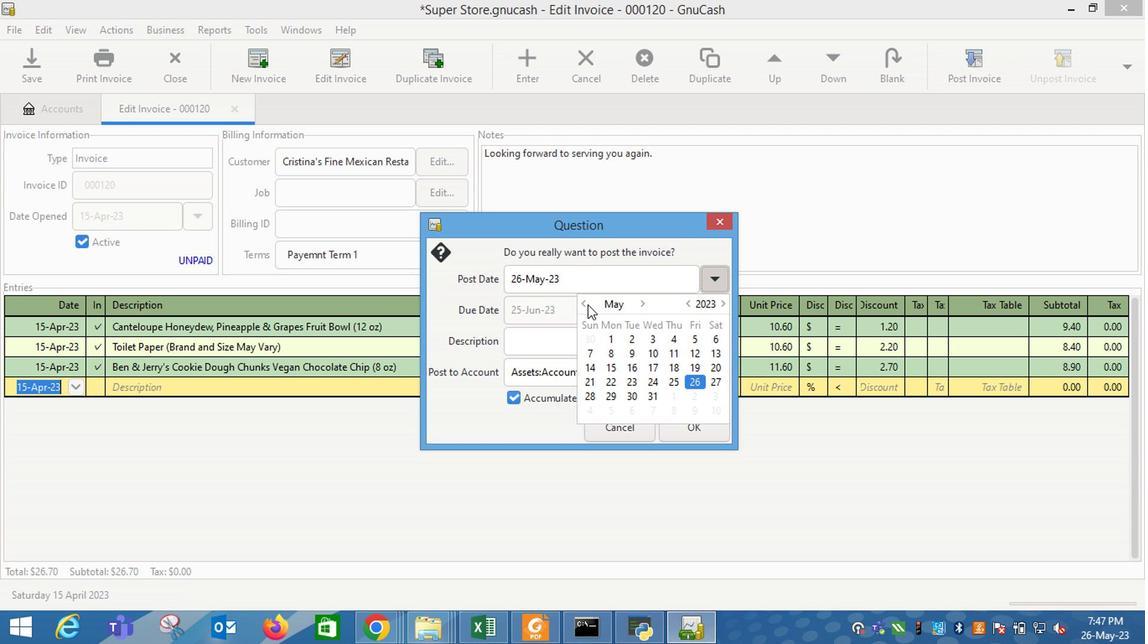 
Action: Mouse pressed left at (586, 304)
Screenshot: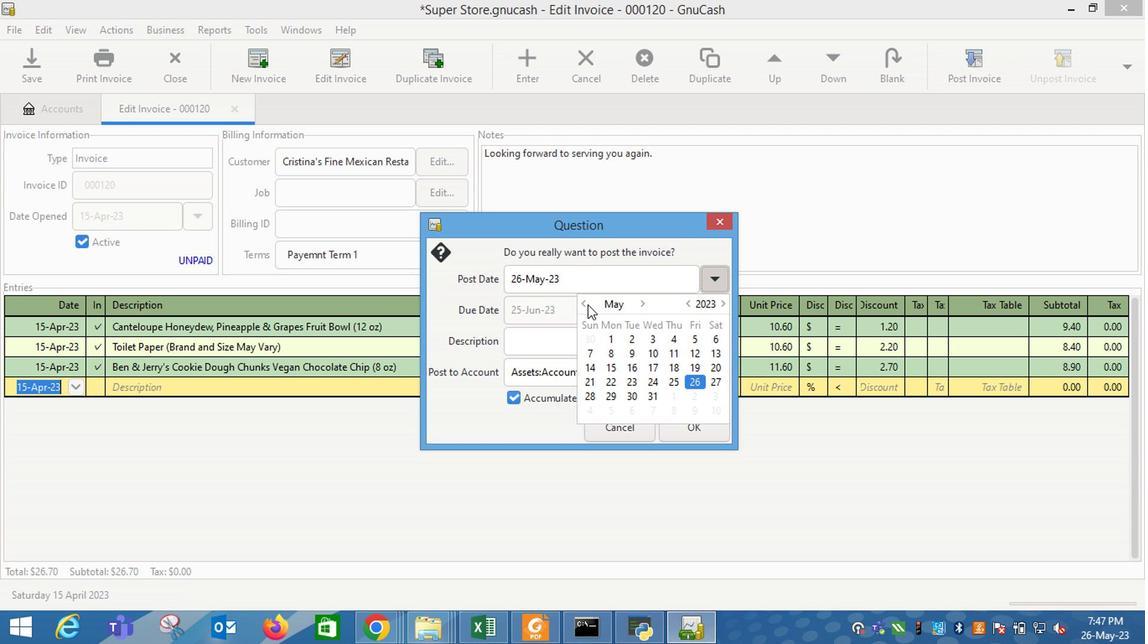 
Action: Mouse moved to (726, 367)
Screenshot: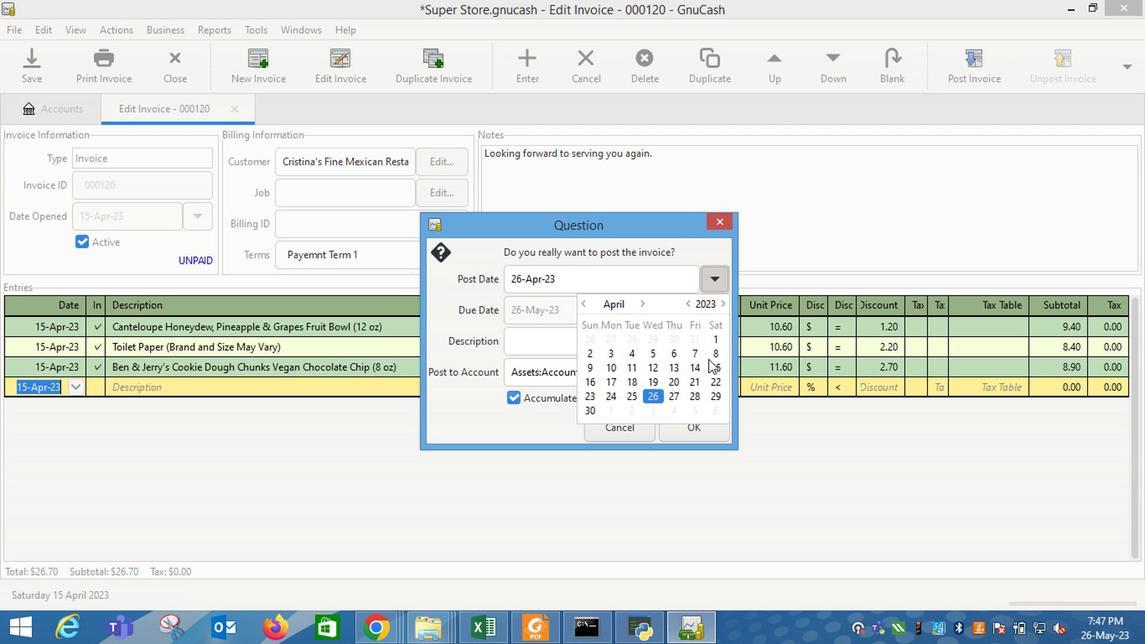
Action: Mouse pressed left at (726, 367)
Screenshot: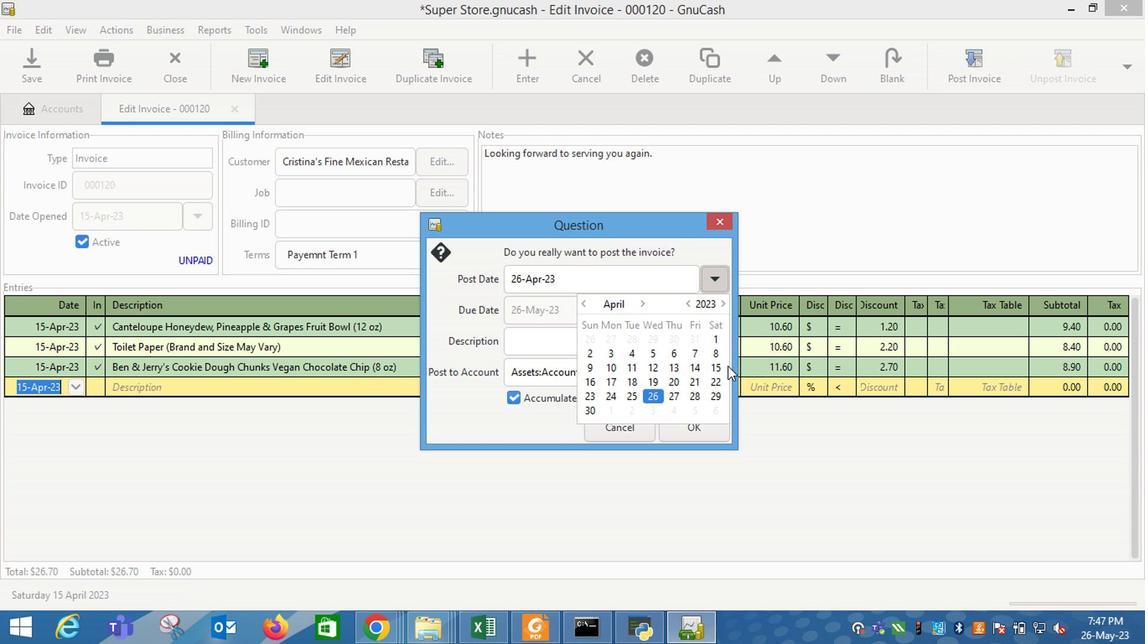 
Action: Mouse moved to (705, 283)
Screenshot: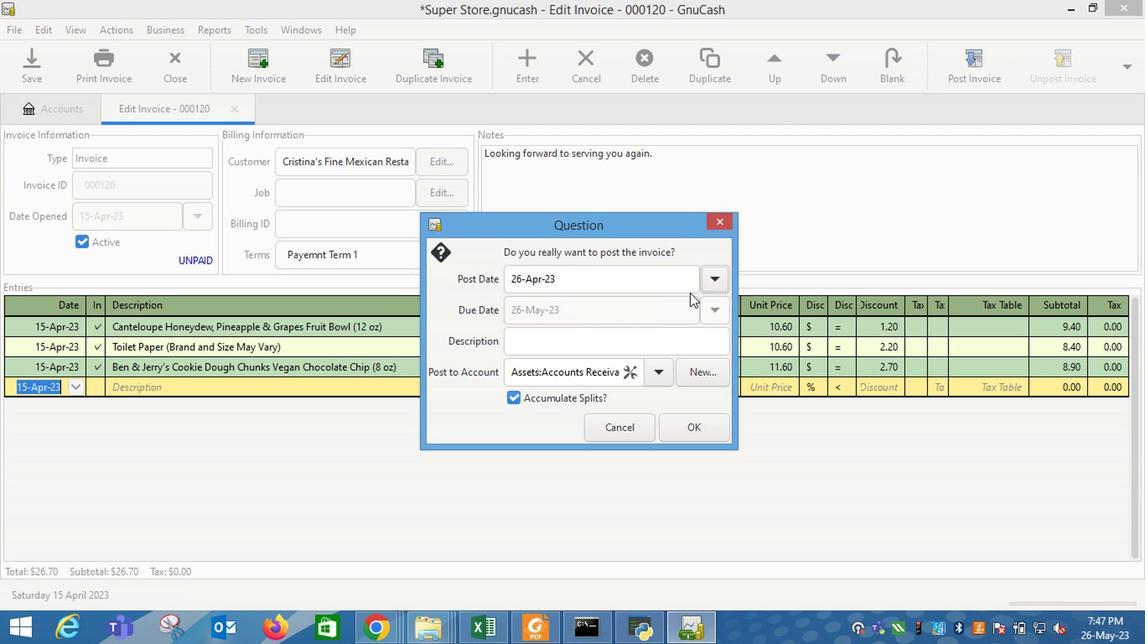 
Action: Mouse pressed left at (705, 283)
Screenshot: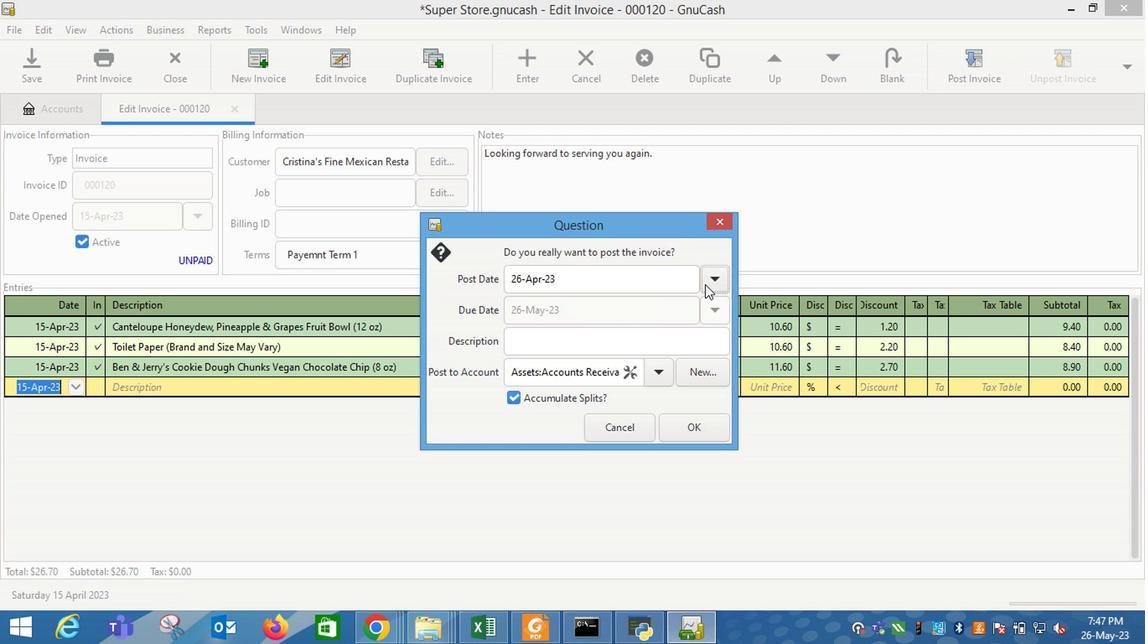 
Action: Mouse moved to (711, 371)
Screenshot: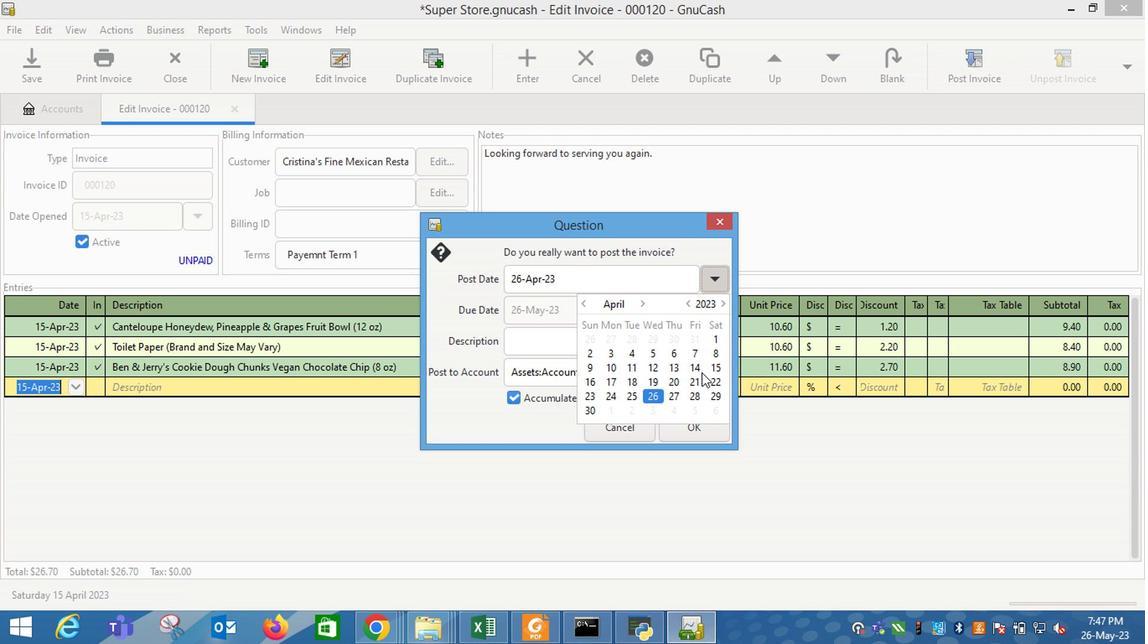 
Action: Mouse pressed left at (711, 371)
Screenshot: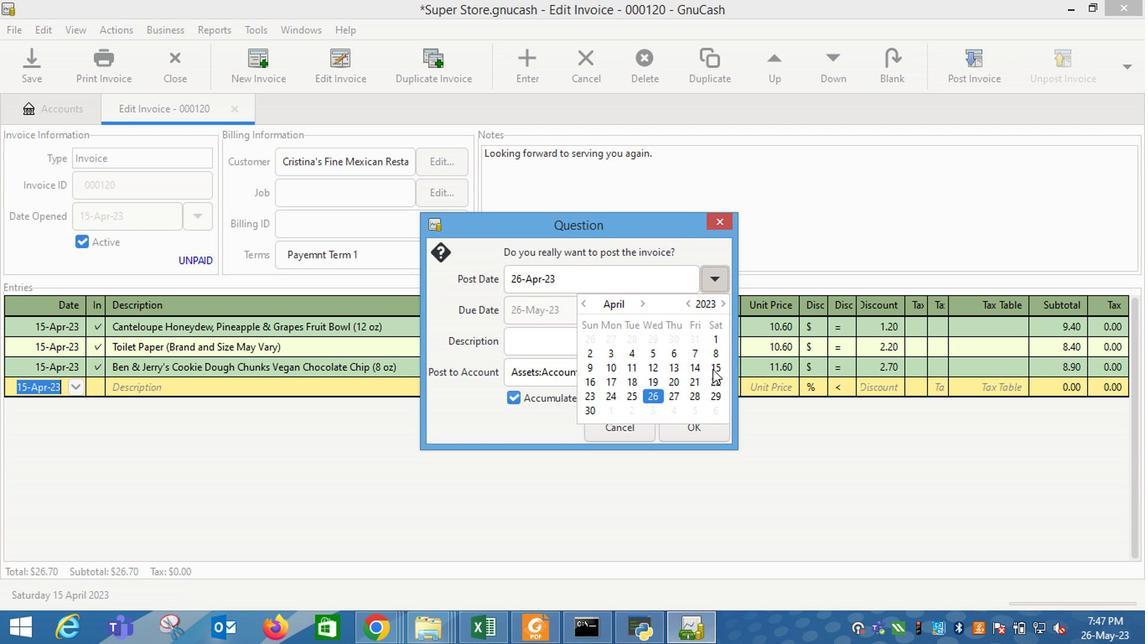 
Action: Mouse moved to (566, 339)
Screenshot: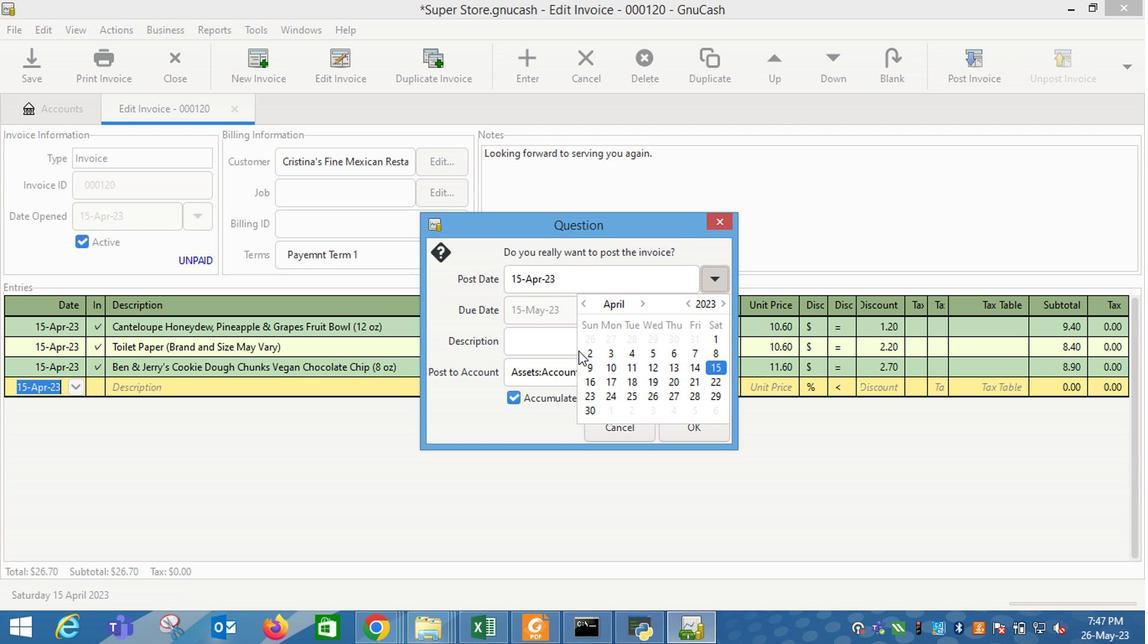 
Action: Mouse pressed left at (566, 339)
Screenshot: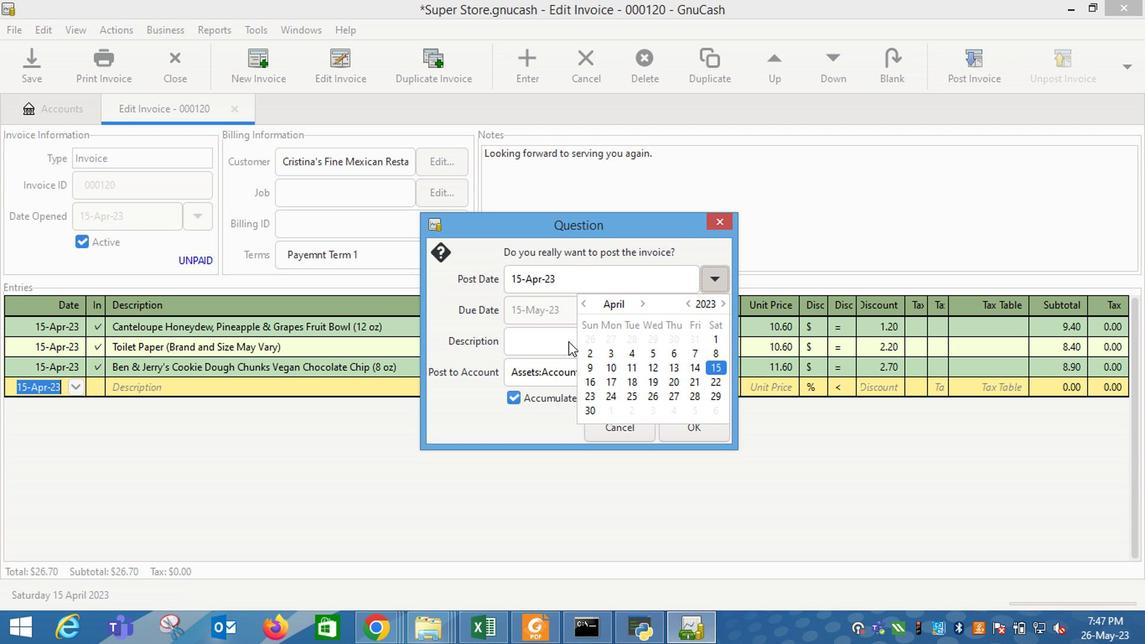 
Action: Mouse moved to (700, 433)
Screenshot: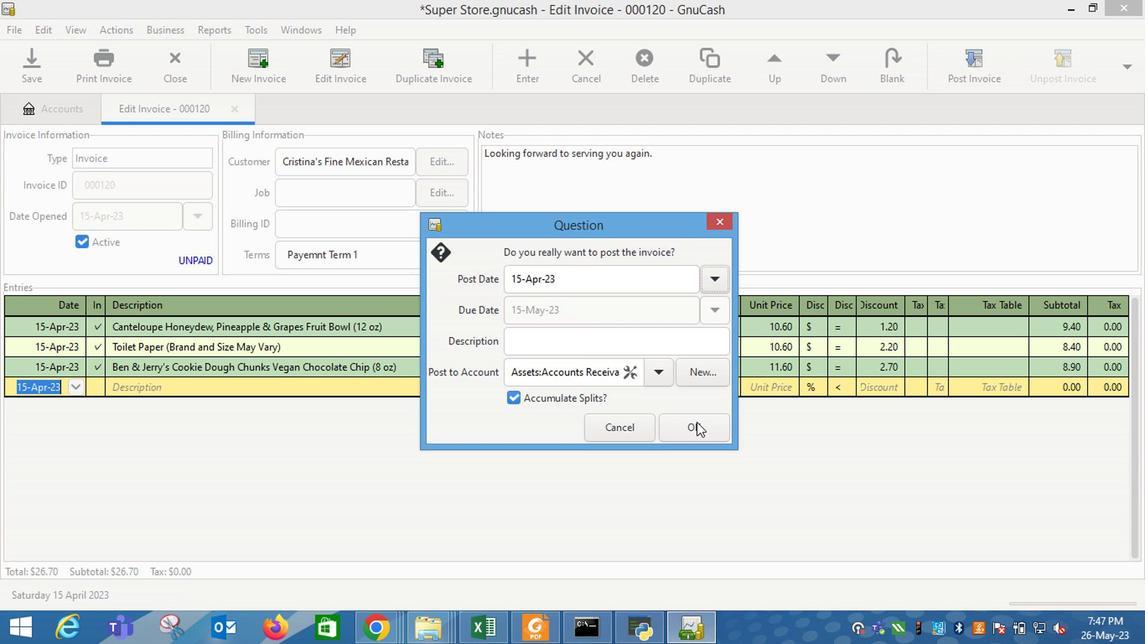 
Action: Mouse pressed left at (700, 433)
Screenshot: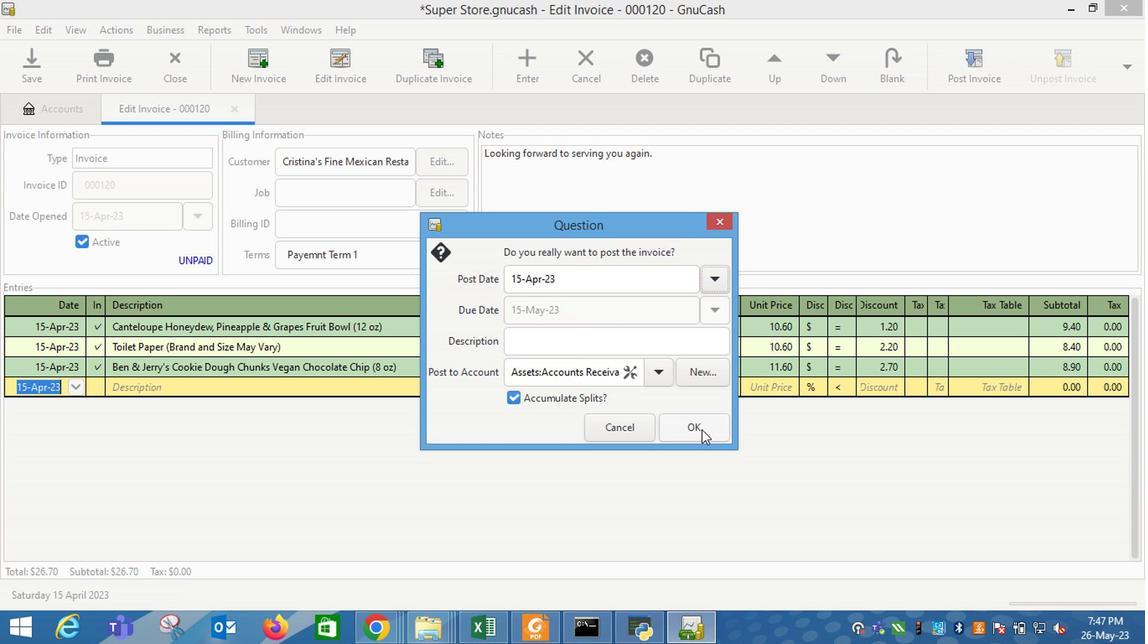 
Action: Mouse moved to (1095, 66)
Screenshot: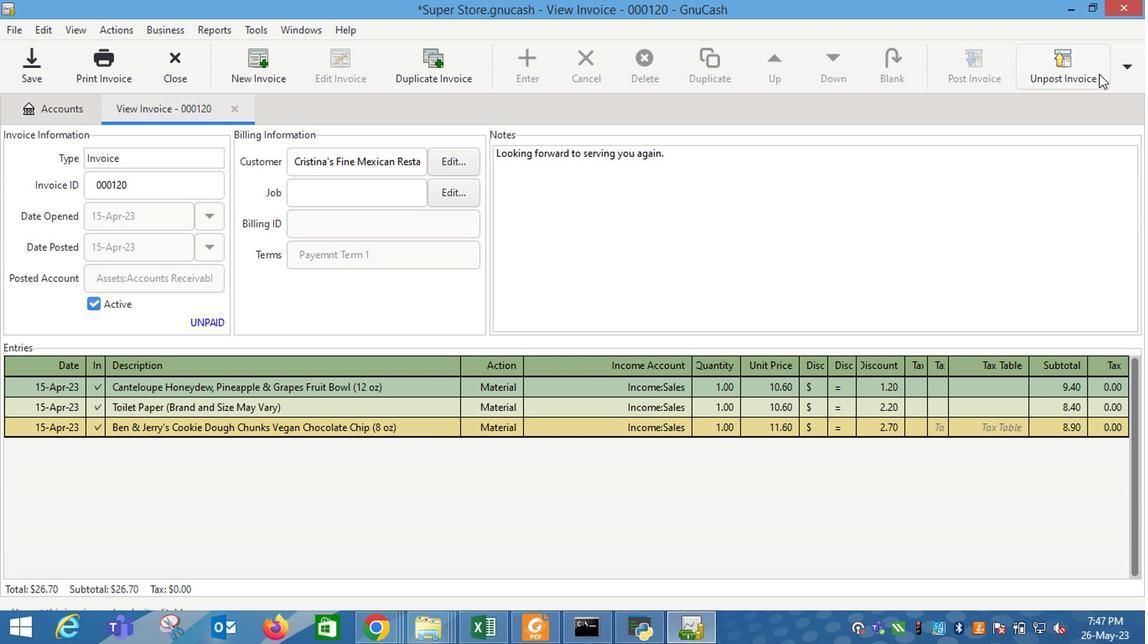 
Action: Mouse pressed left at (1095, 66)
Screenshot: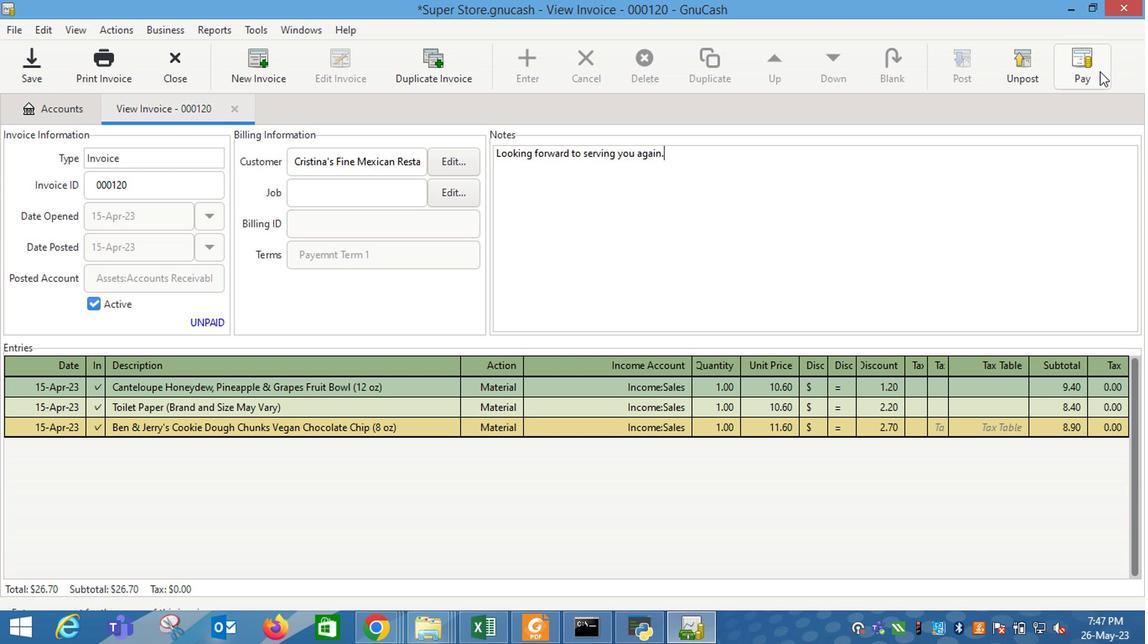 
Action: Mouse moved to (516, 333)
Screenshot: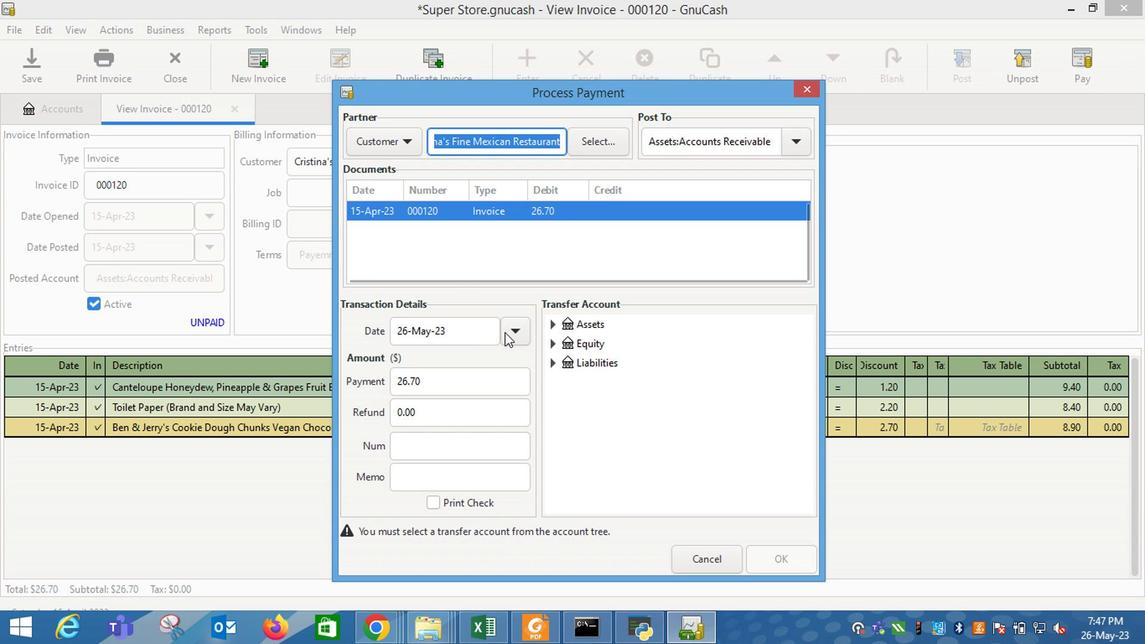 
Action: Mouse pressed left at (516, 333)
Screenshot: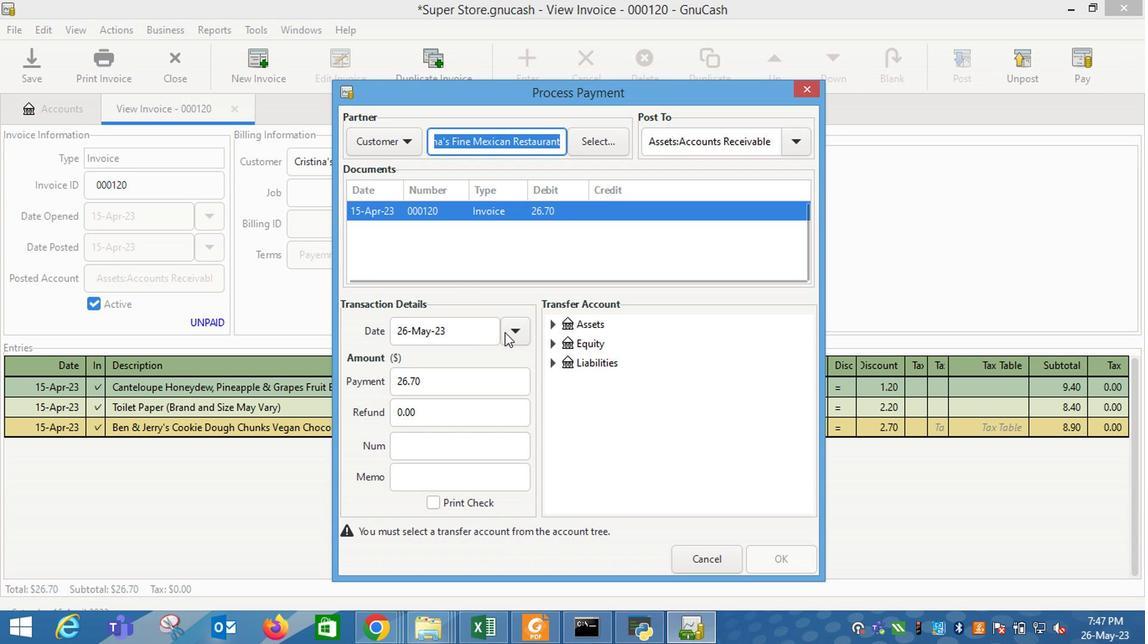 
Action: Mouse moved to (414, 424)
Screenshot: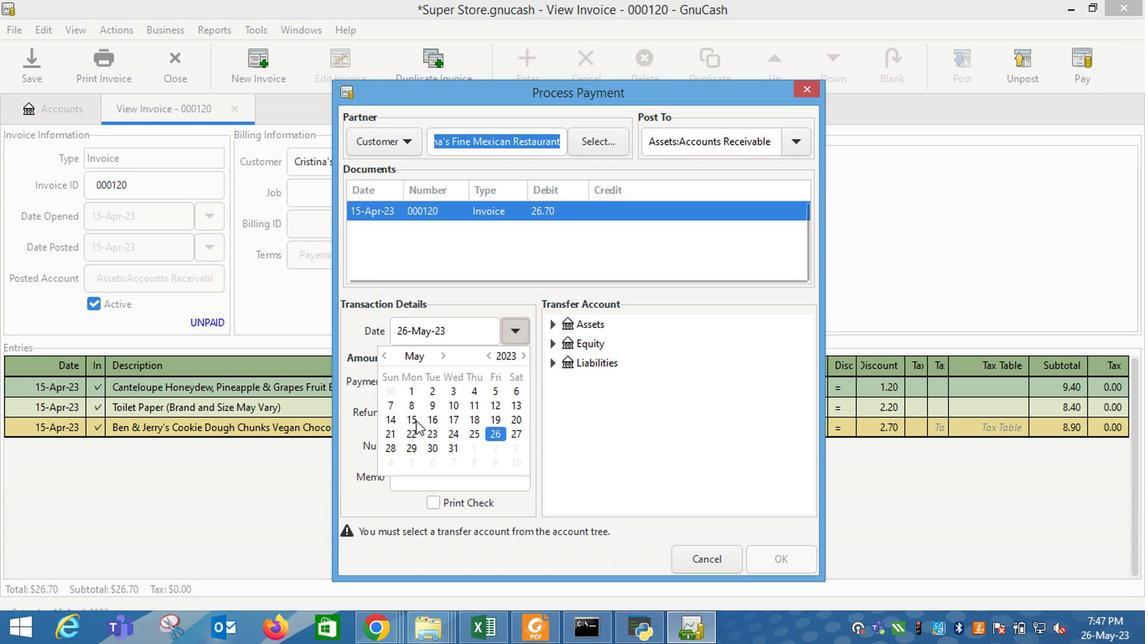 
Action: Mouse pressed left at (414, 424)
Screenshot: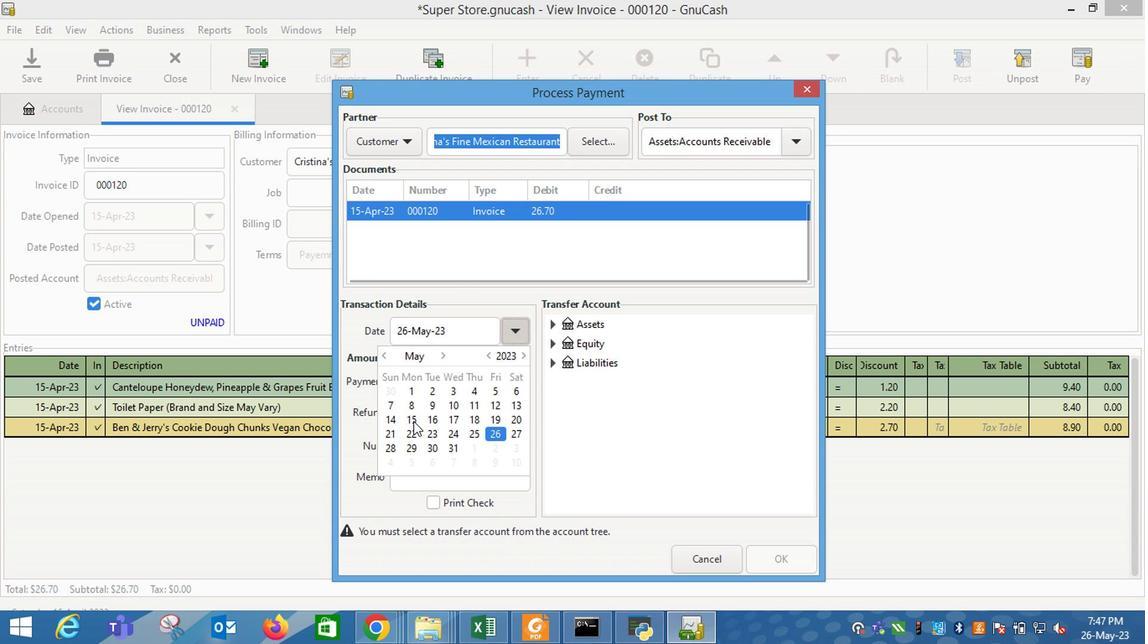 
Action: Mouse moved to (588, 427)
Screenshot: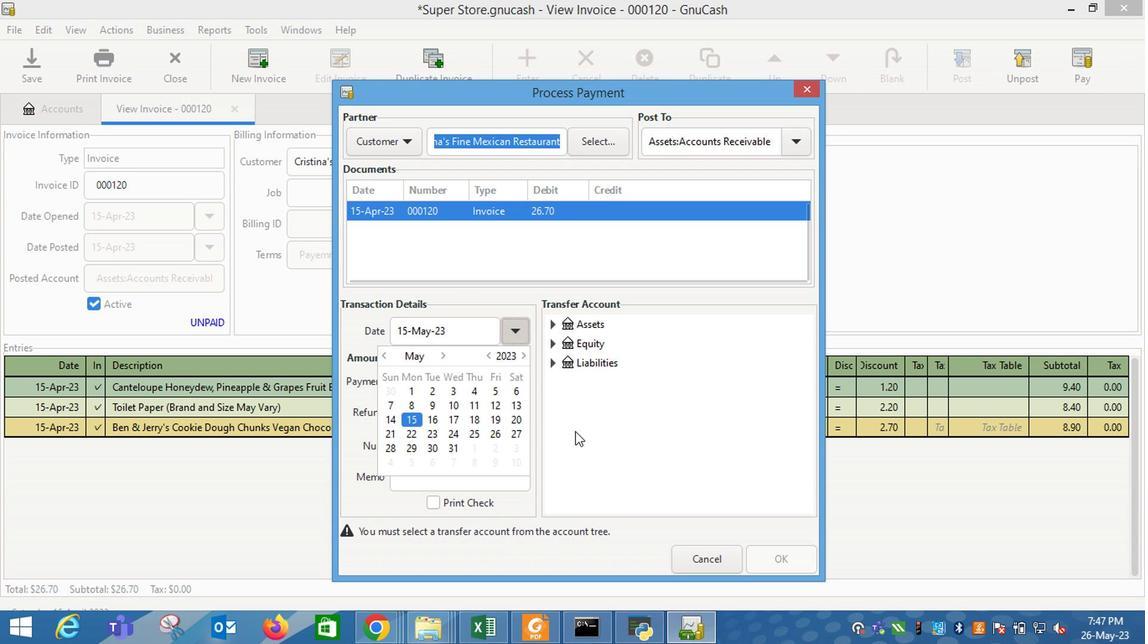 
Action: Mouse pressed left at (588, 427)
Screenshot: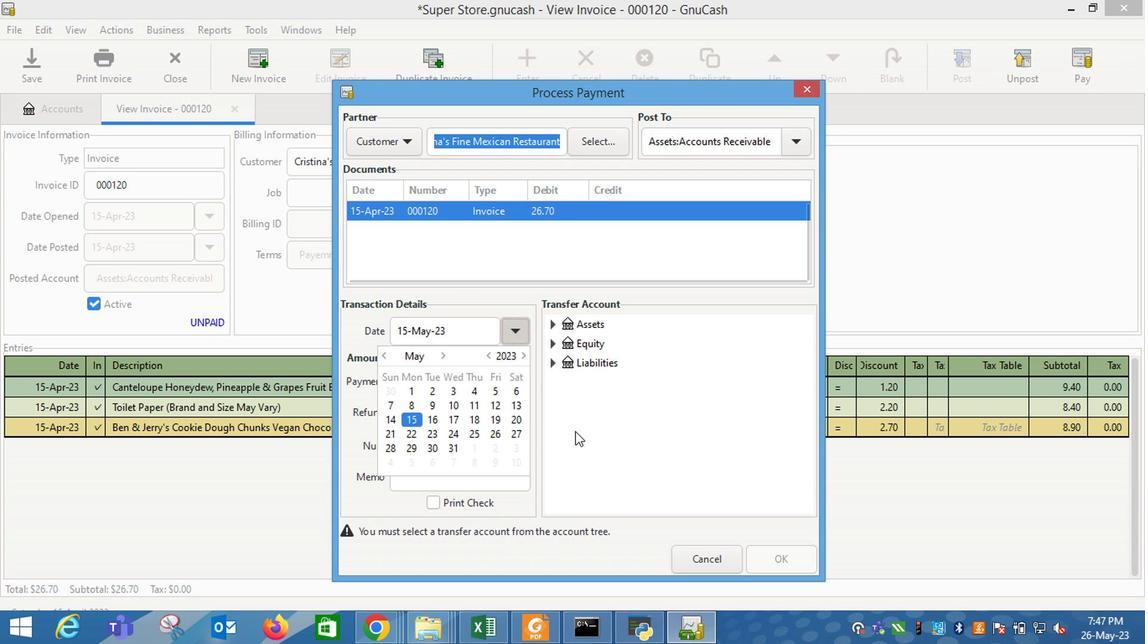 
Action: Mouse moved to (553, 326)
Screenshot: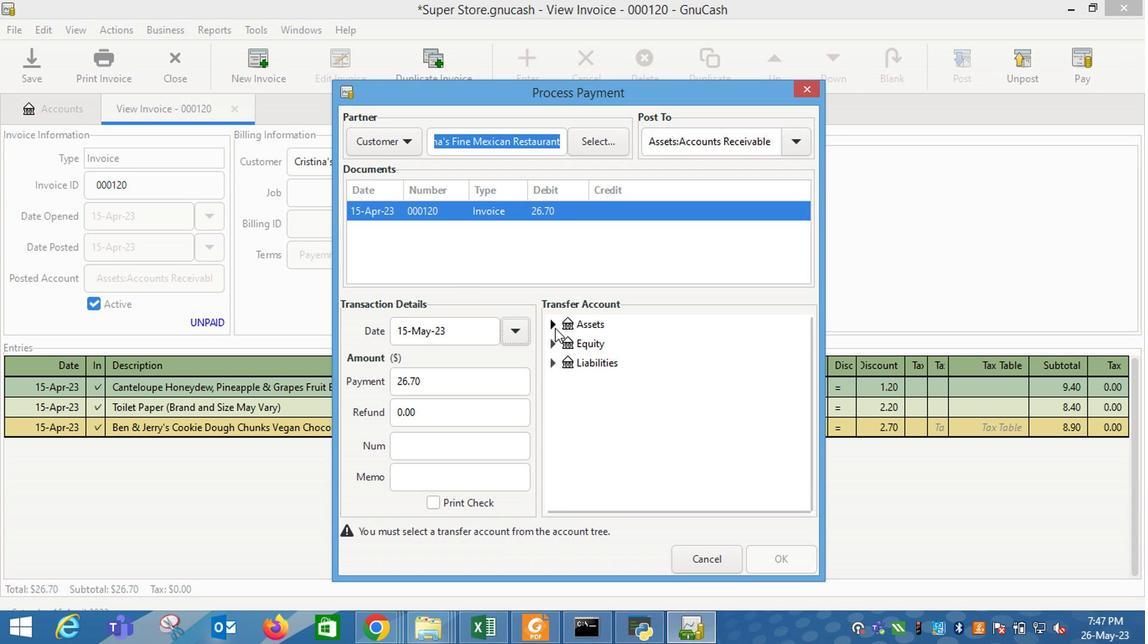 
Action: Mouse pressed left at (553, 326)
Screenshot: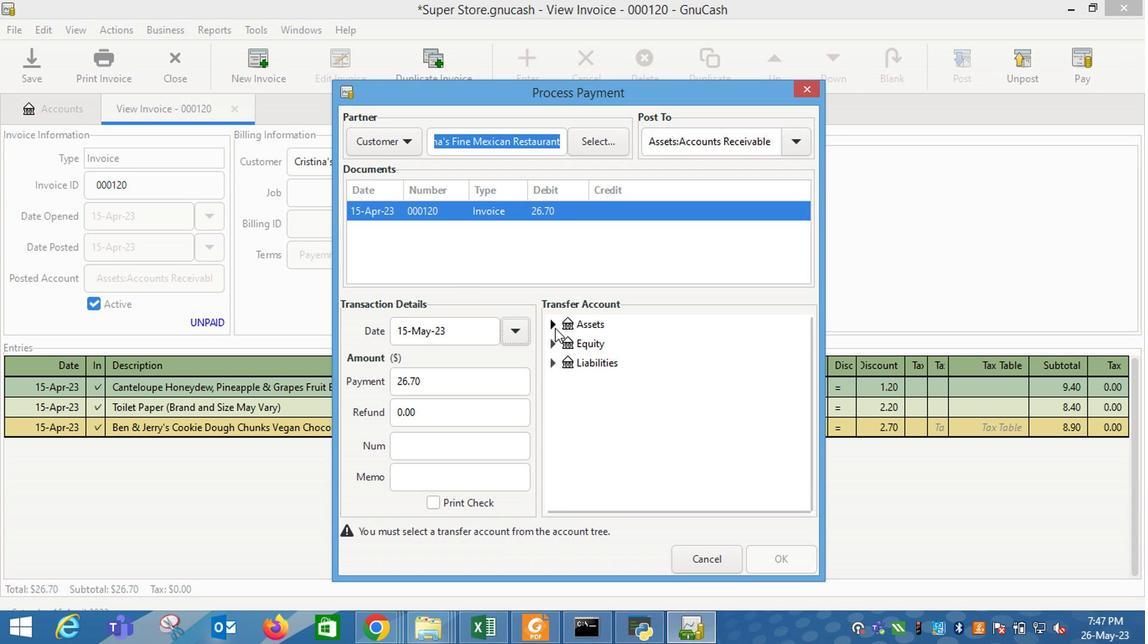 
Action: Mouse moved to (573, 346)
Screenshot: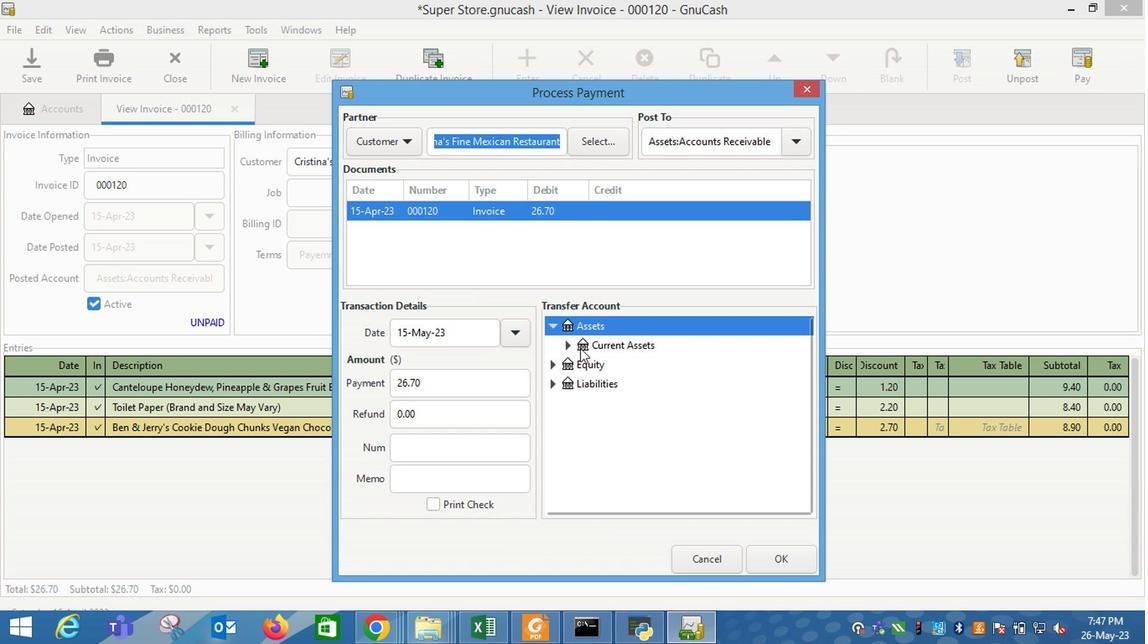 
Action: Mouse pressed left at (573, 346)
Screenshot: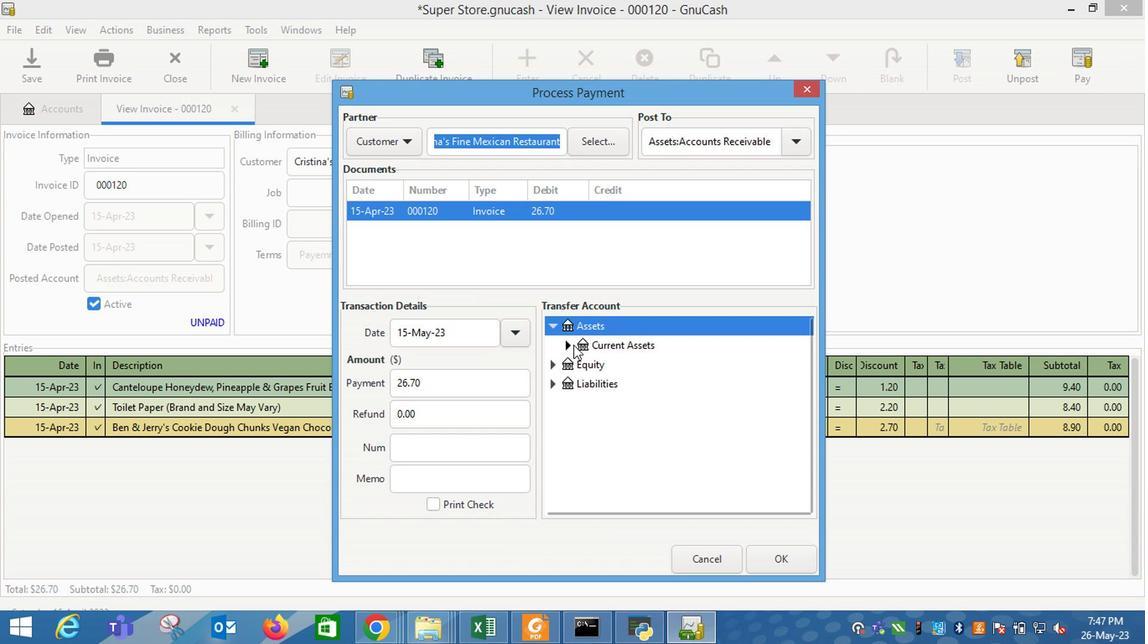 
Action: Mouse moved to (615, 366)
Screenshot: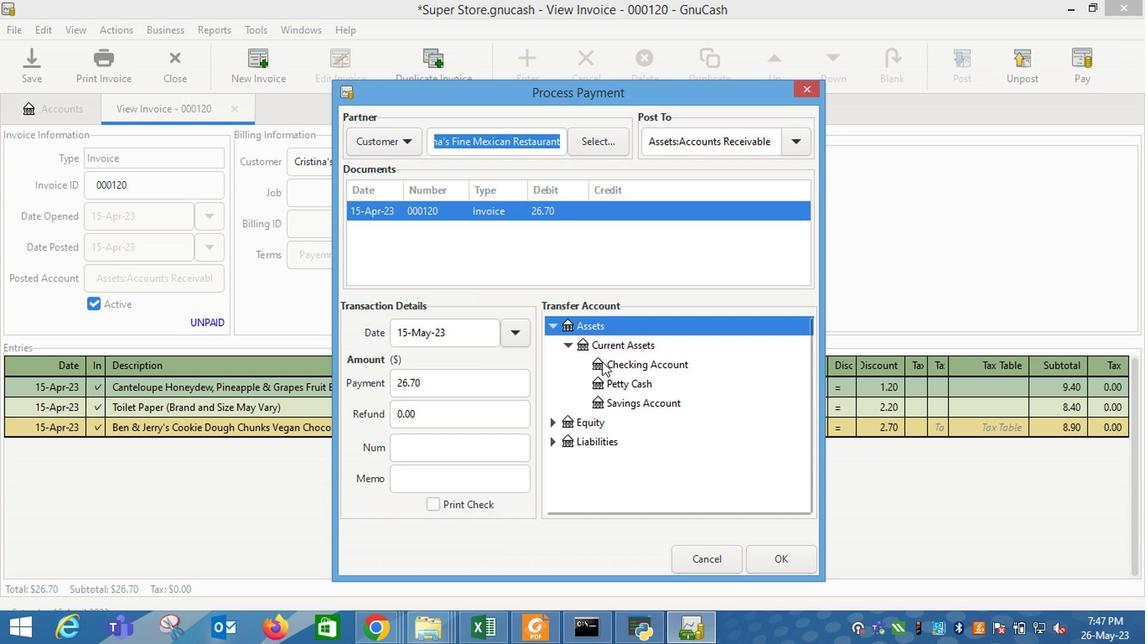 
Action: Mouse pressed left at (615, 366)
Screenshot: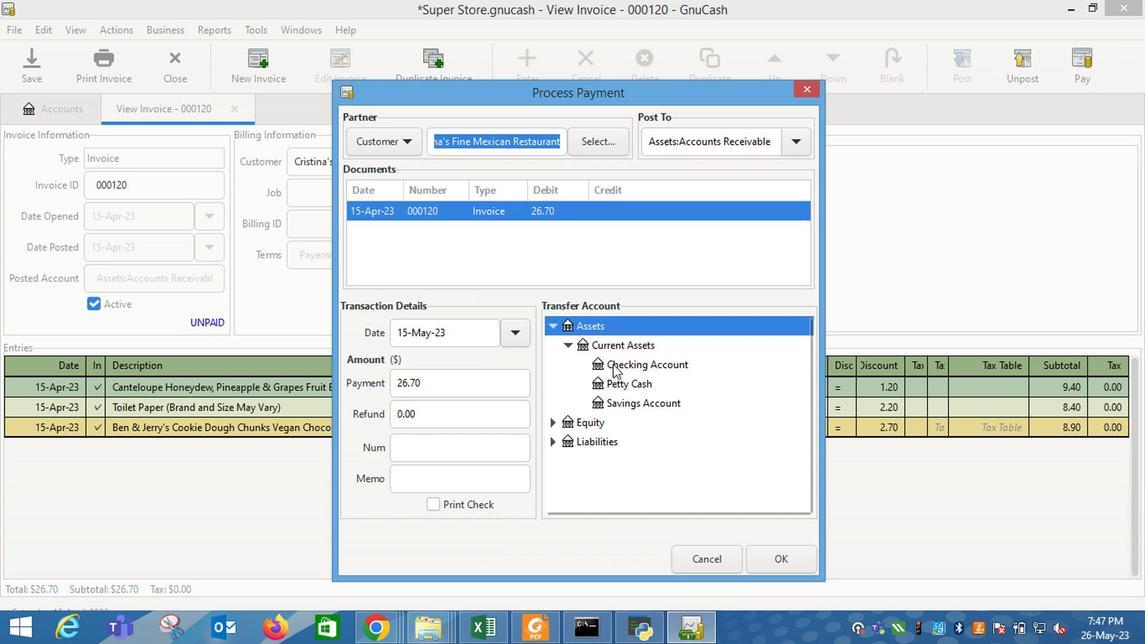 
Action: Mouse moved to (768, 567)
Screenshot: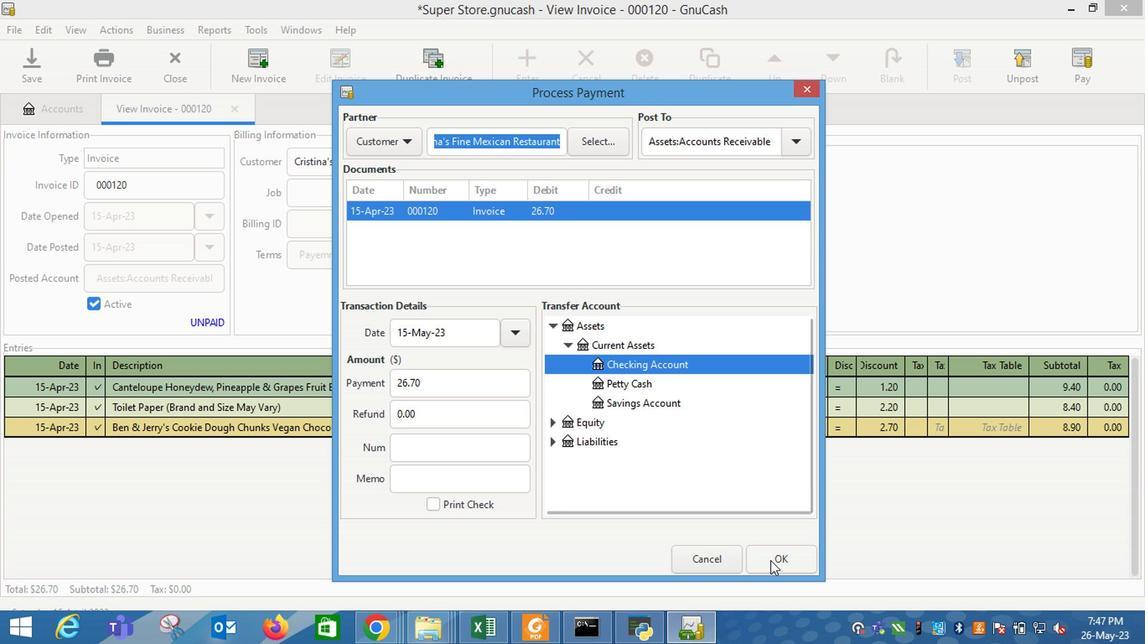 
Action: Mouse pressed left at (768, 567)
Screenshot: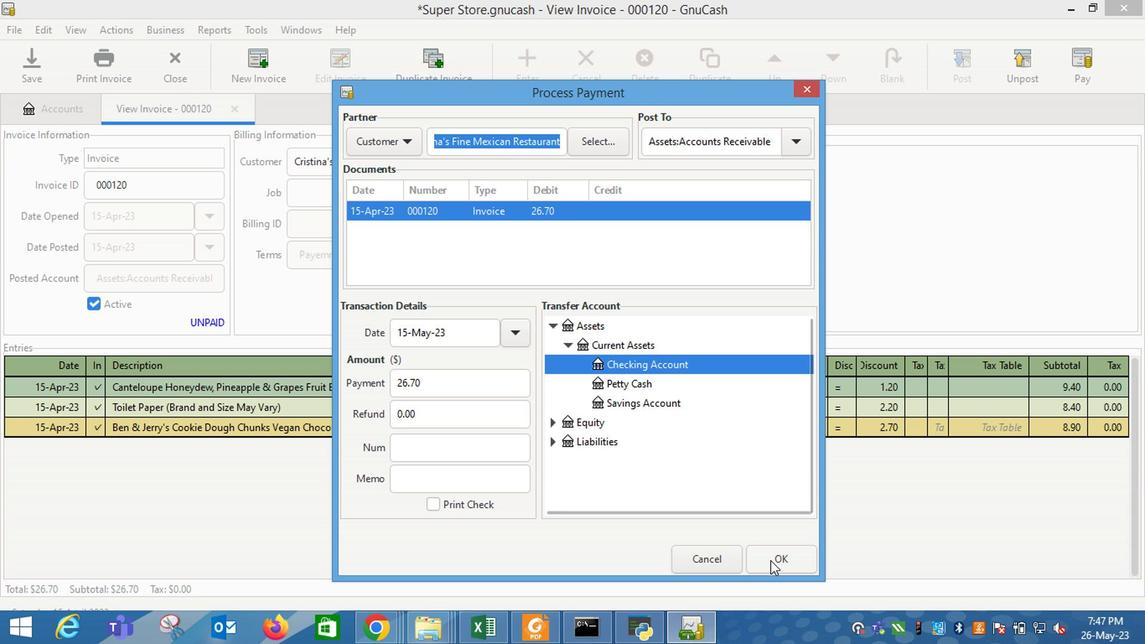 
Action: Mouse moved to (106, 56)
Screenshot: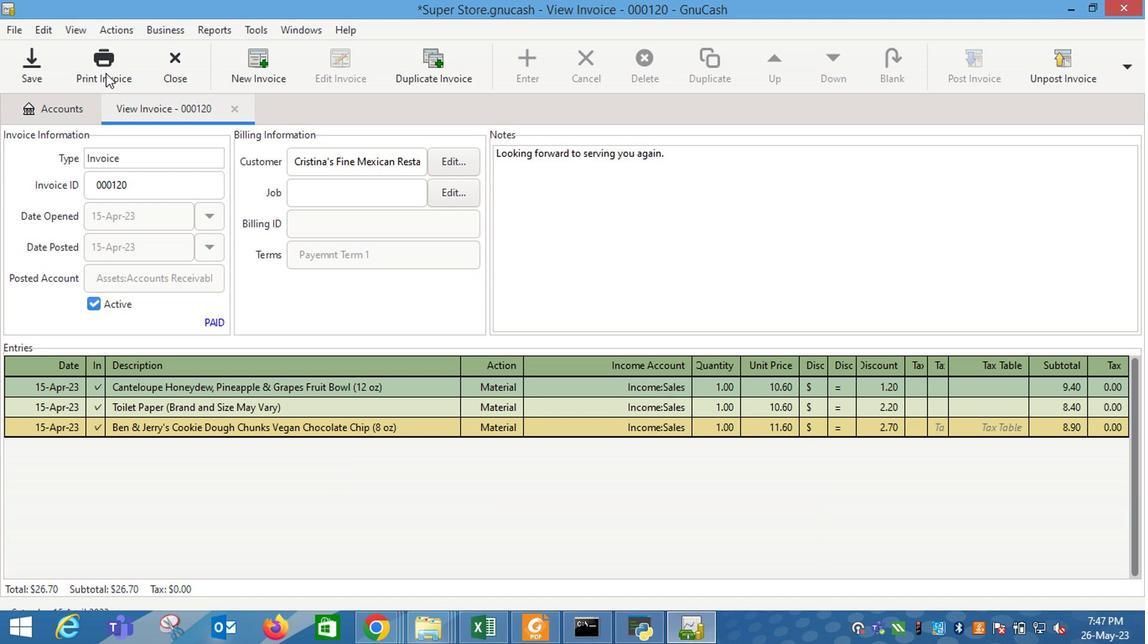 
Action: Mouse pressed left at (106, 56)
Screenshot: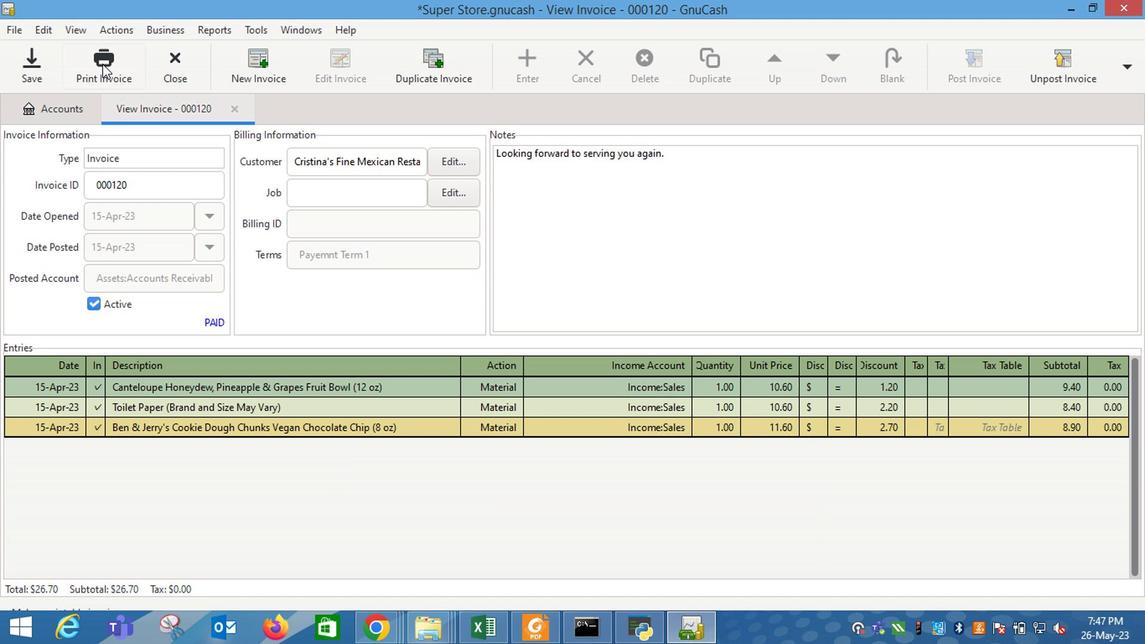 
Action: Mouse moved to (427, 60)
Screenshot: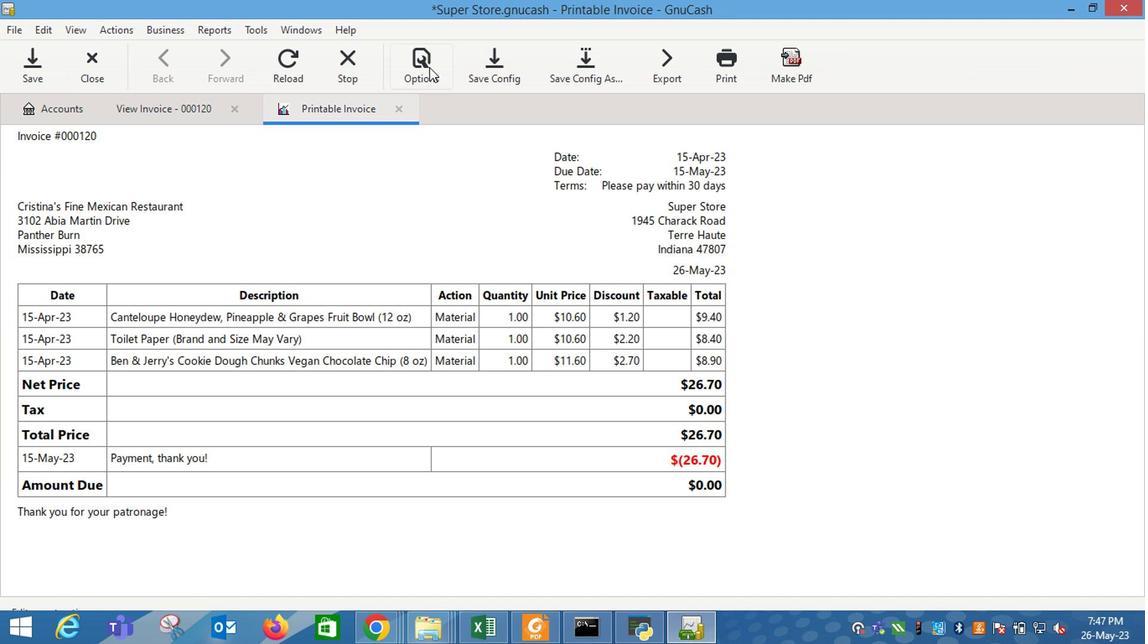 
Action: Mouse pressed left at (427, 60)
Screenshot: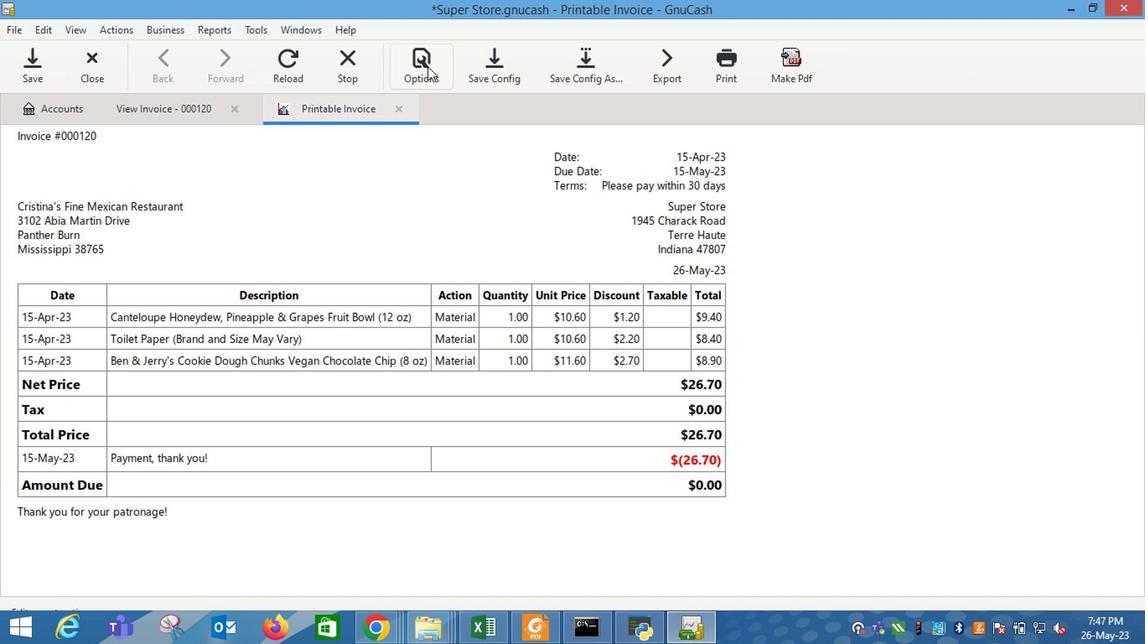 
Action: Mouse moved to (321, 155)
Screenshot: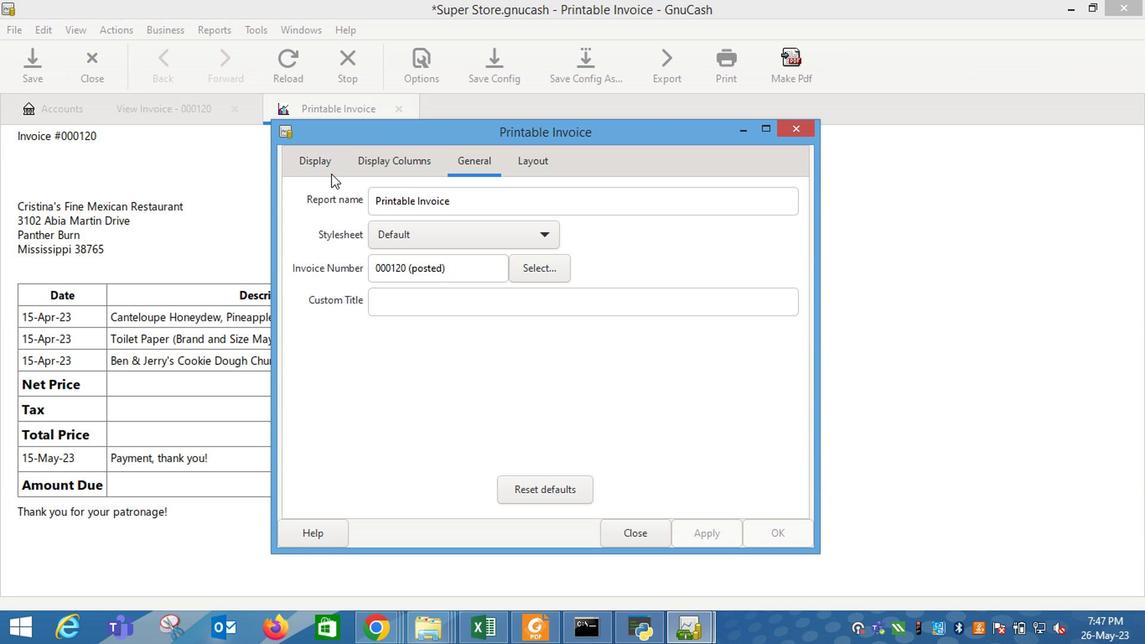 
Action: Mouse pressed left at (321, 155)
Screenshot: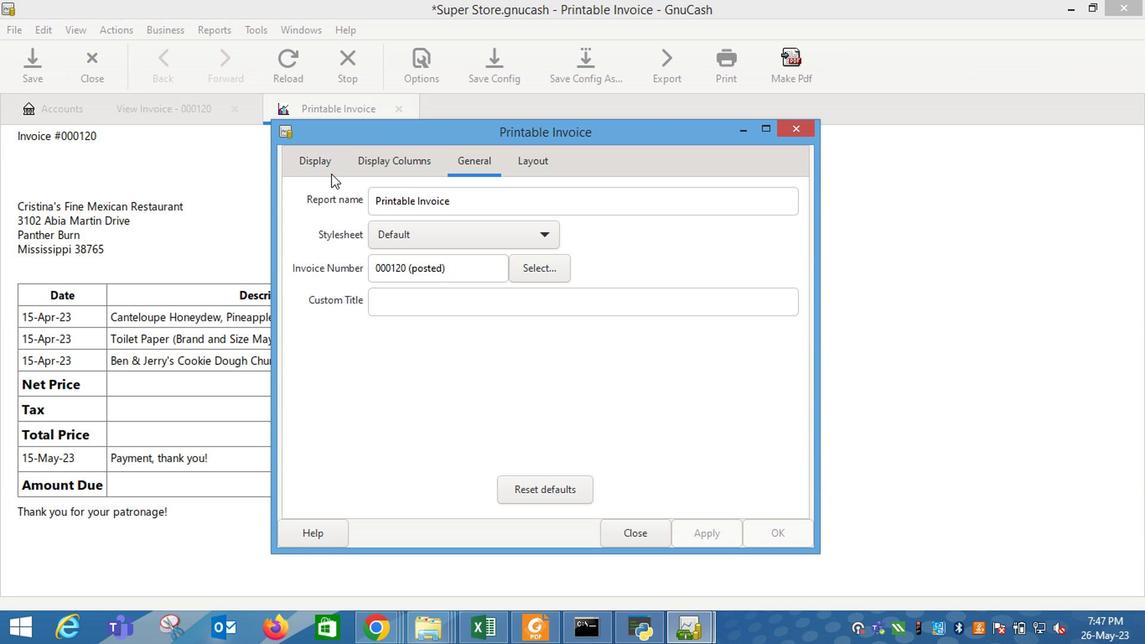 
Action: Mouse moved to (433, 349)
Screenshot: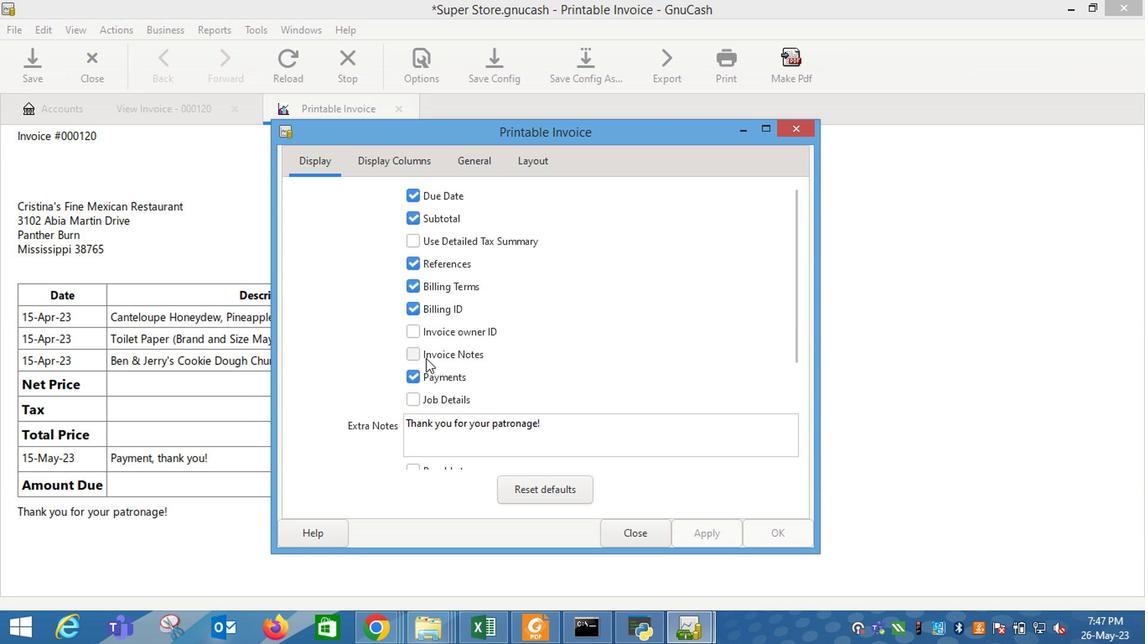 
Action: Mouse pressed left at (433, 349)
Screenshot: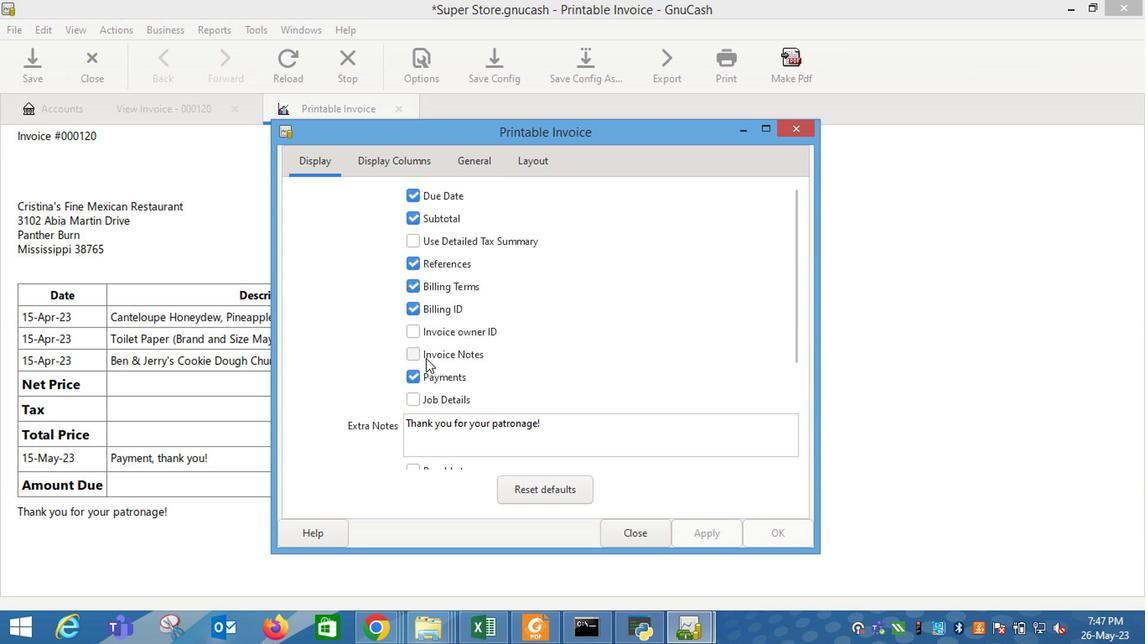 
Action: Mouse moved to (702, 538)
Screenshot: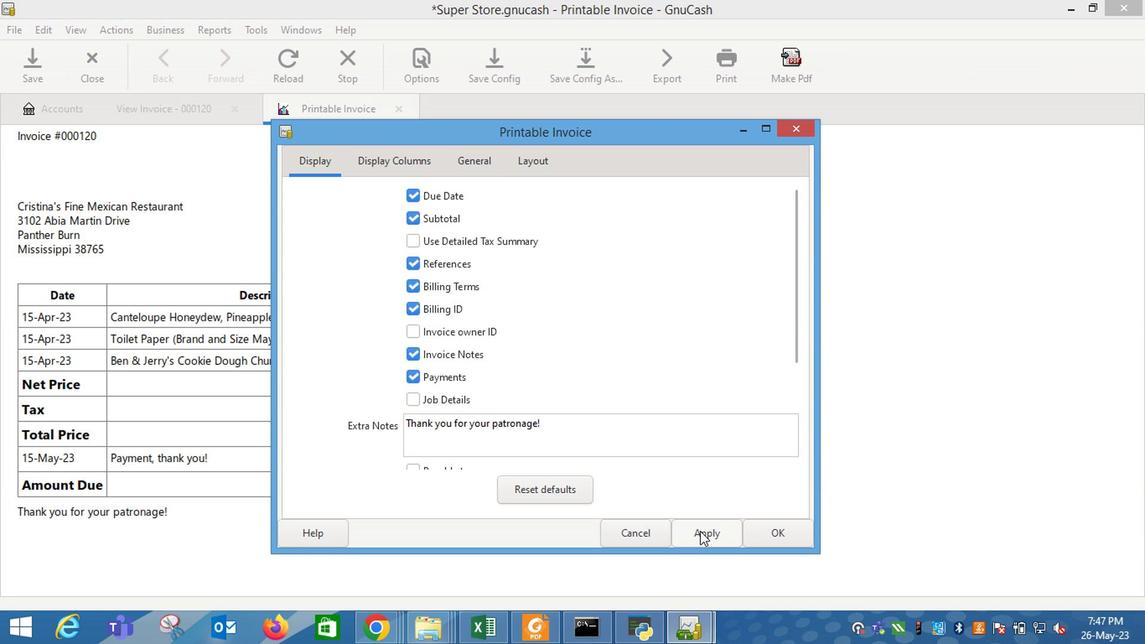 
Action: Mouse pressed left at (702, 538)
Screenshot: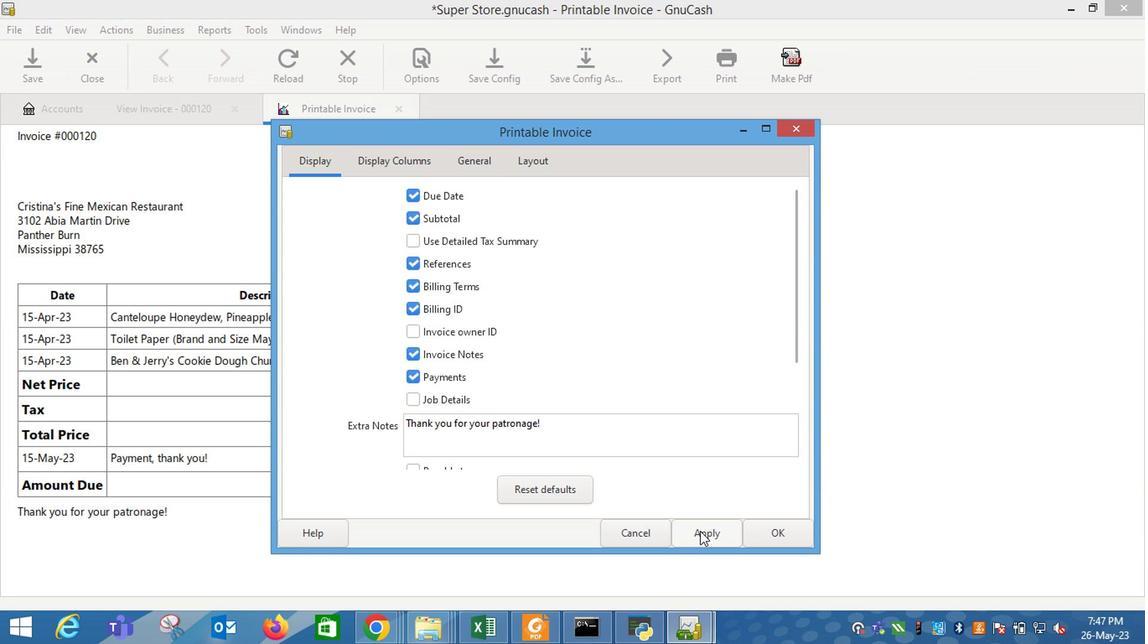 
Action: Mouse moved to (640, 536)
Screenshot: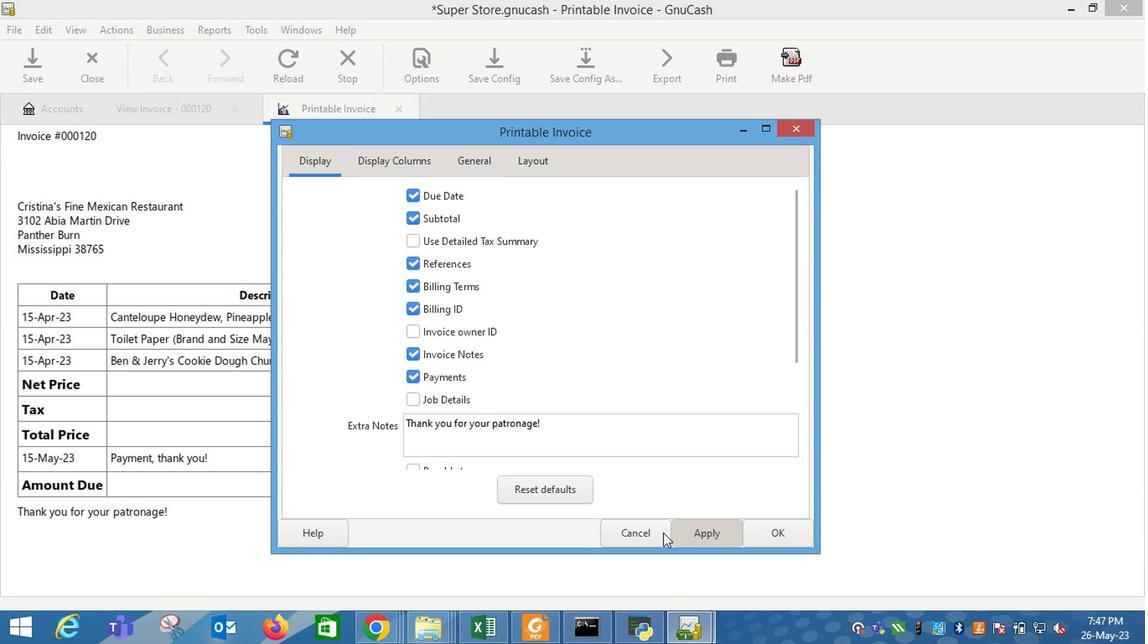 
Action: Mouse pressed left at (640, 536)
Screenshot: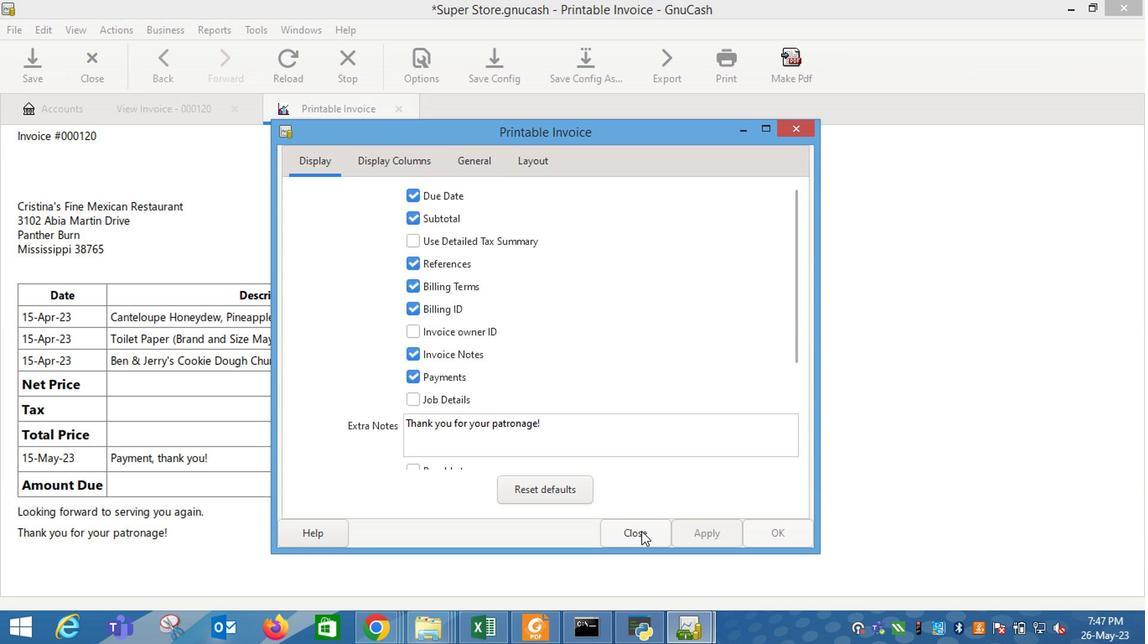 
Action: Mouse moved to (639, 528)
Screenshot: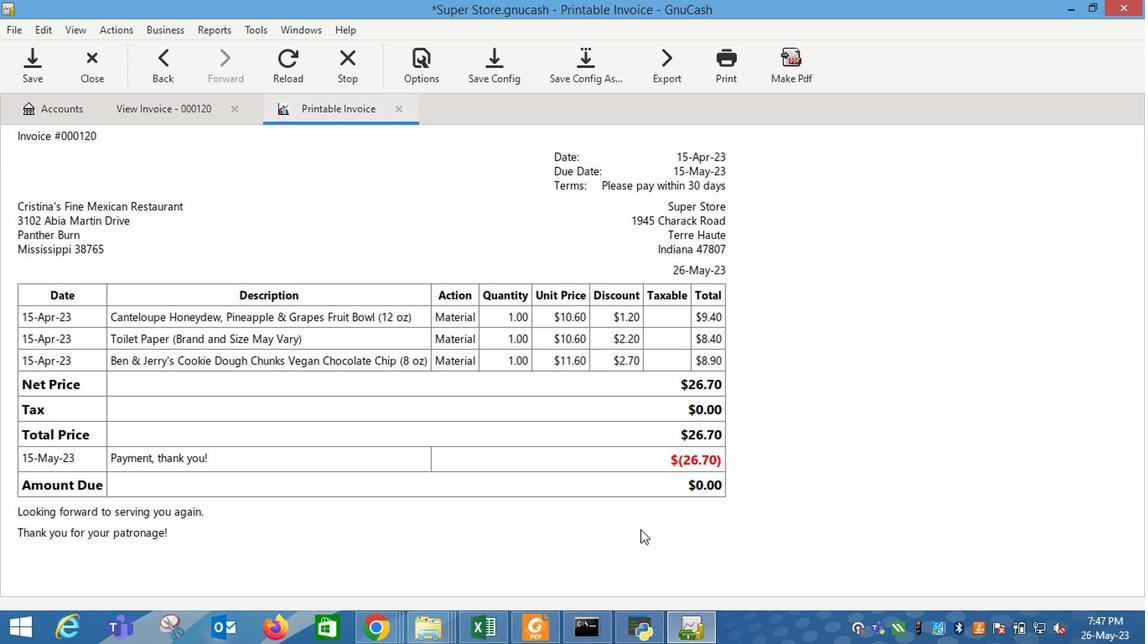 
